 Task: Look for space in Zama, Japan from 5th June, 2023 to 16th June, 2023 for 2 adults in price range Rs.14000 to Rs.18000. Place can be entire place with 1  bedroom having 1 bed and 1 bathroom. Property type can be house, flat, guest house, hotel. Amenities needed are: wifi, washing machine. Booking option can be shelf check-in. Required host language is English.
Action: Mouse moved to (594, 101)
Screenshot: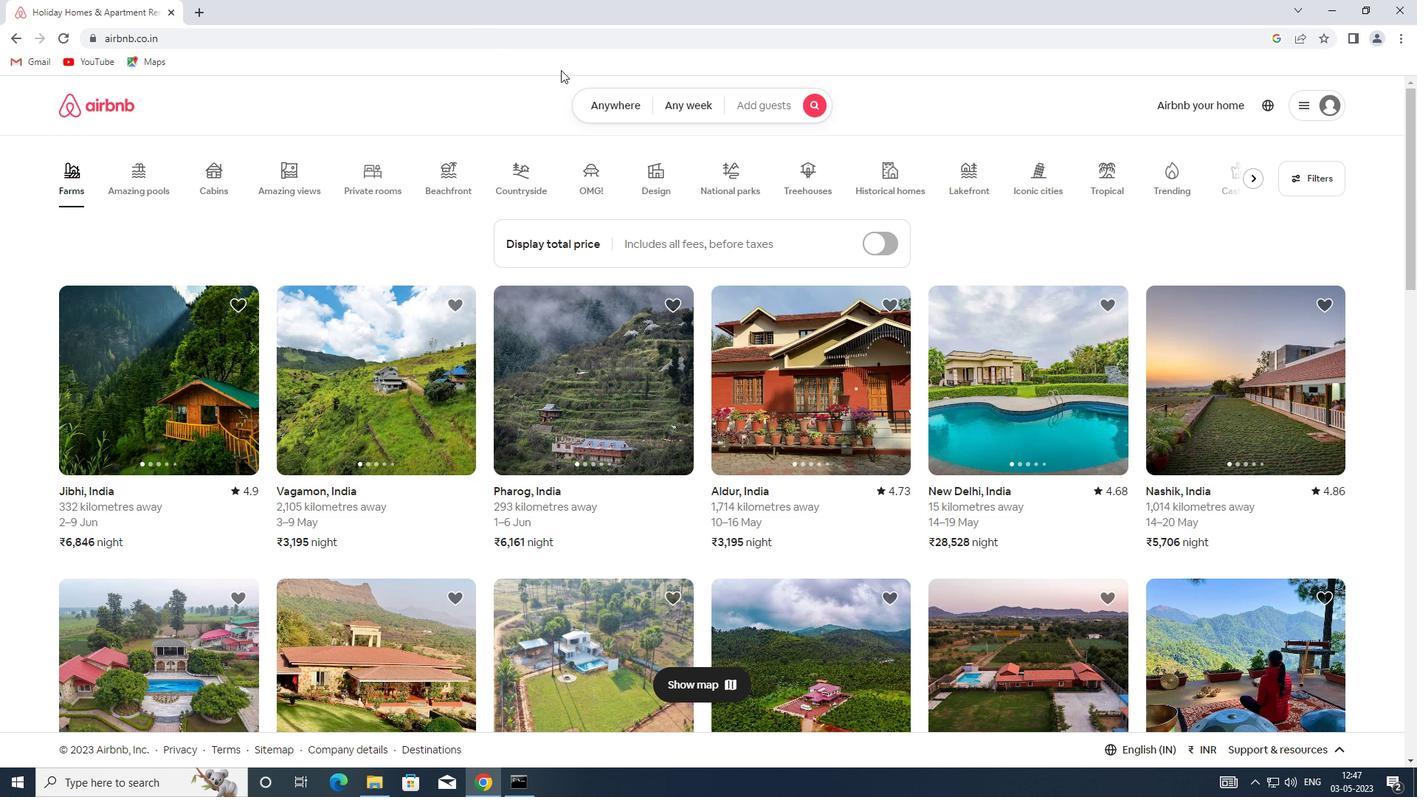 
Action: Mouse pressed left at (594, 101)
Screenshot: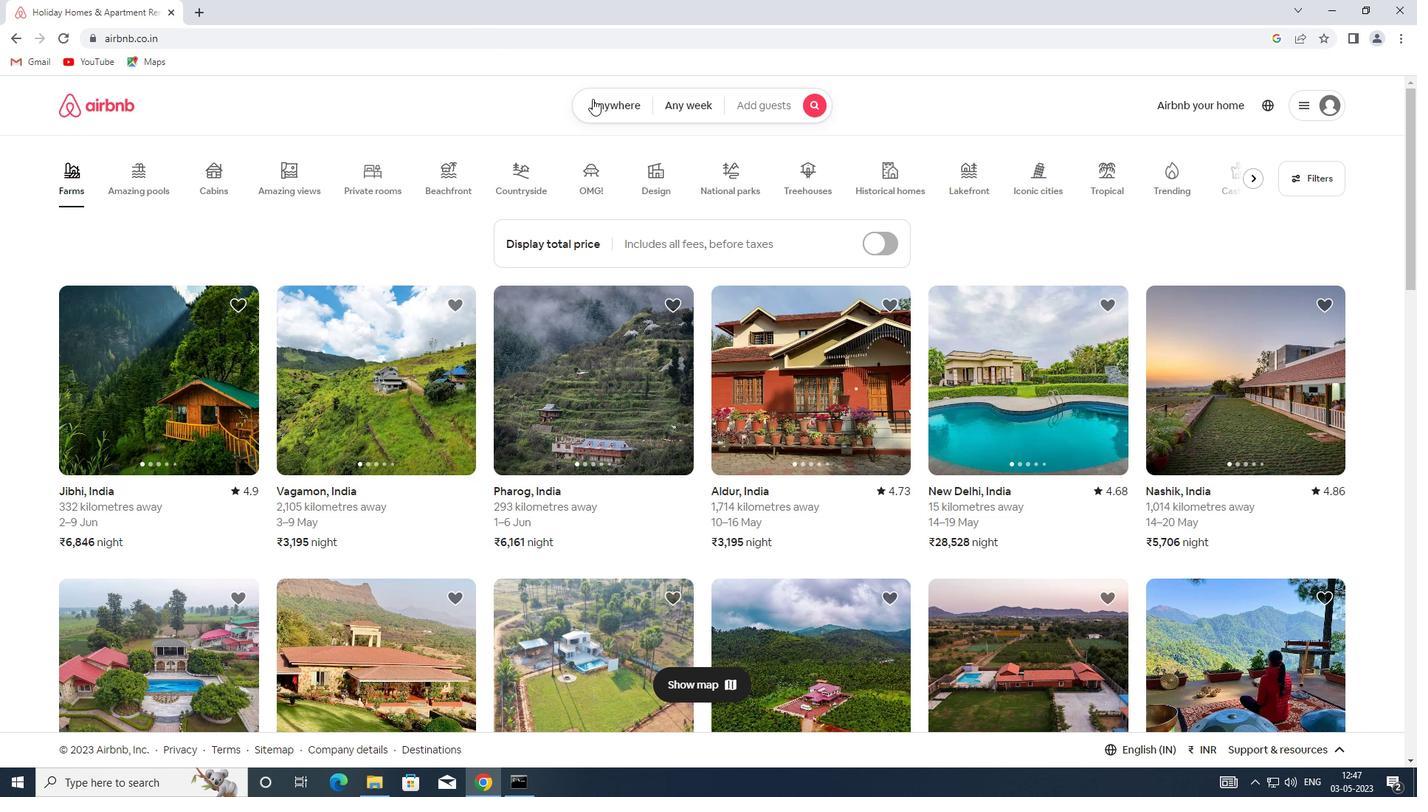 
Action: Mouse moved to (446, 163)
Screenshot: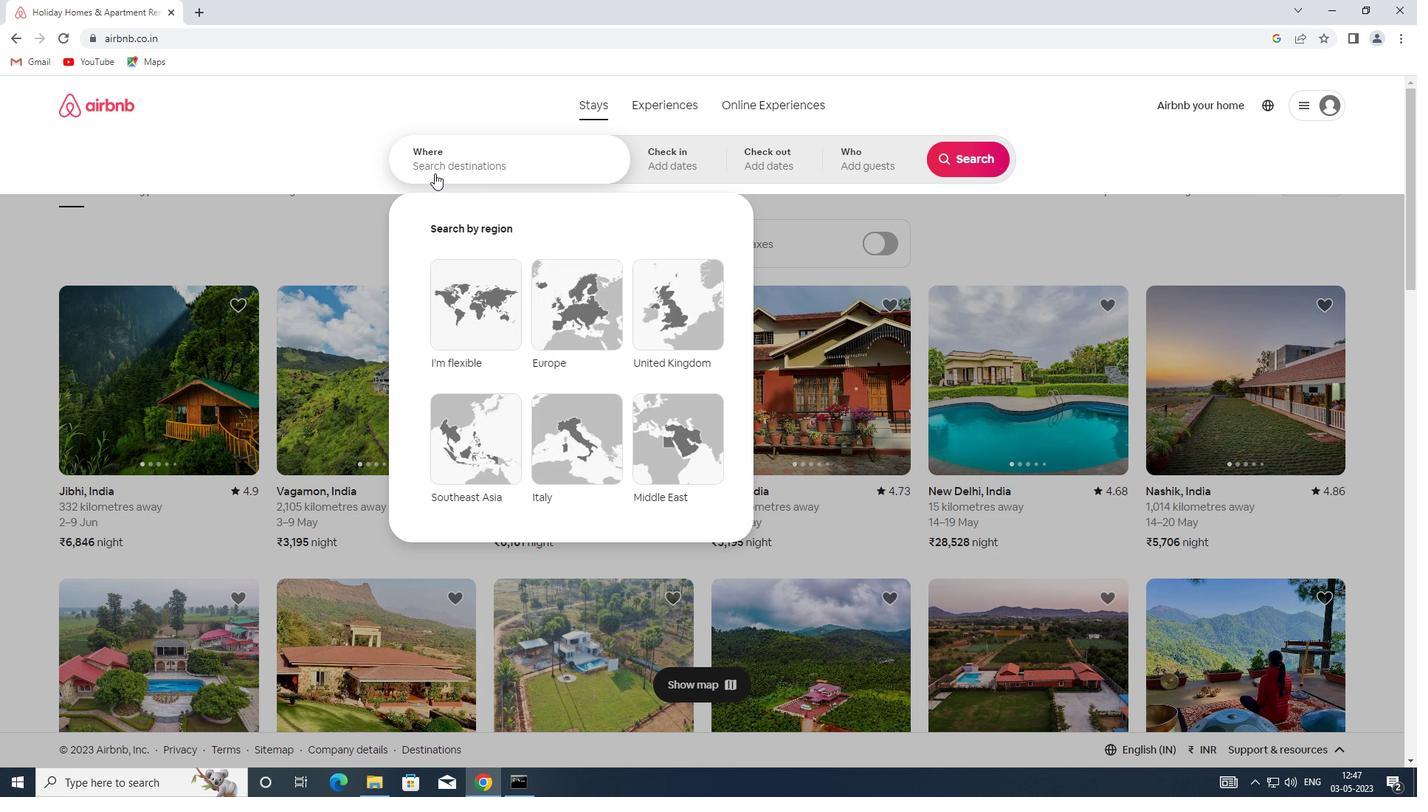 
Action: Mouse pressed left at (446, 163)
Screenshot: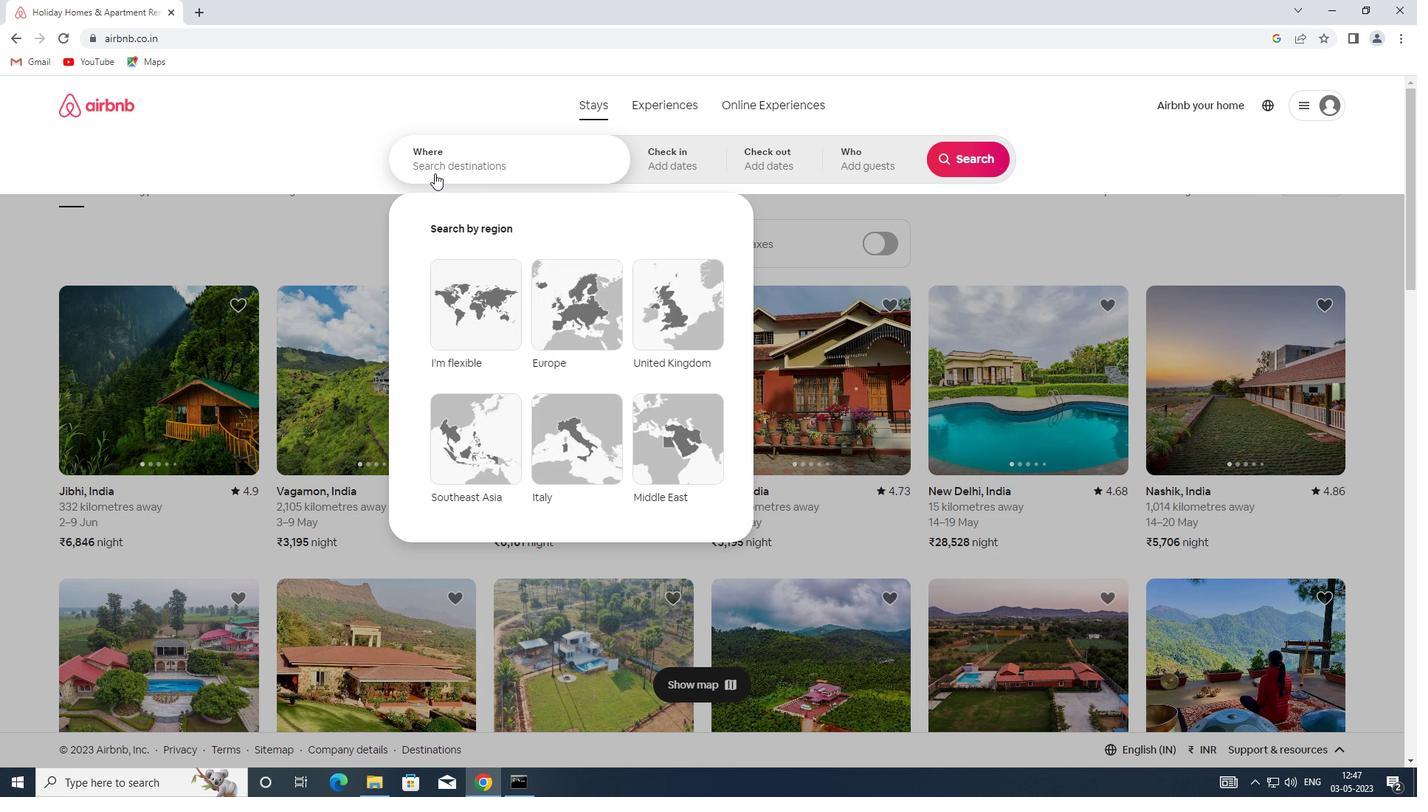 
Action: Key pressed <Key.shift>J<Key.backspace><Key.shift><Key.shift><Key.shift><Key.shift><Key.shift><Key.shift><Key.shift><Key.shift>ZAMA,<Key.shift>JAPAN
Screenshot: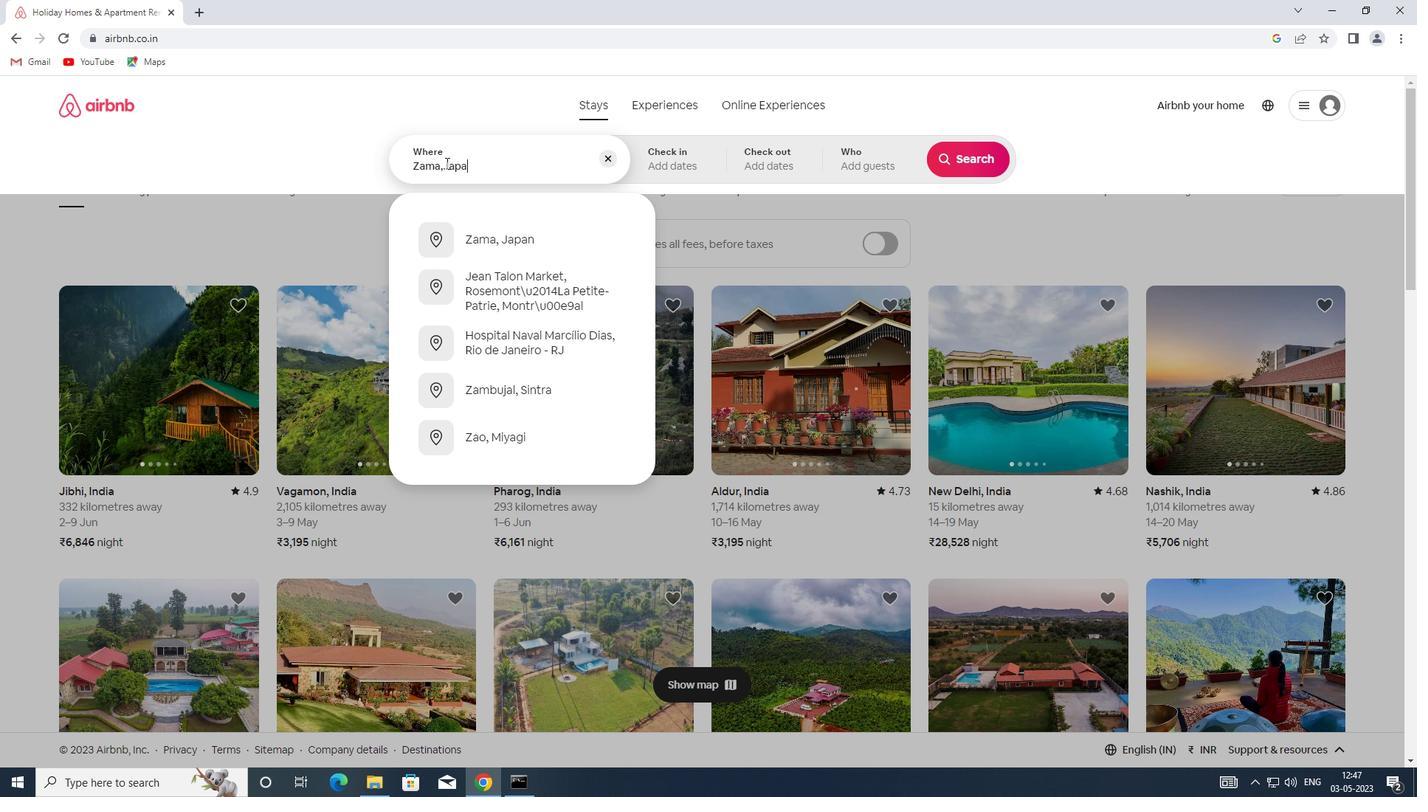 
Action: Mouse moved to (516, 235)
Screenshot: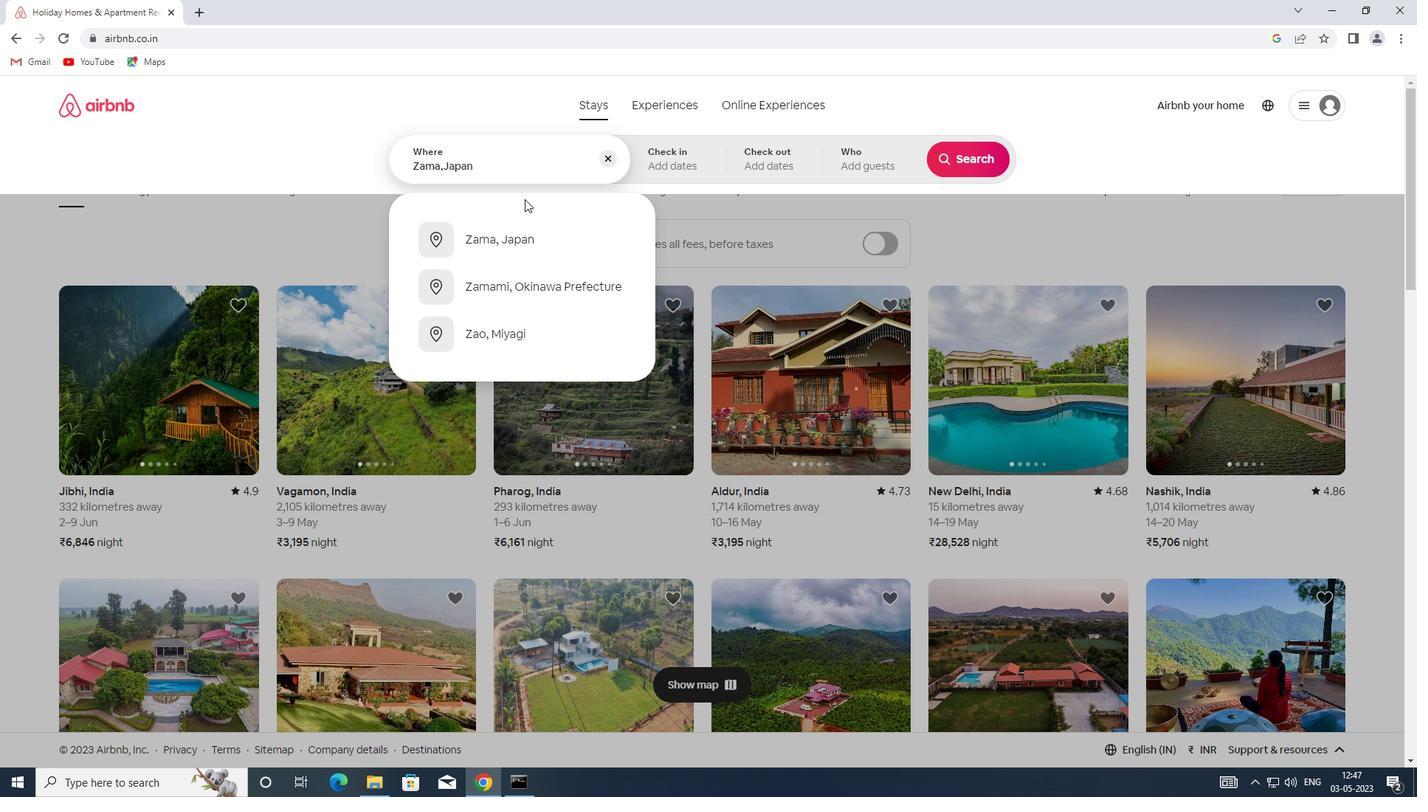 
Action: Mouse pressed left at (516, 235)
Screenshot: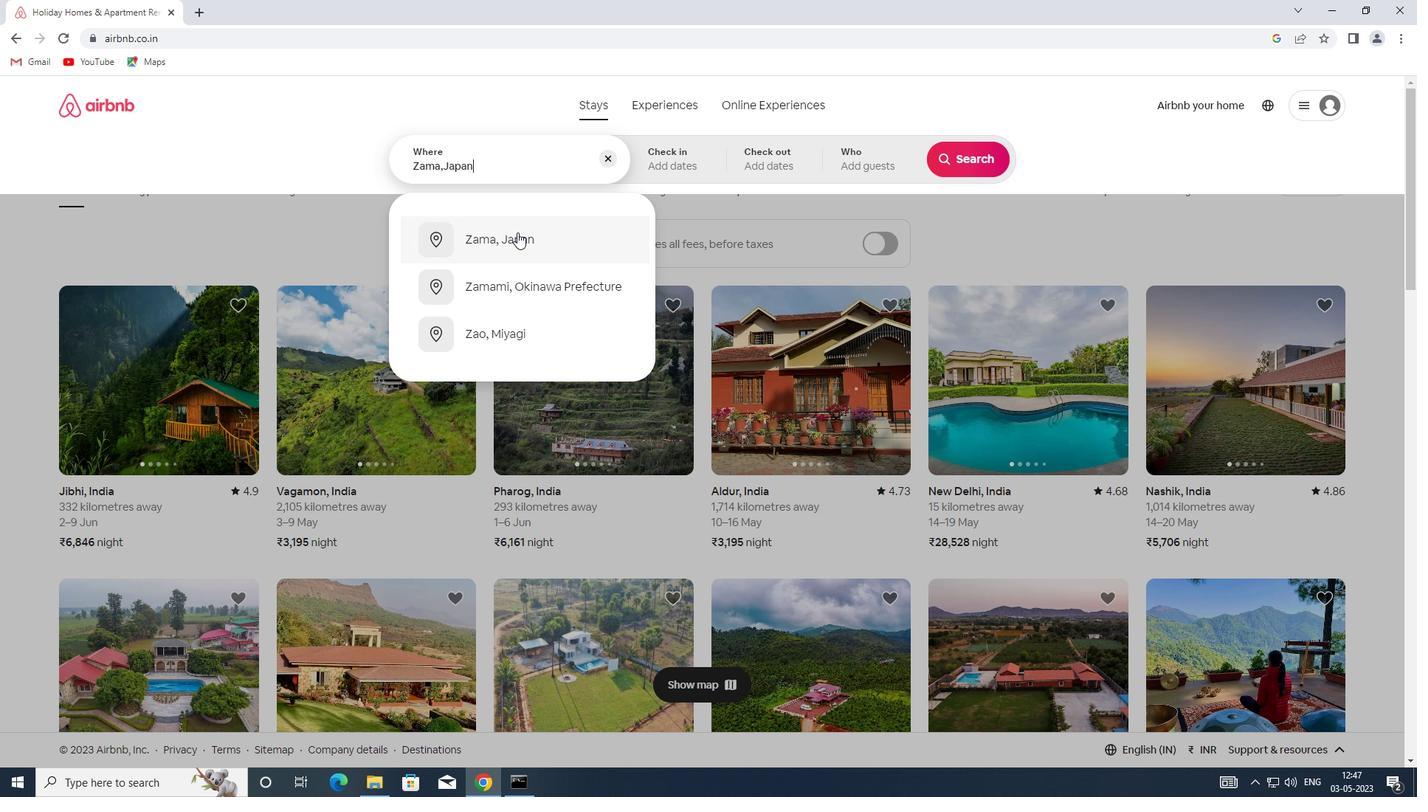 
Action: Mouse moved to (779, 381)
Screenshot: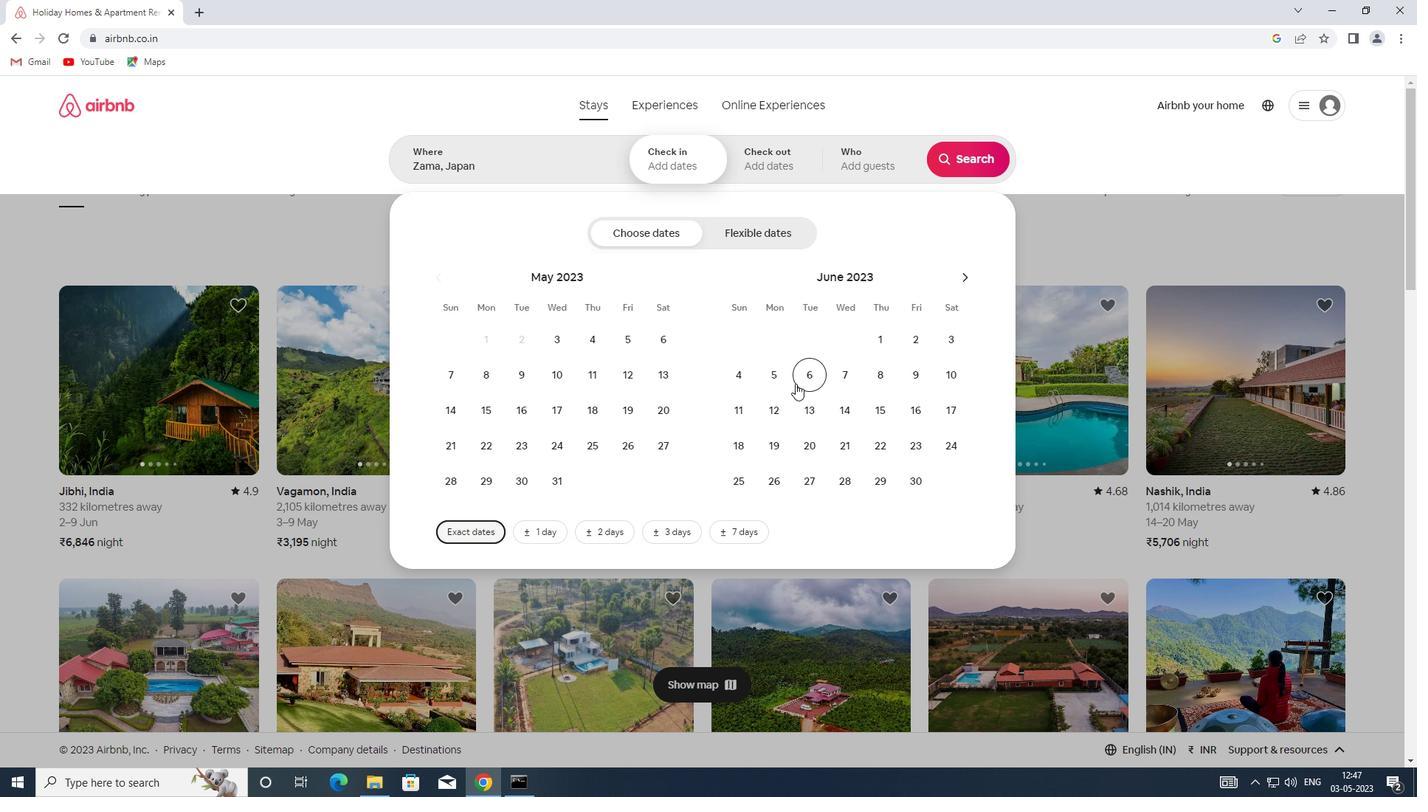 
Action: Mouse pressed left at (779, 381)
Screenshot: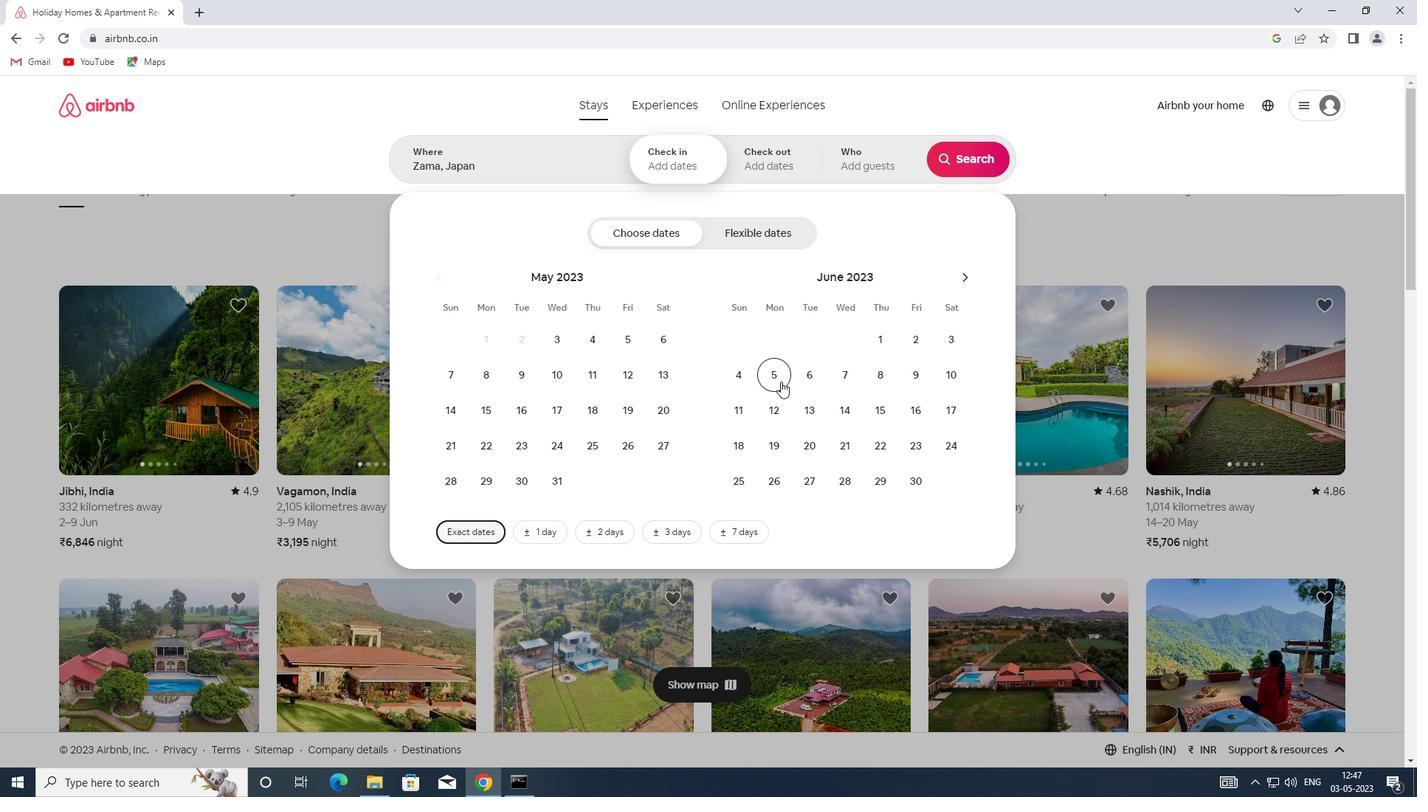 
Action: Mouse moved to (909, 417)
Screenshot: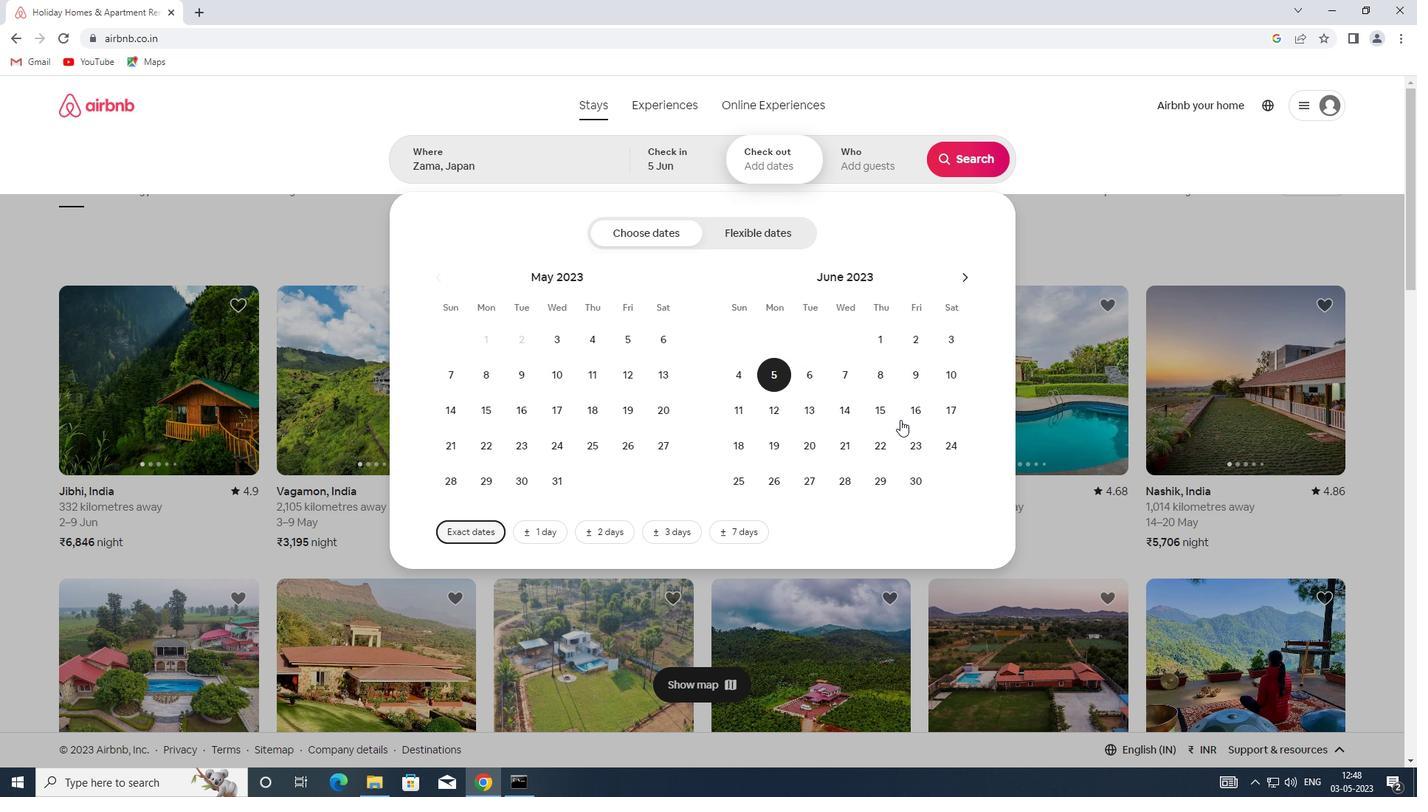 
Action: Mouse pressed left at (909, 417)
Screenshot: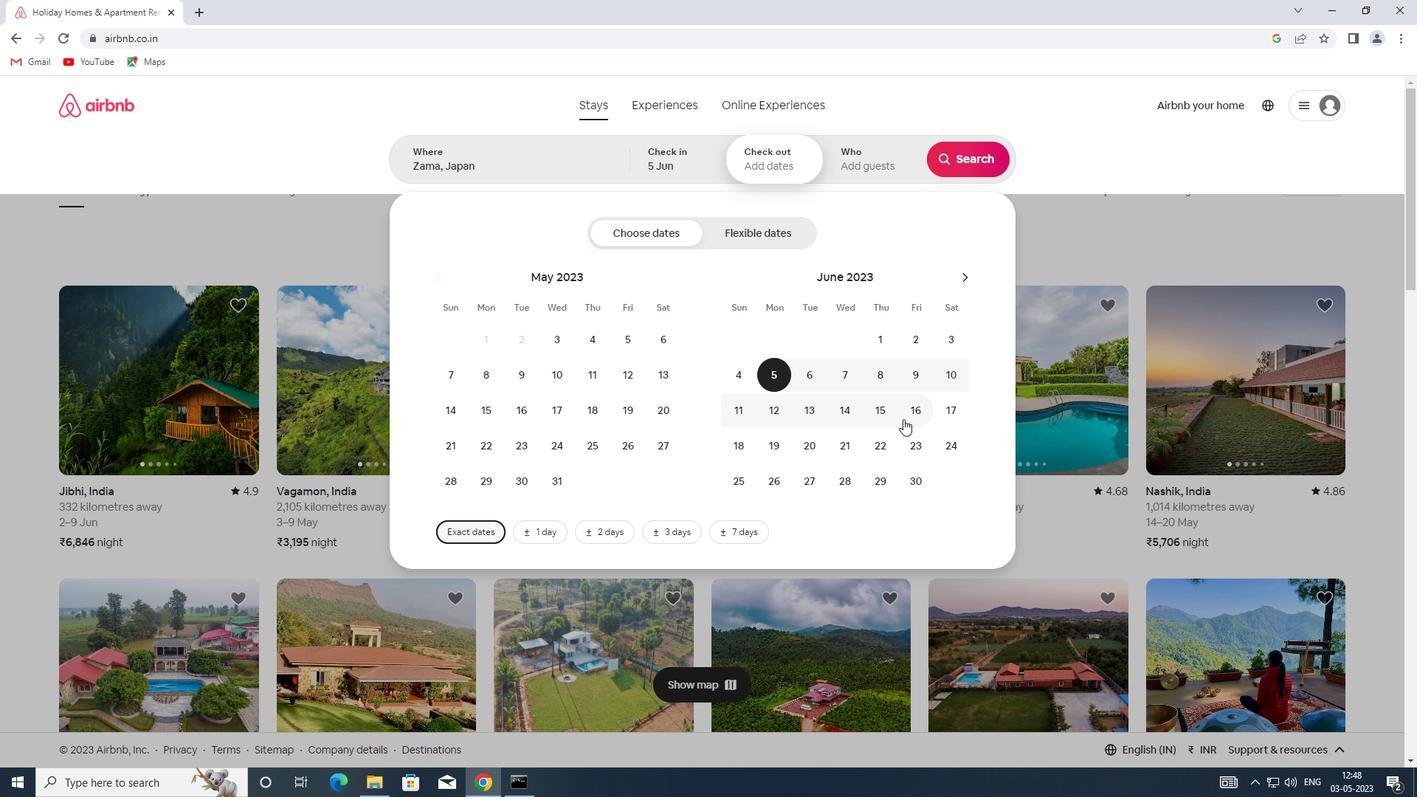 
Action: Mouse moved to (861, 168)
Screenshot: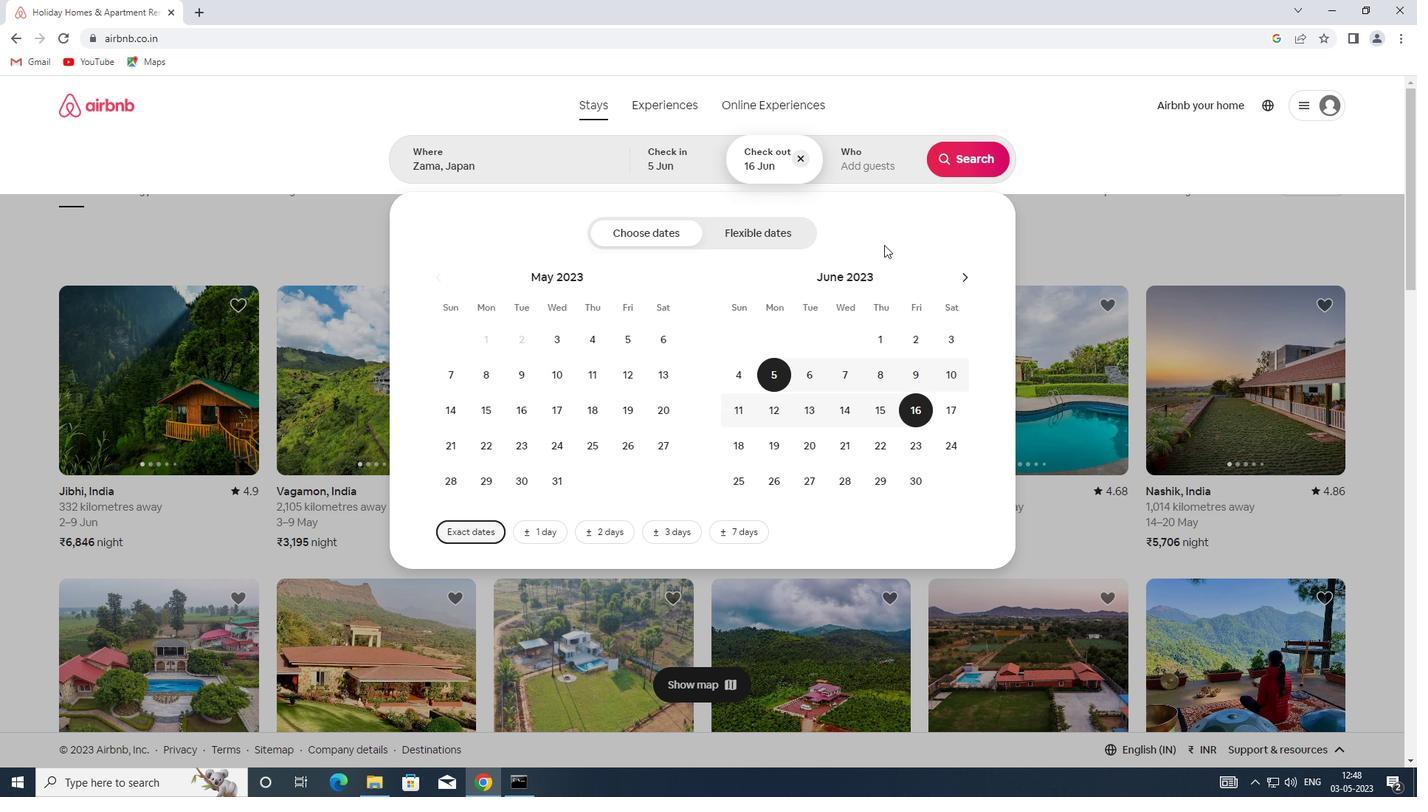 
Action: Mouse pressed left at (861, 168)
Screenshot: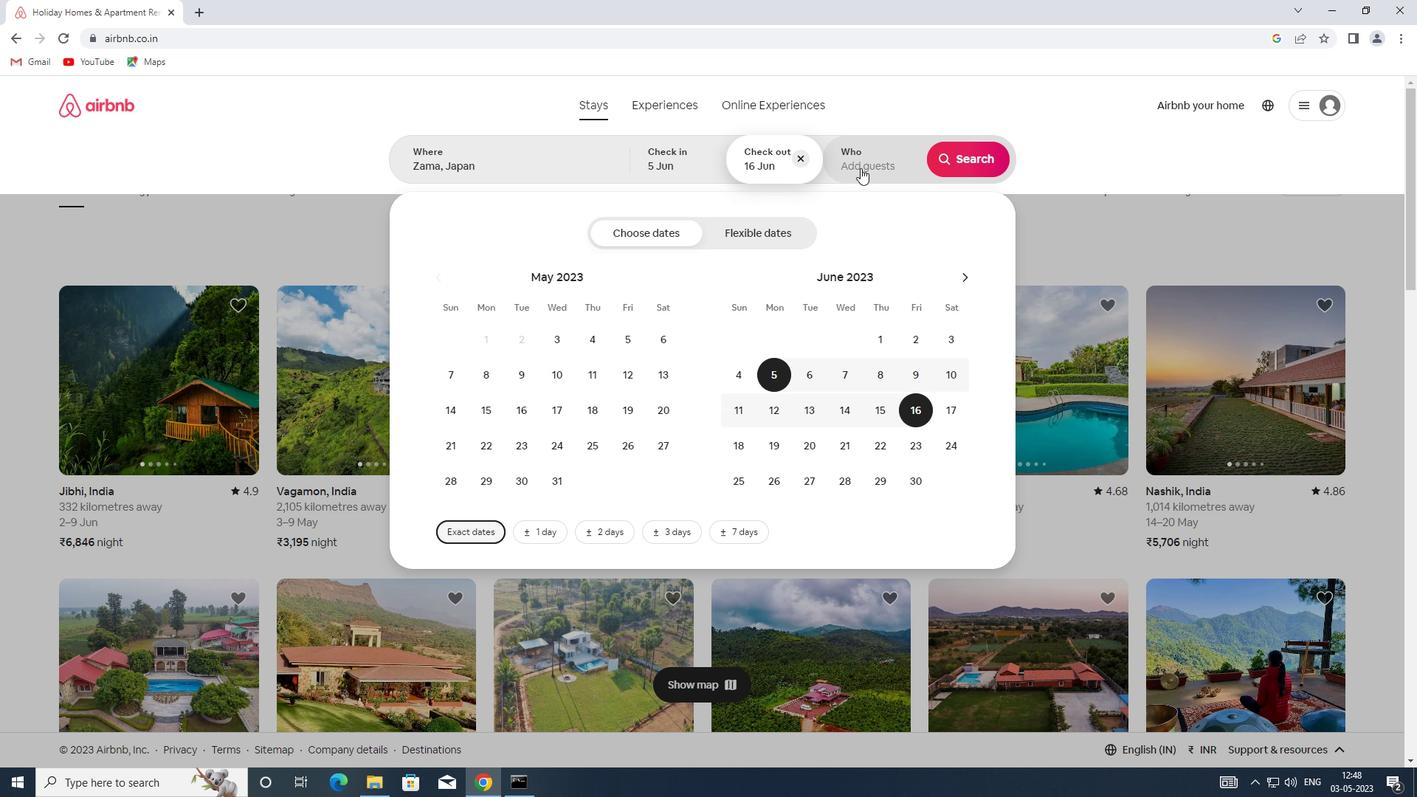
Action: Mouse moved to (979, 243)
Screenshot: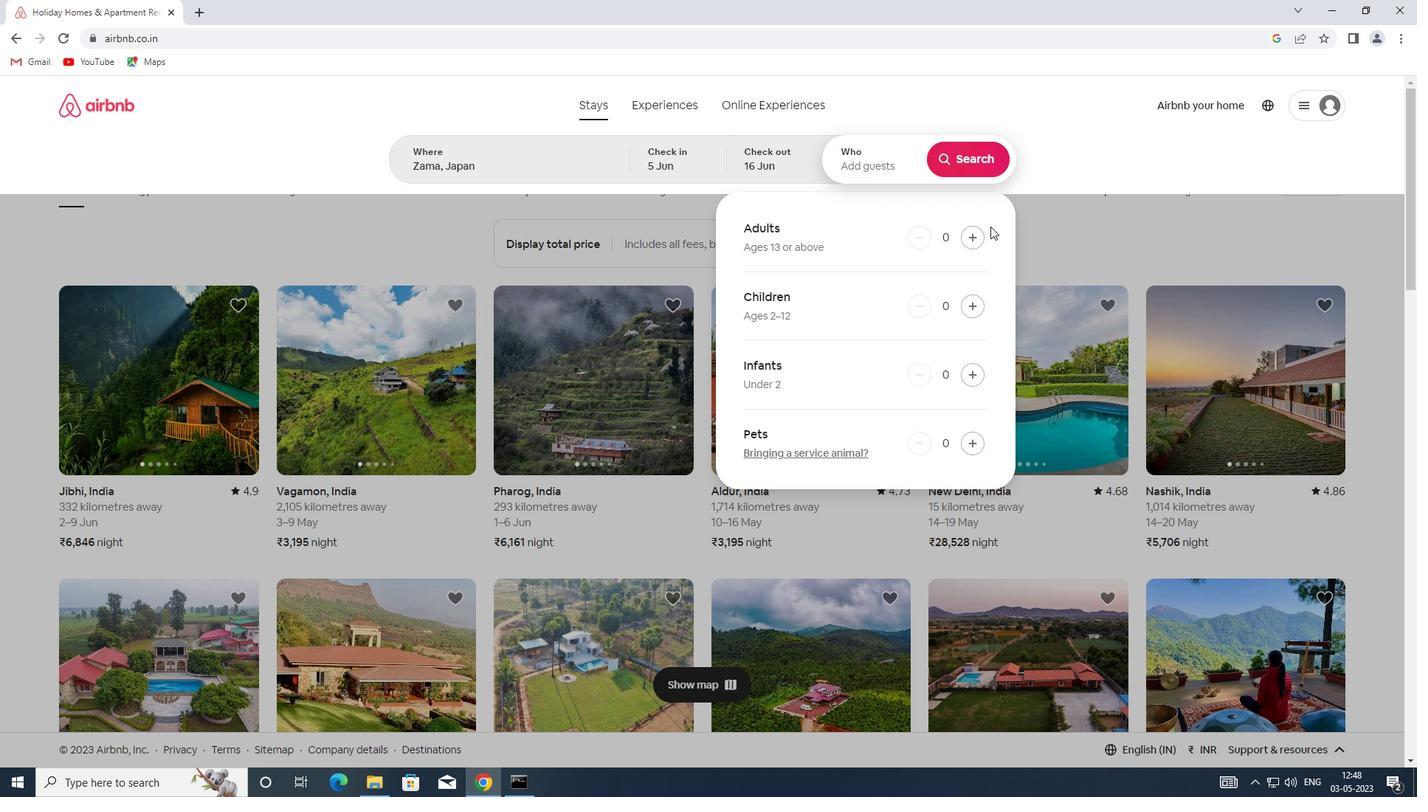 
Action: Mouse pressed left at (979, 243)
Screenshot: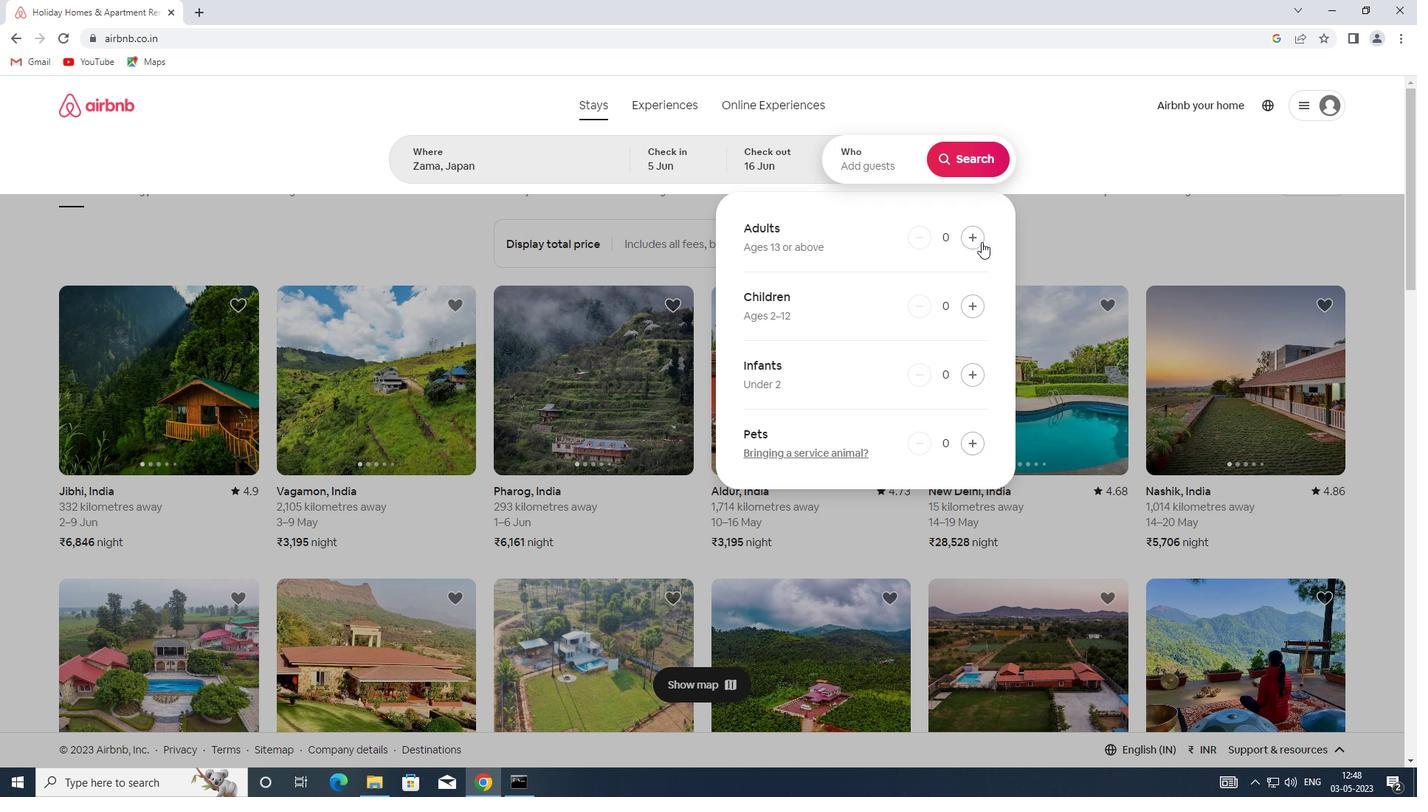 
Action: Mouse pressed left at (979, 243)
Screenshot: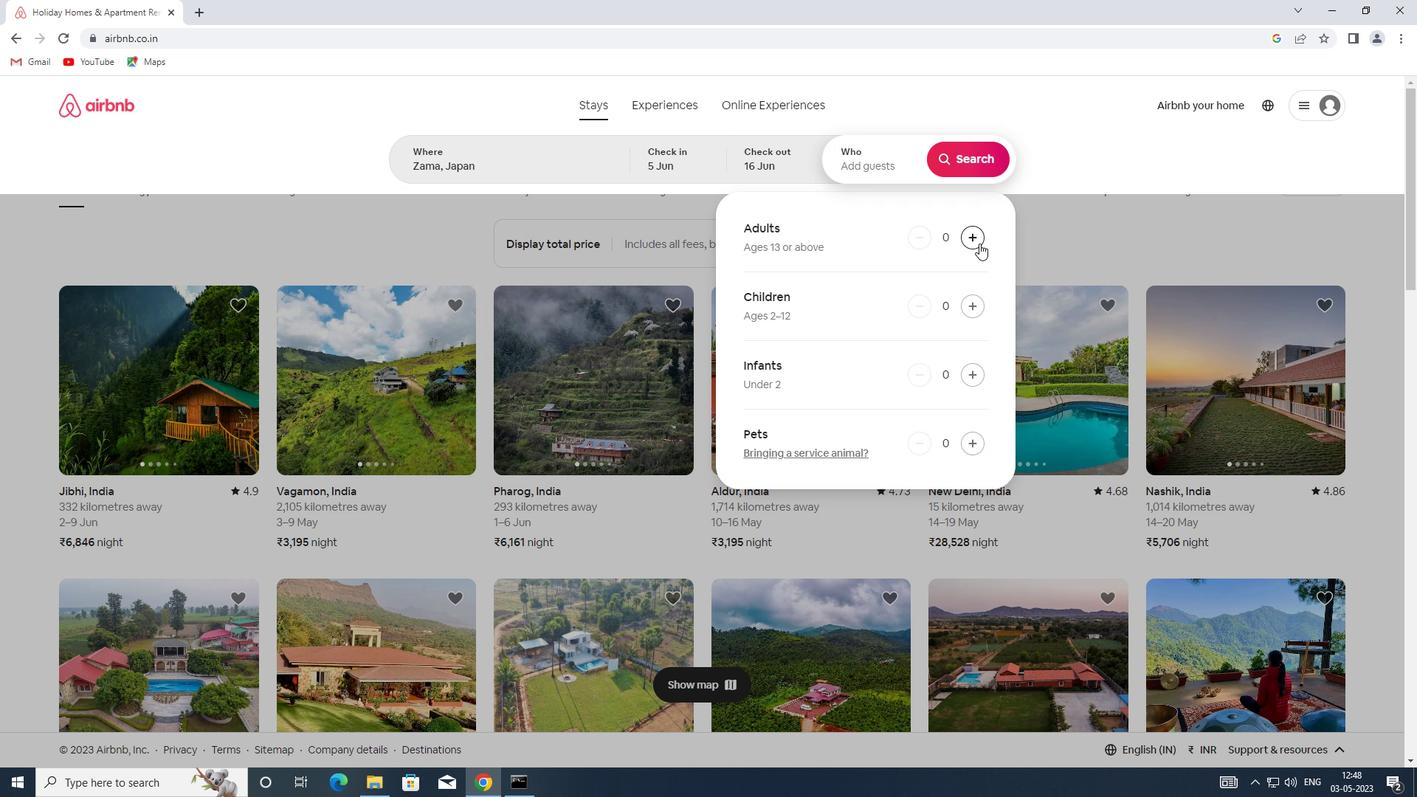 
Action: Mouse moved to (973, 165)
Screenshot: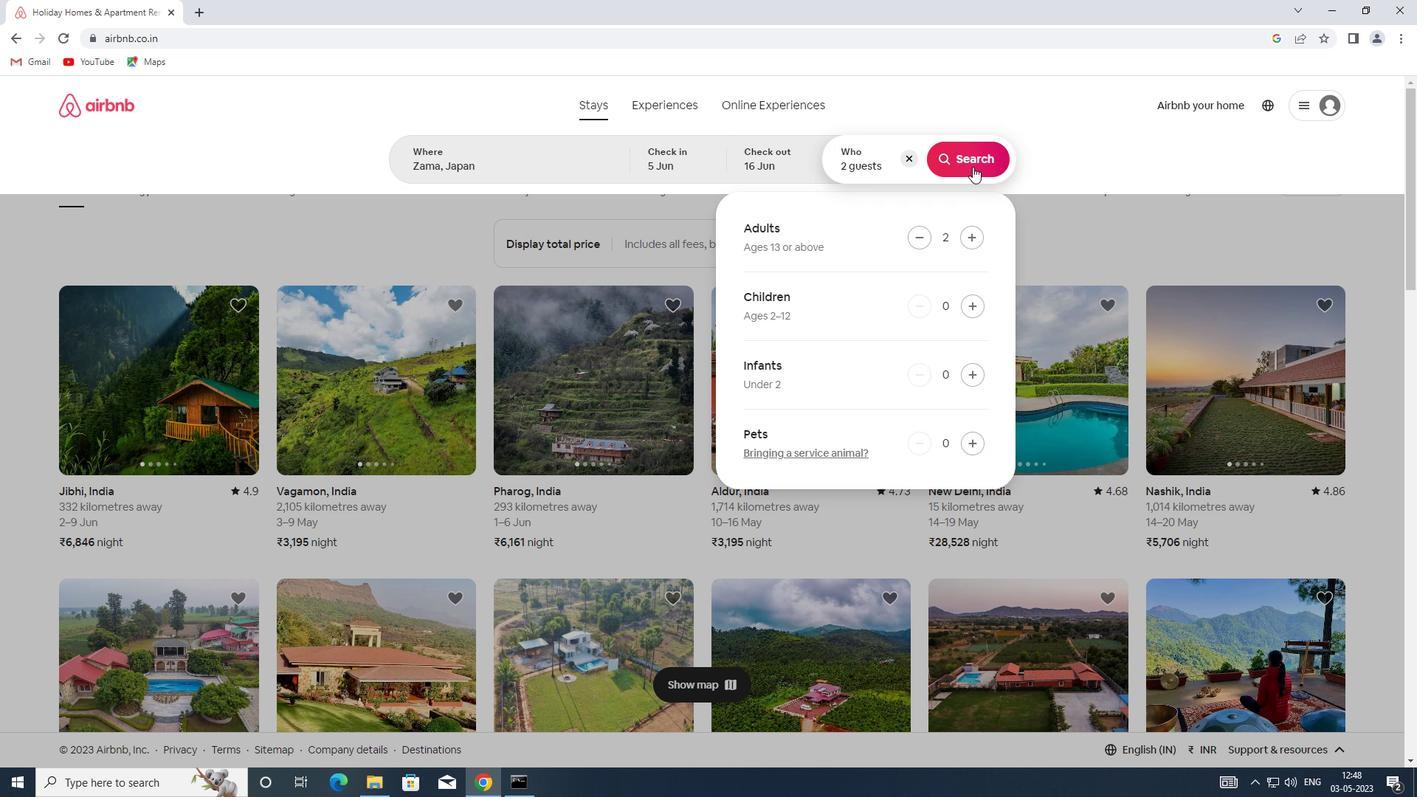
Action: Mouse pressed left at (973, 165)
Screenshot: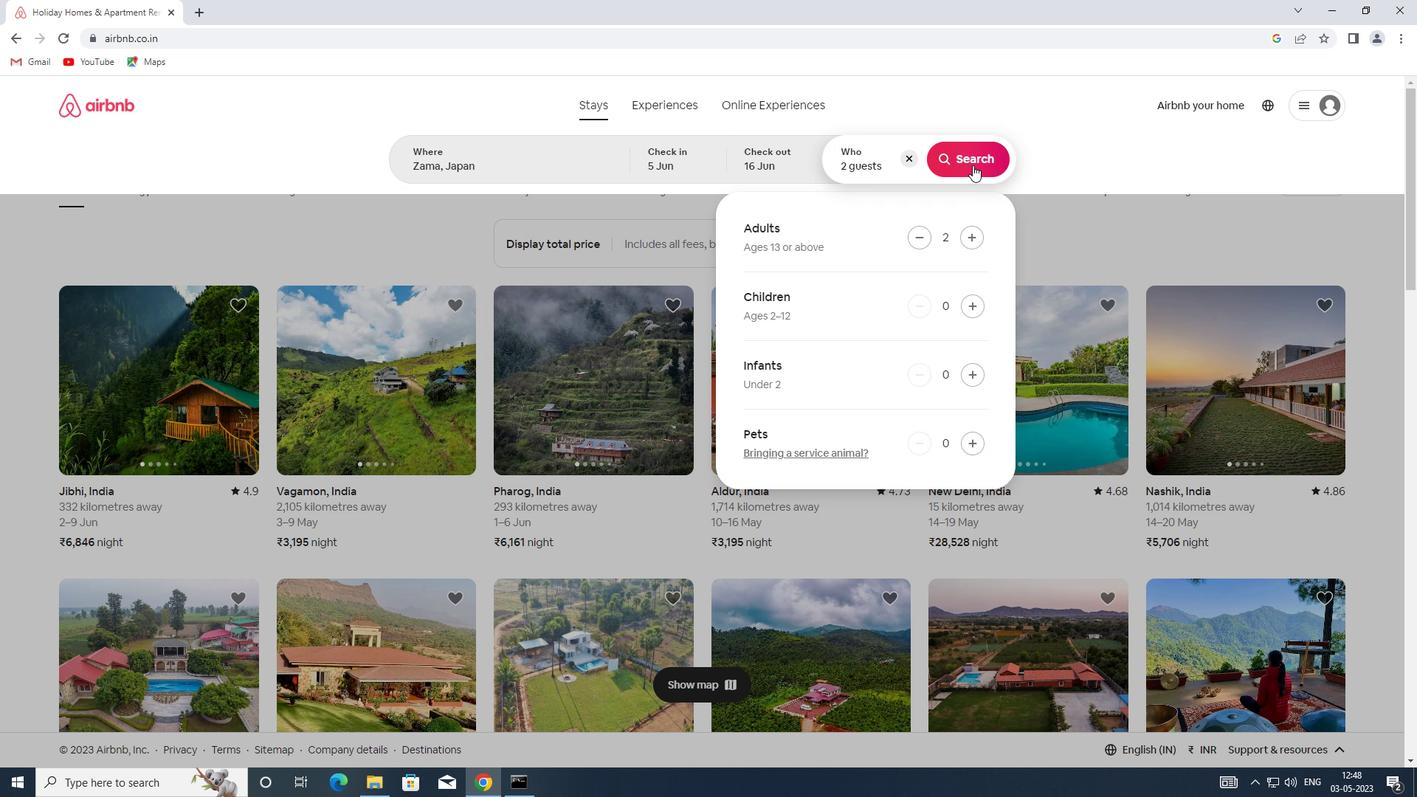 
Action: Mouse moved to (1354, 166)
Screenshot: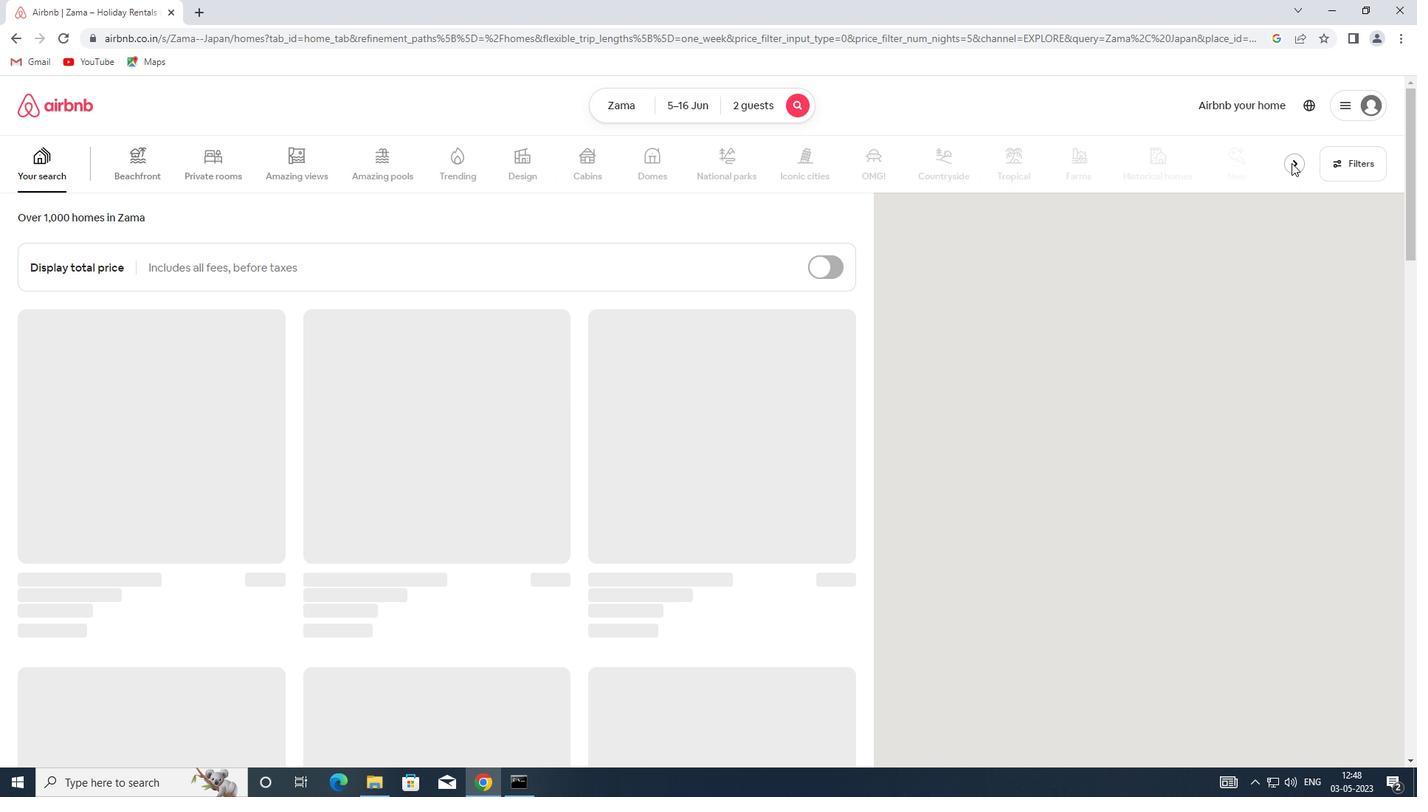 
Action: Mouse pressed left at (1354, 166)
Screenshot: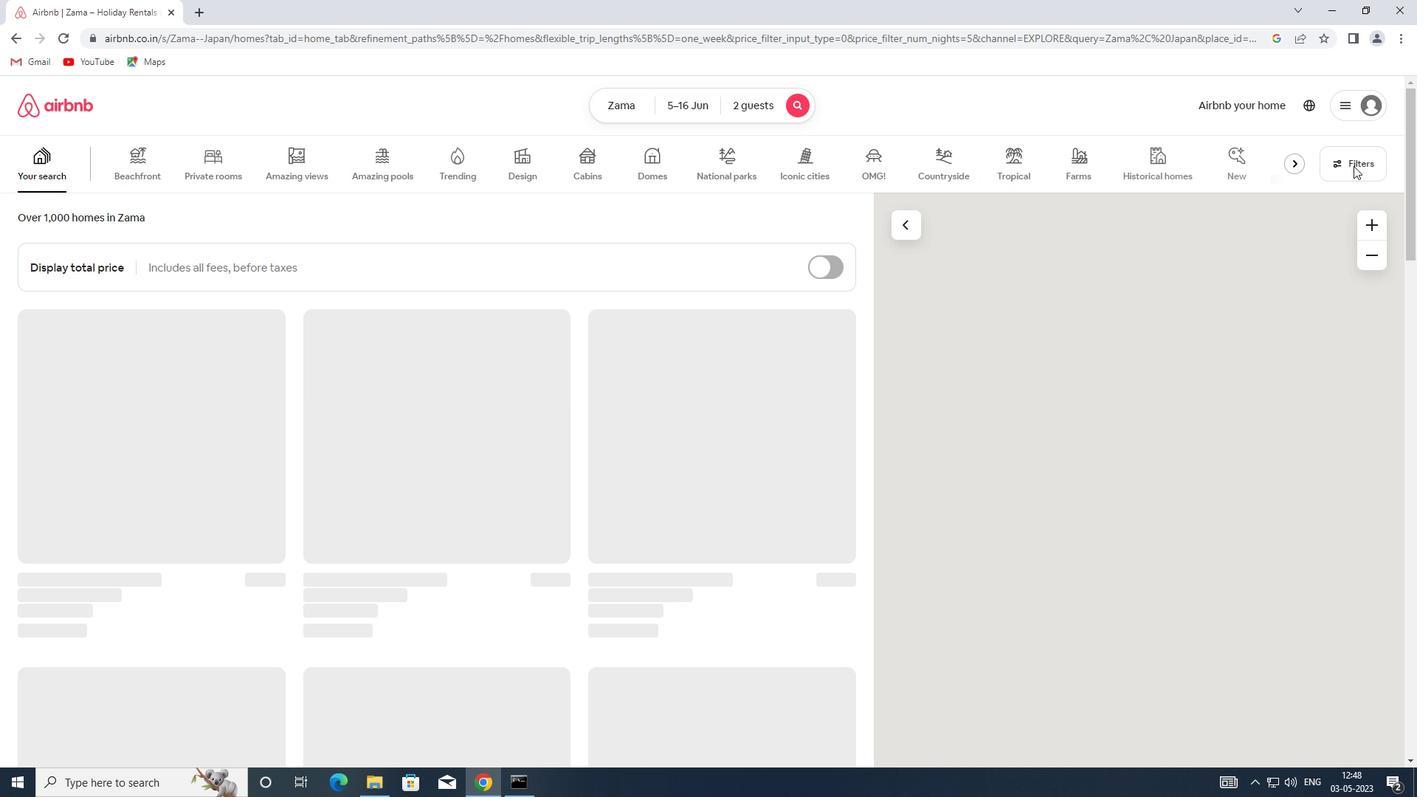 
Action: Mouse moved to (511, 348)
Screenshot: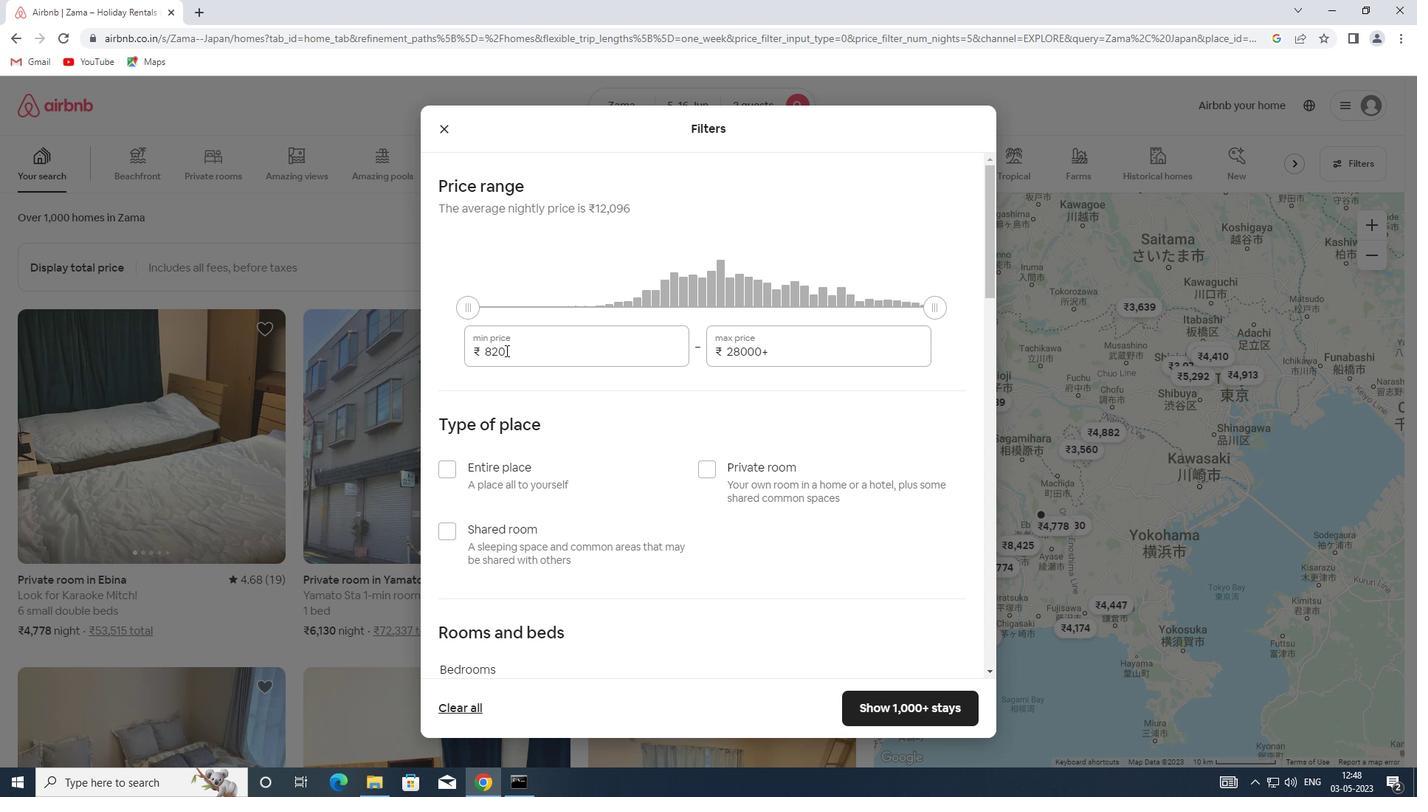
Action: Mouse pressed left at (511, 348)
Screenshot: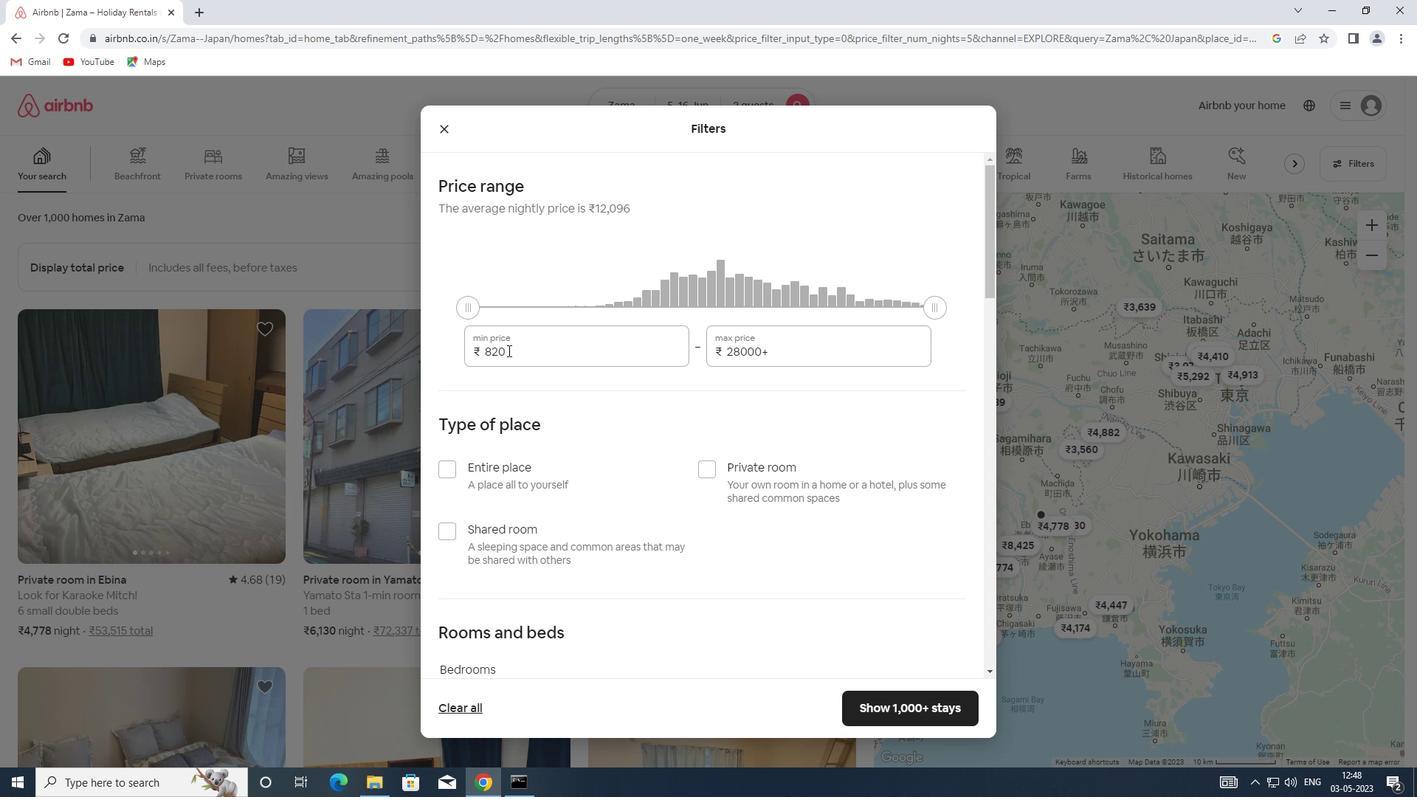 
Action: Mouse moved to (426, 349)
Screenshot: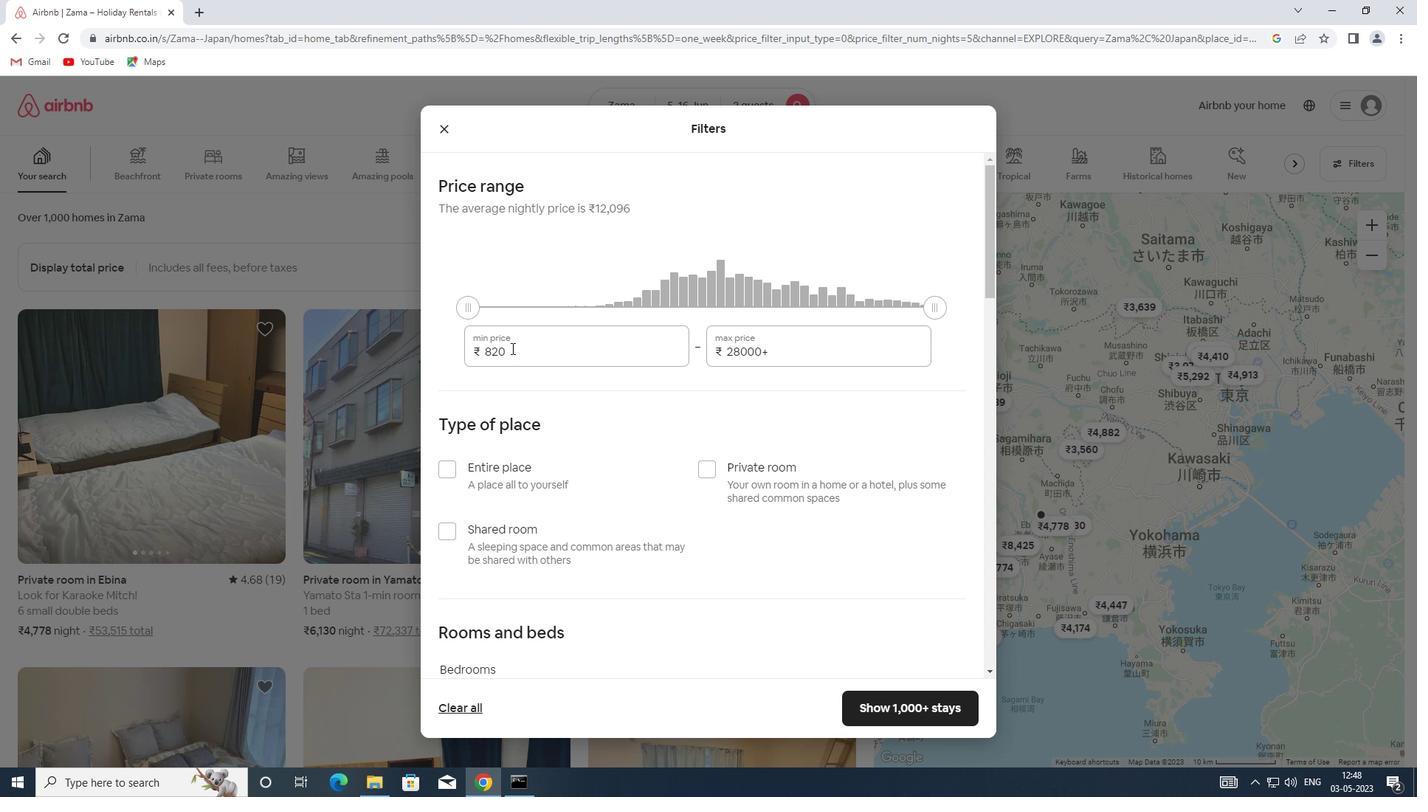 
Action: Key pressed 1
Screenshot: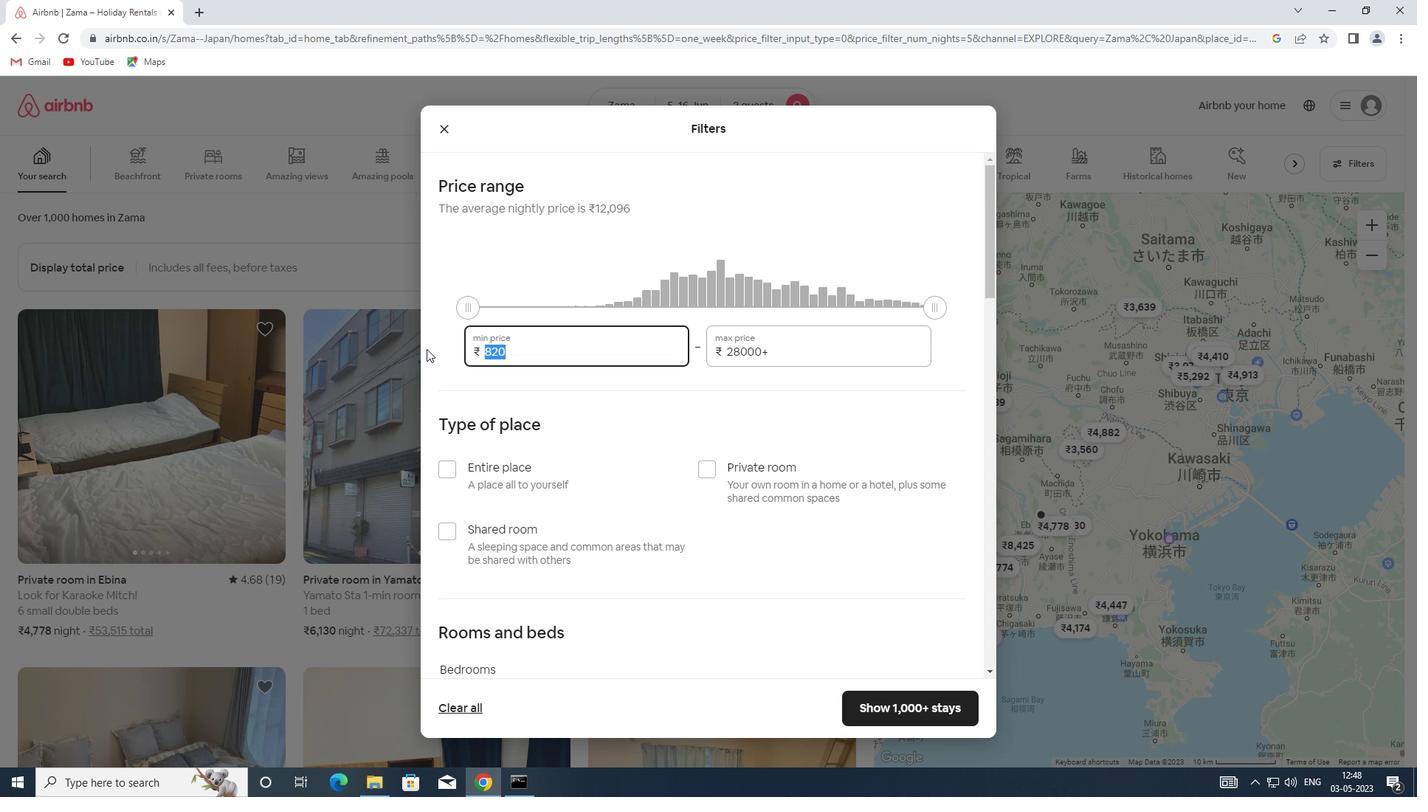 
Action: Mouse moved to (426, 349)
Screenshot: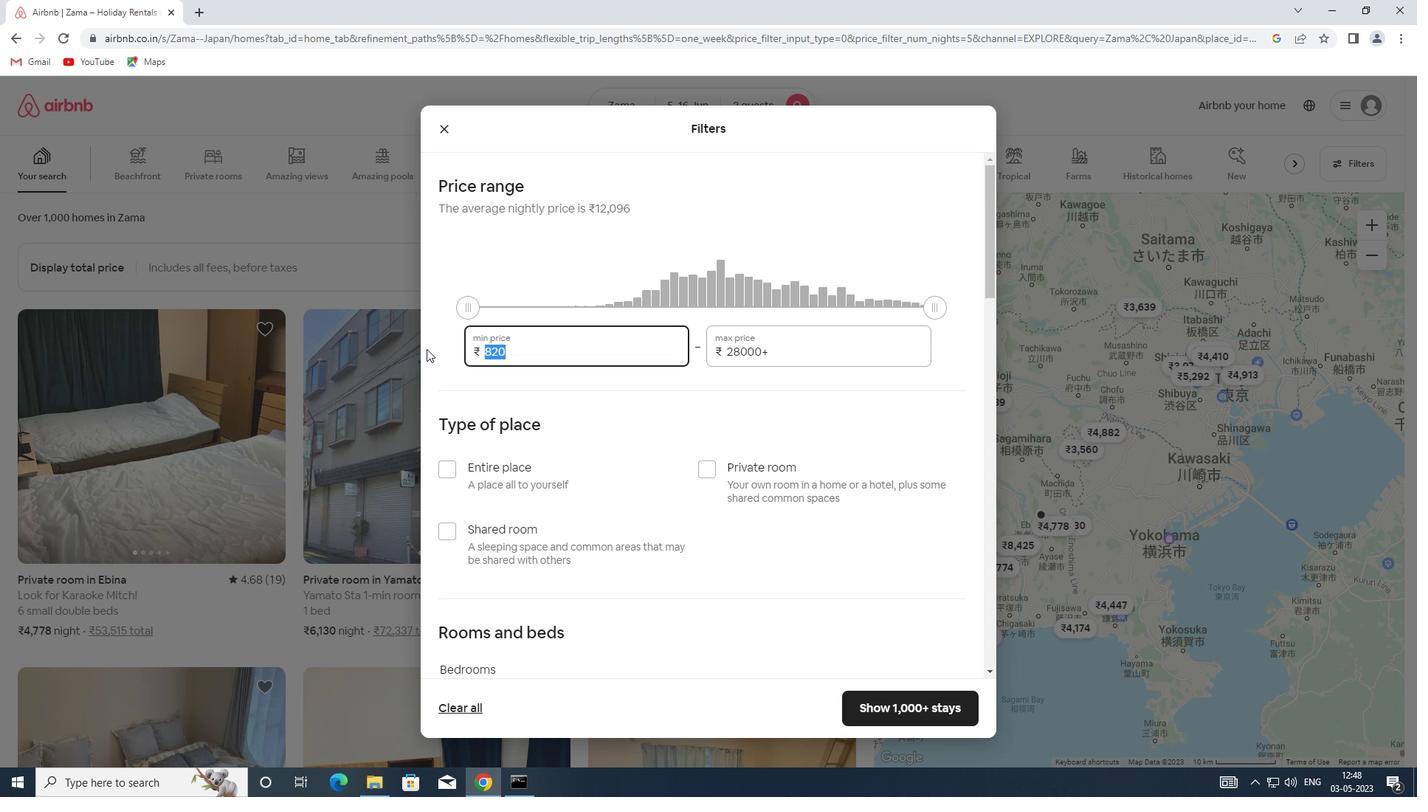 
Action: Key pressed 4
Screenshot: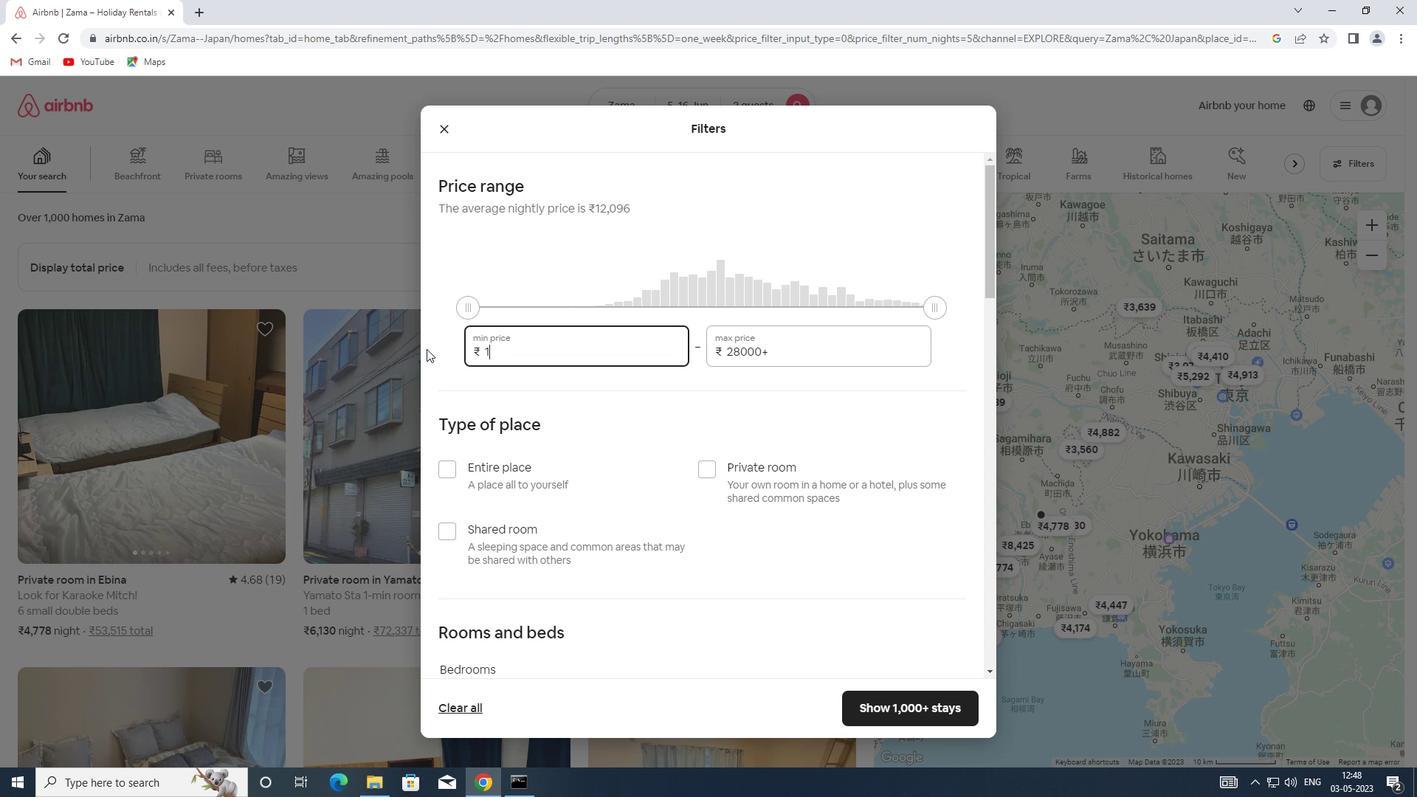 
Action: Mouse moved to (611, 354)
Screenshot: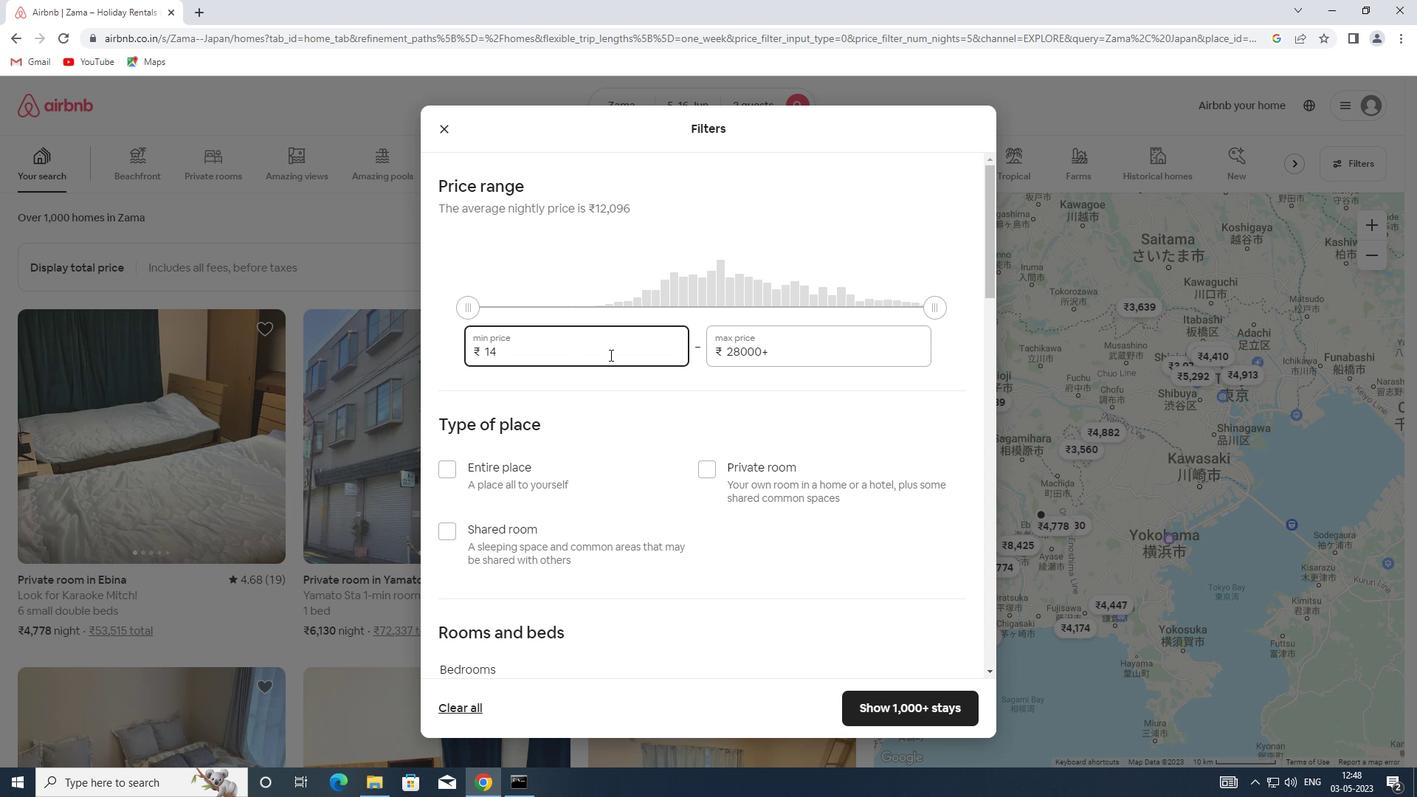 
Action: Key pressed 000
Screenshot: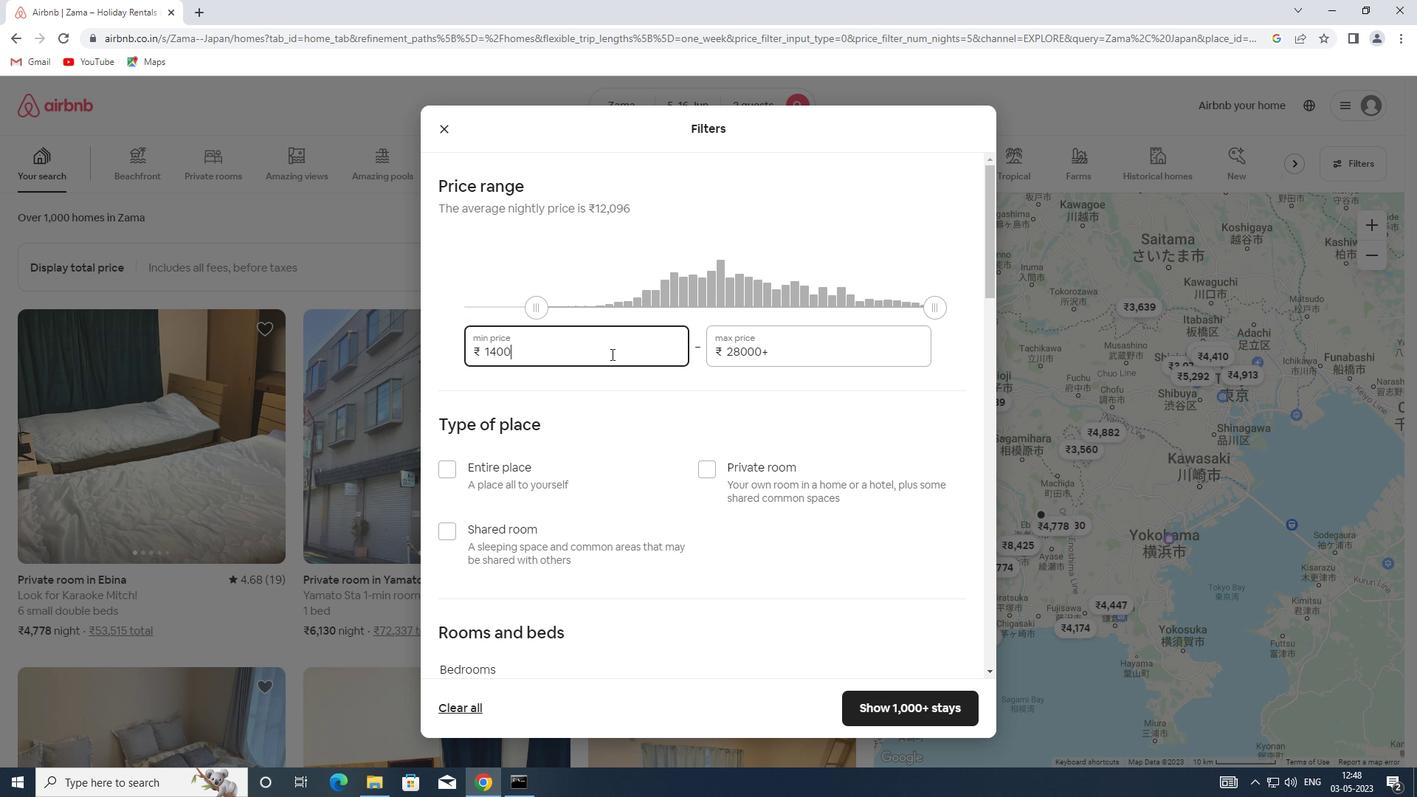 
Action: Mouse moved to (782, 350)
Screenshot: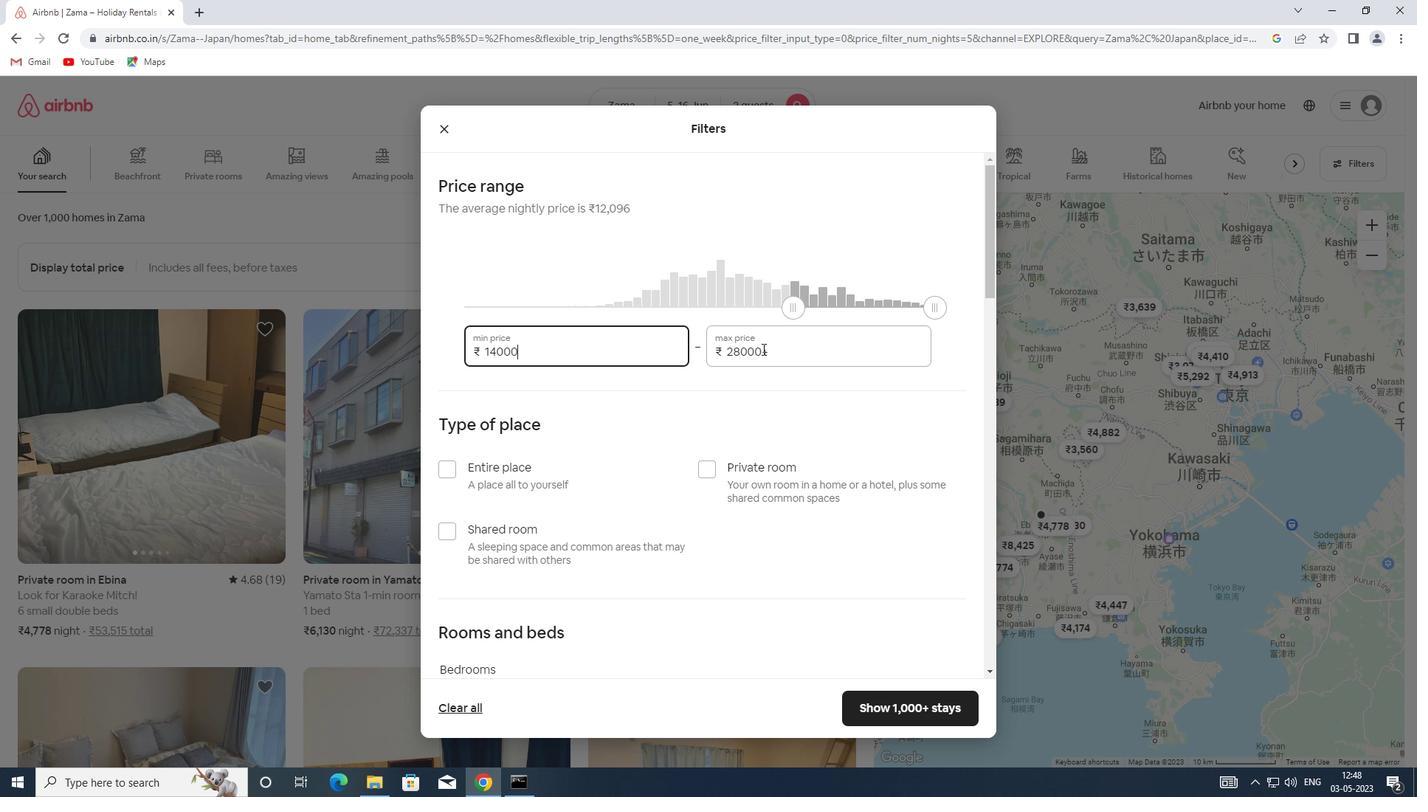 
Action: Mouse pressed left at (782, 350)
Screenshot: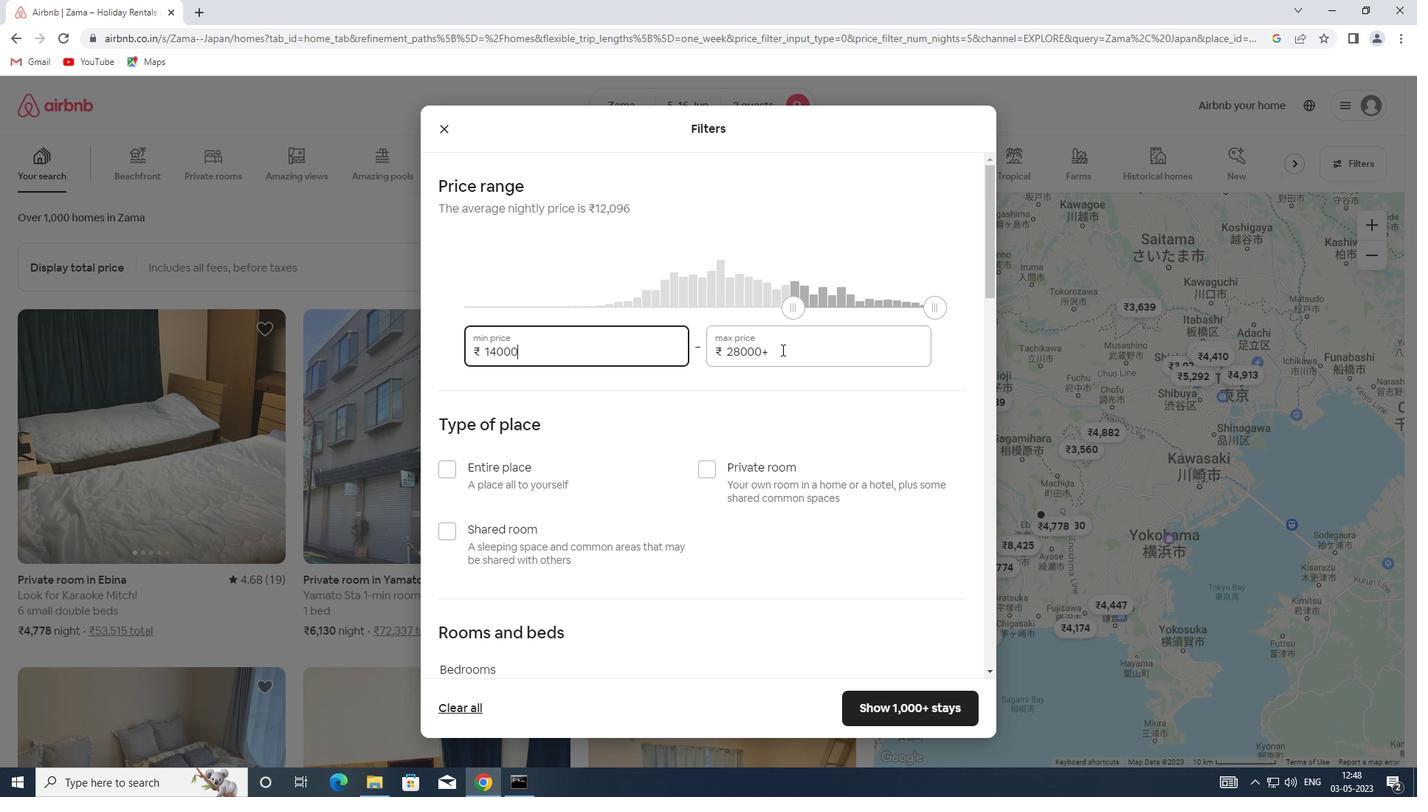 
Action: Mouse moved to (680, 350)
Screenshot: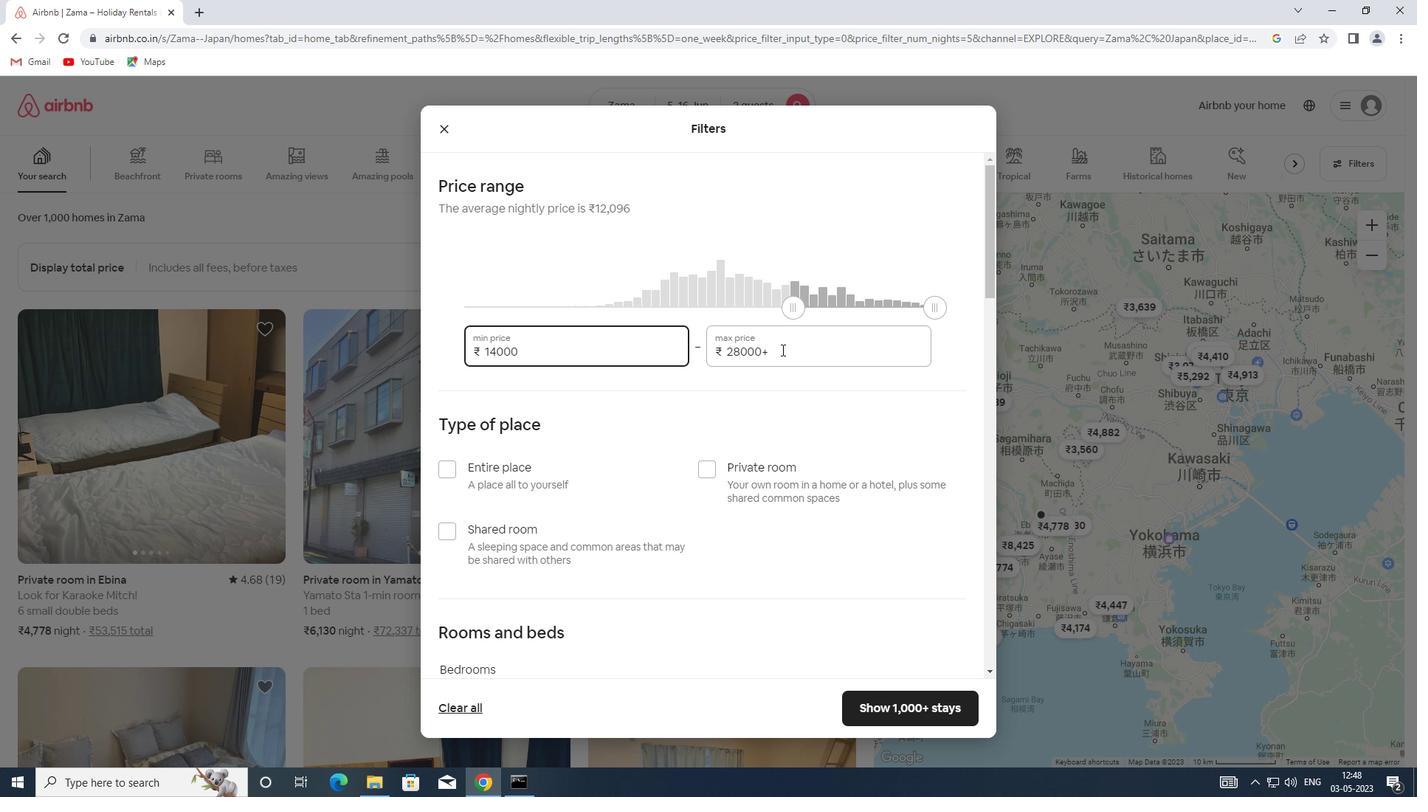 
Action: Key pressed 18000
Screenshot: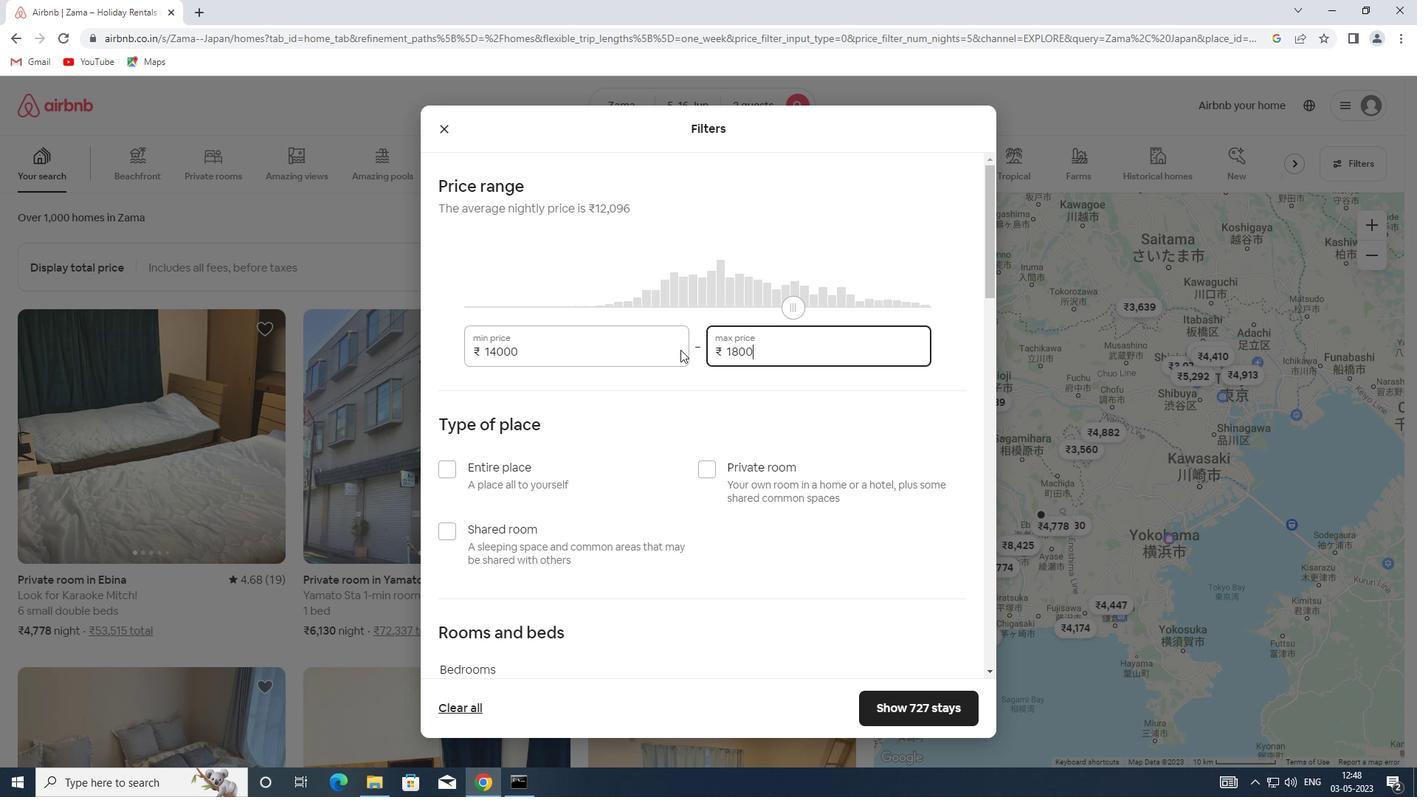 
Action: Mouse moved to (675, 361)
Screenshot: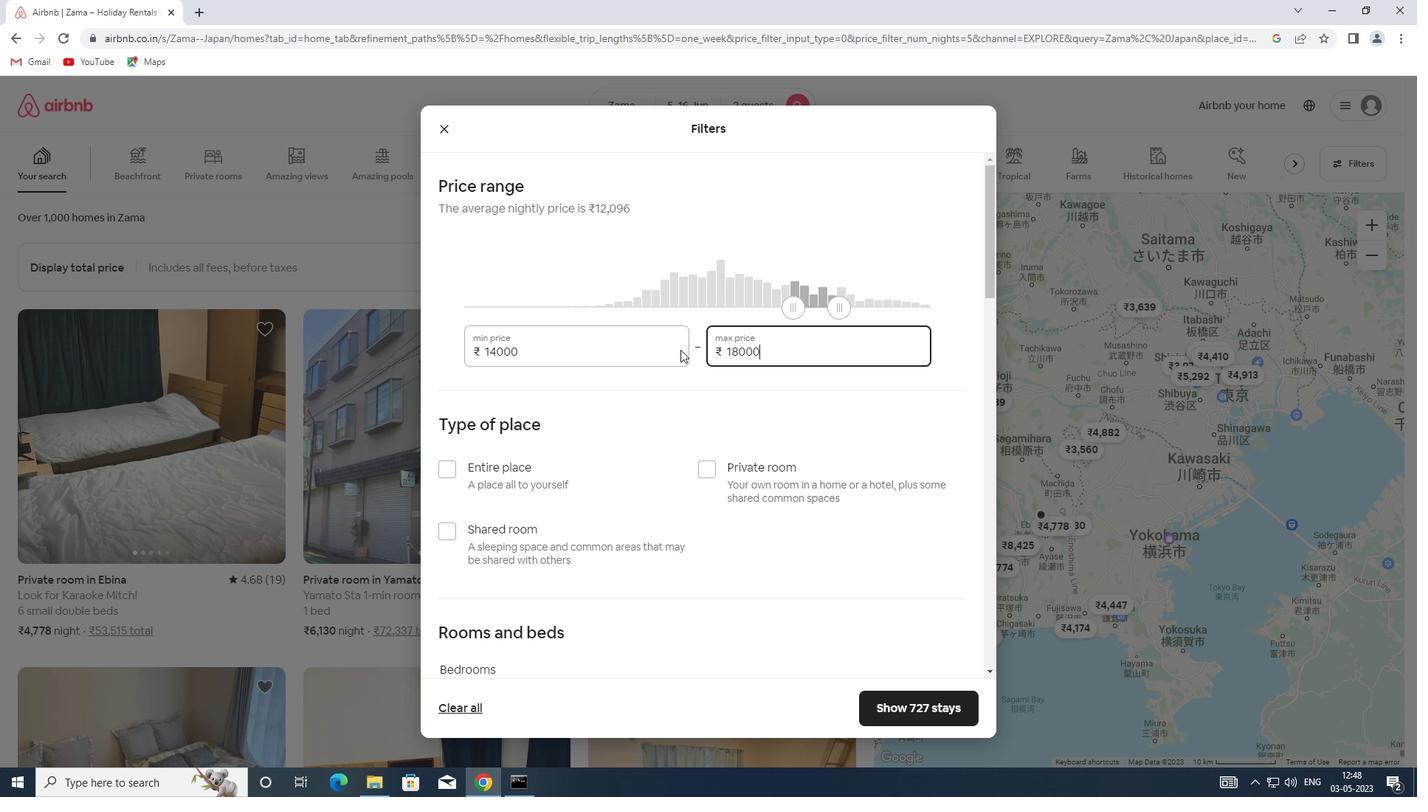 
Action: Mouse scrolled (675, 361) with delta (0, 0)
Screenshot: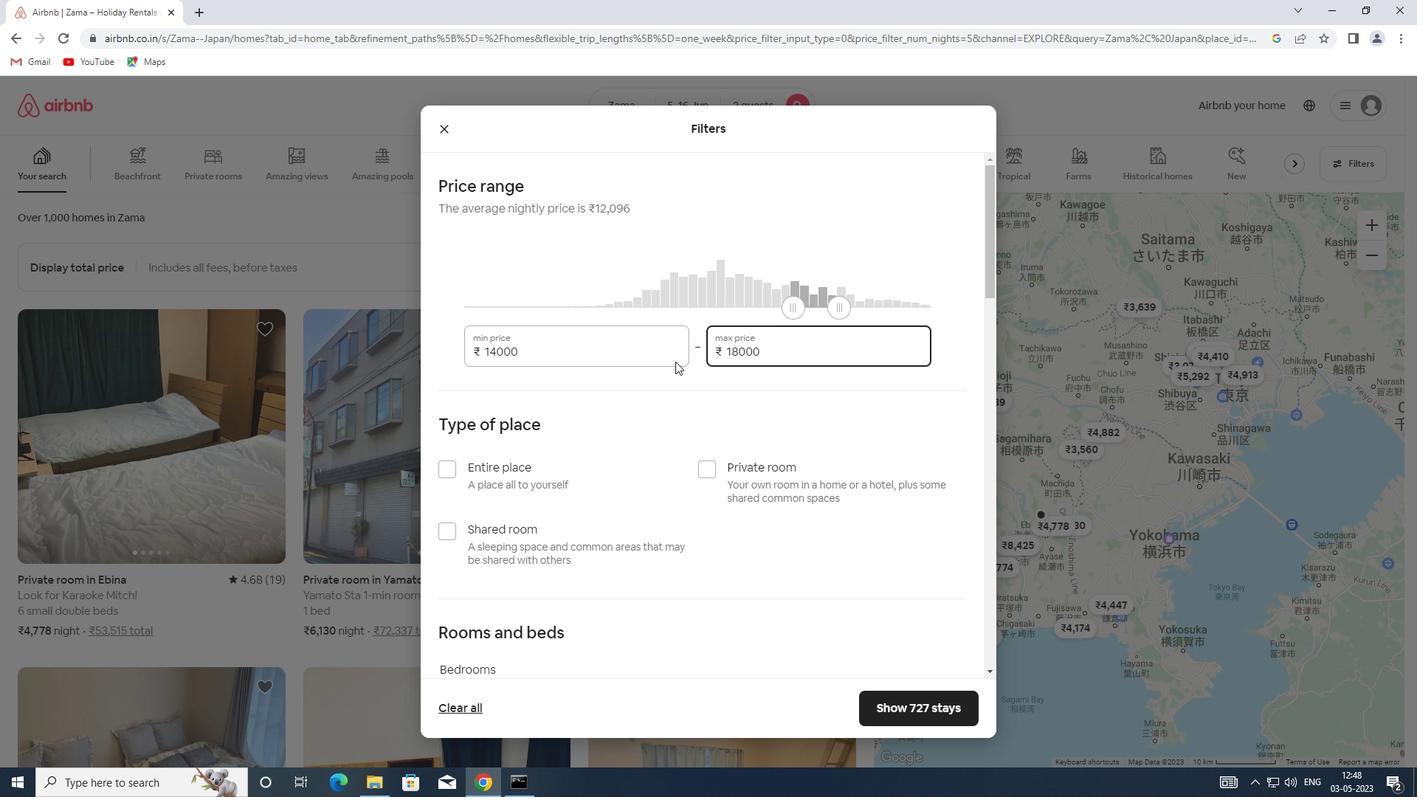 
Action: Mouse moved to (463, 391)
Screenshot: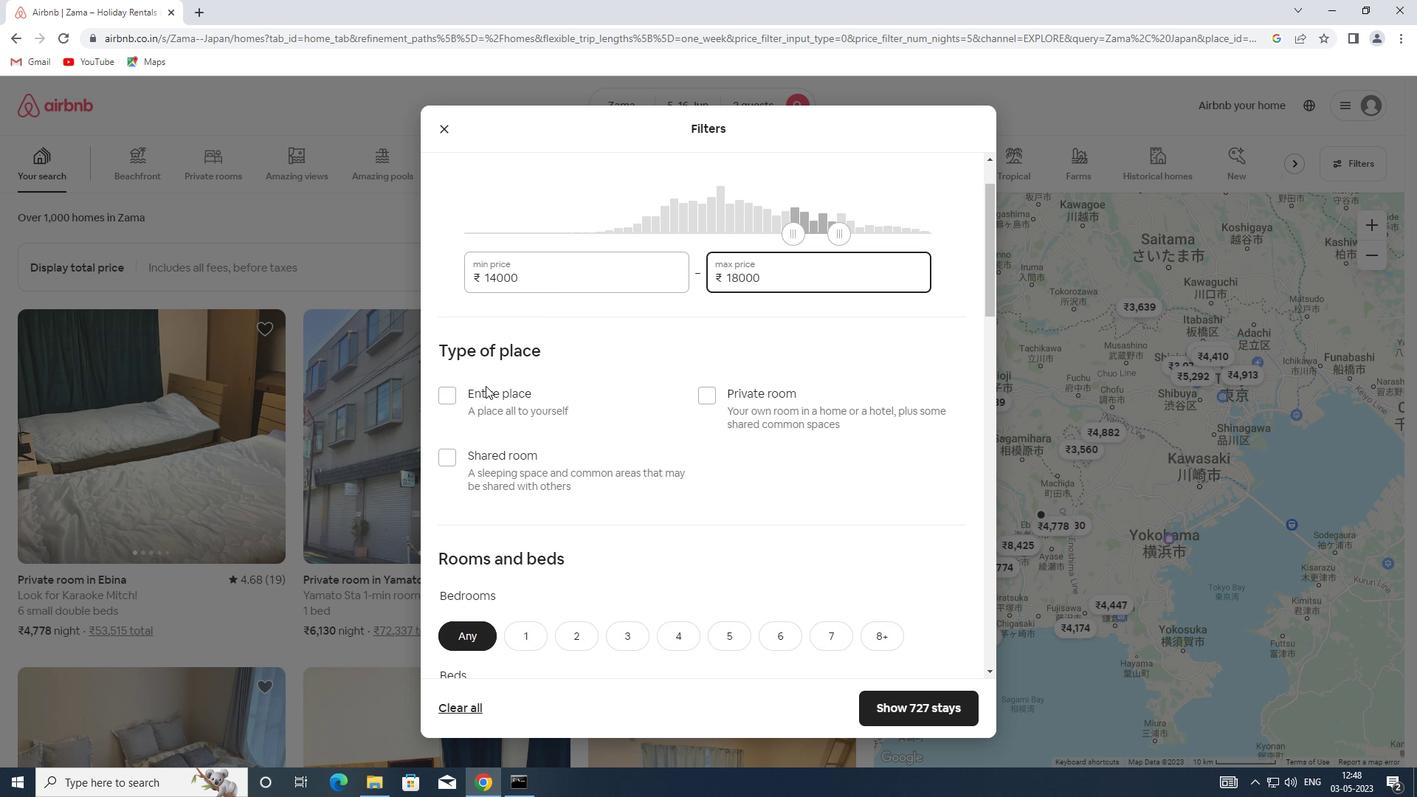 
Action: Mouse pressed left at (463, 391)
Screenshot: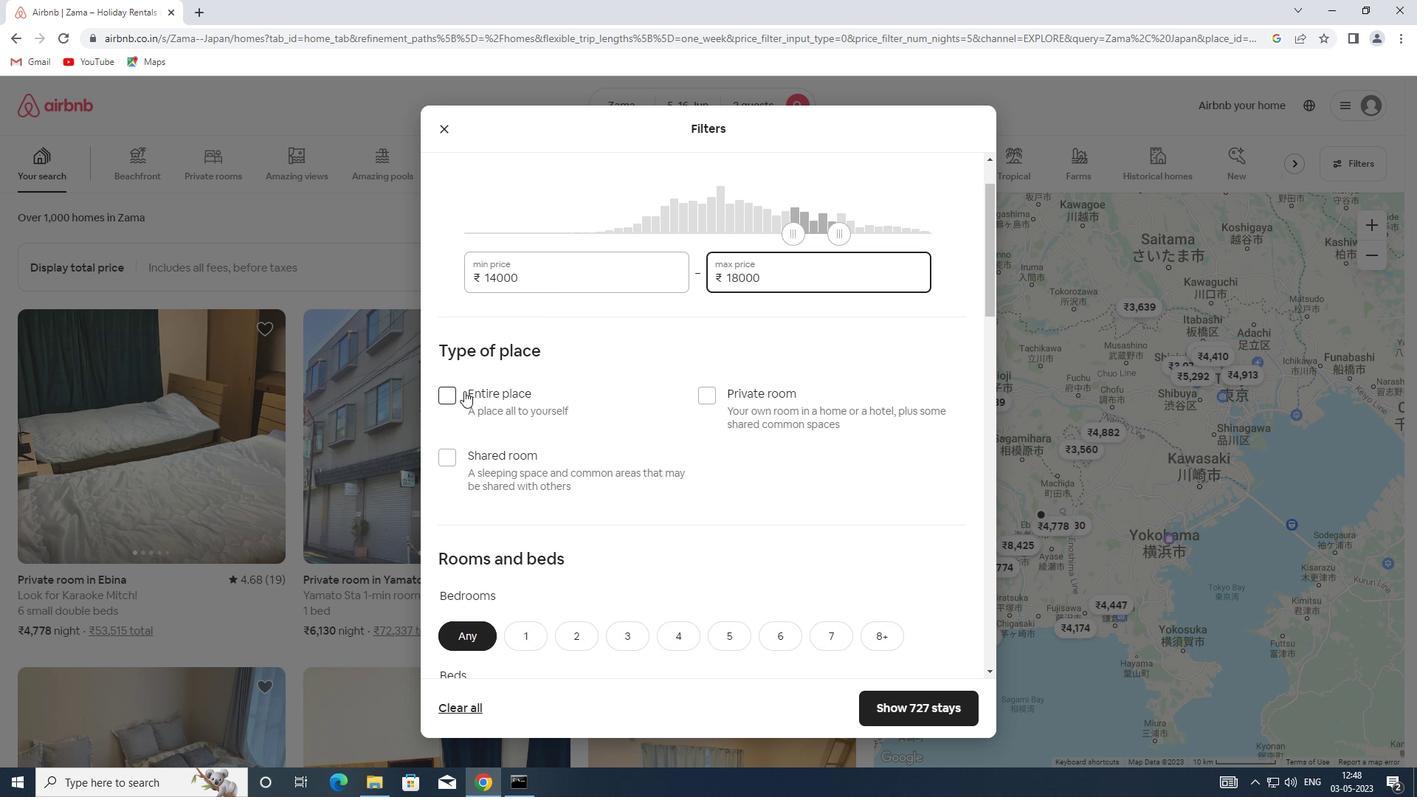 
Action: Mouse moved to (462, 391)
Screenshot: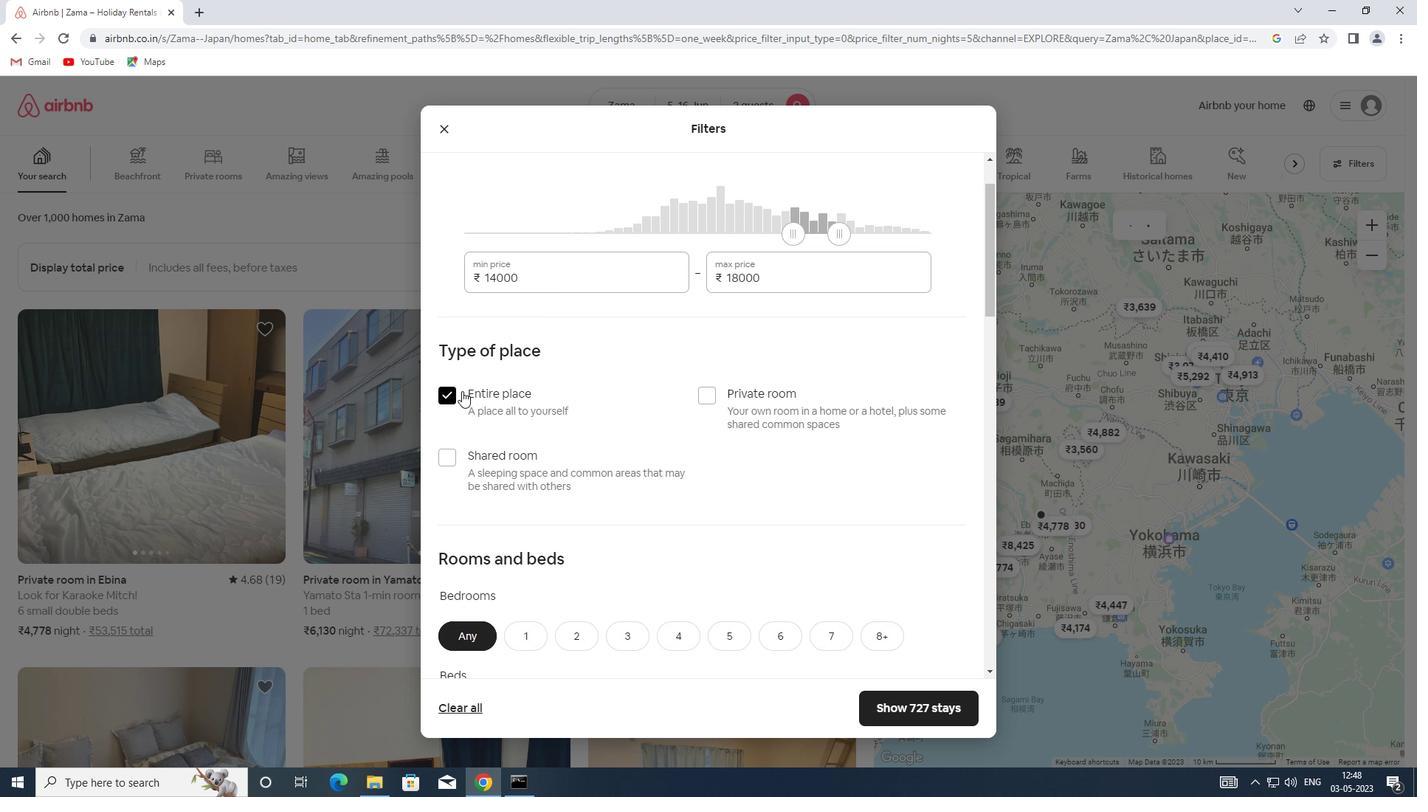 
Action: Mouse scrolled (462, 390) with delta (0, 0)
Screenshot: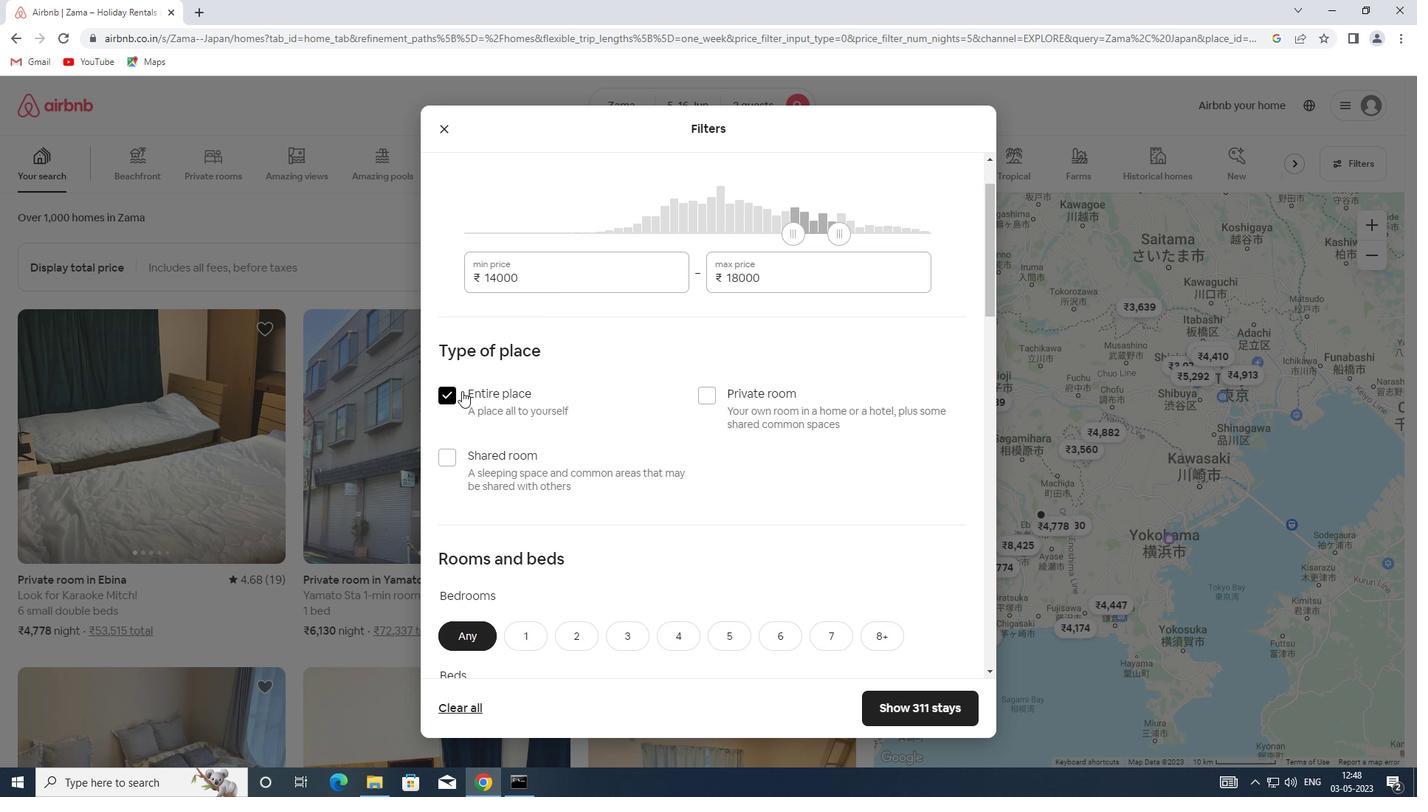 
Action: Mouse moved to (519, 551)
Screenshot: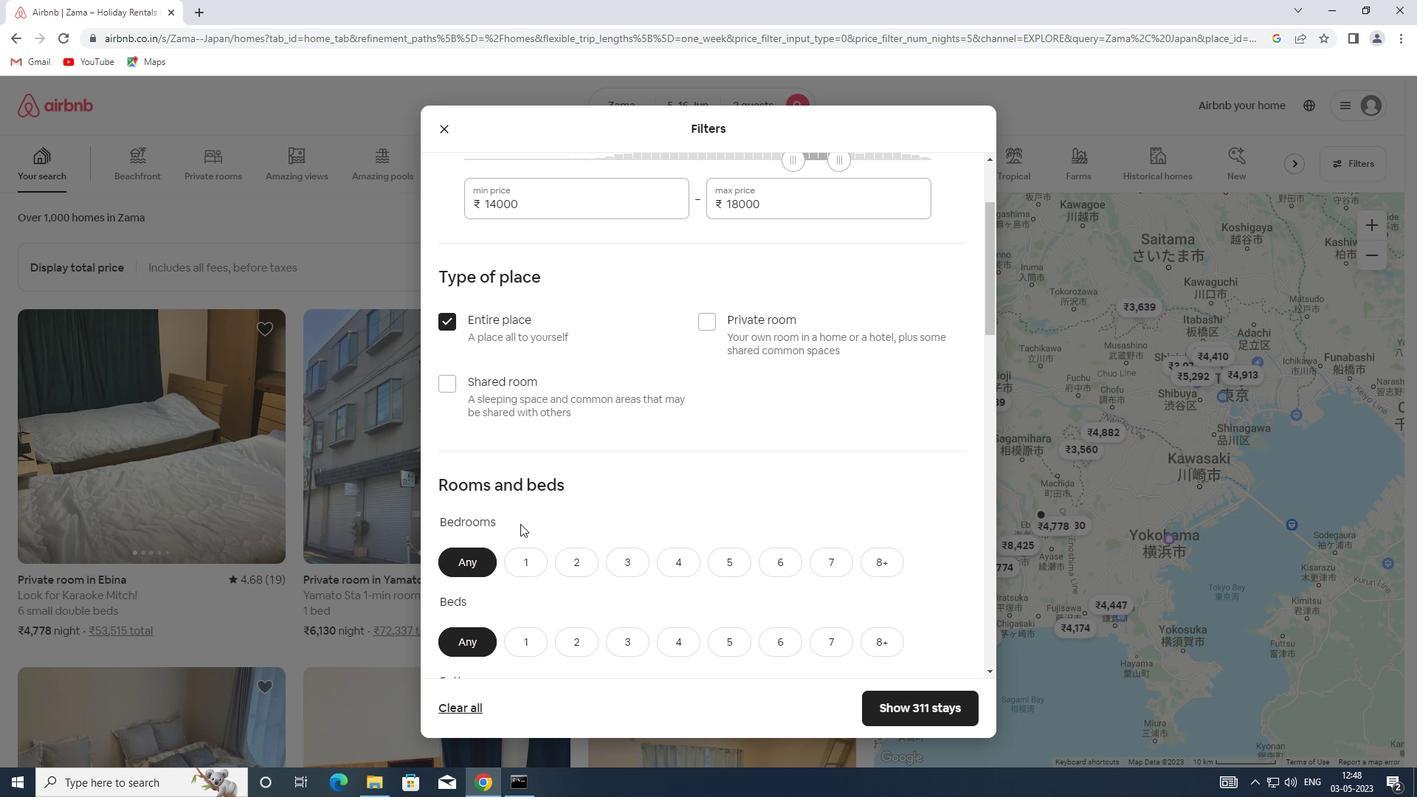 
Action: Mouse pressed left at (519, 551)
Screenshot: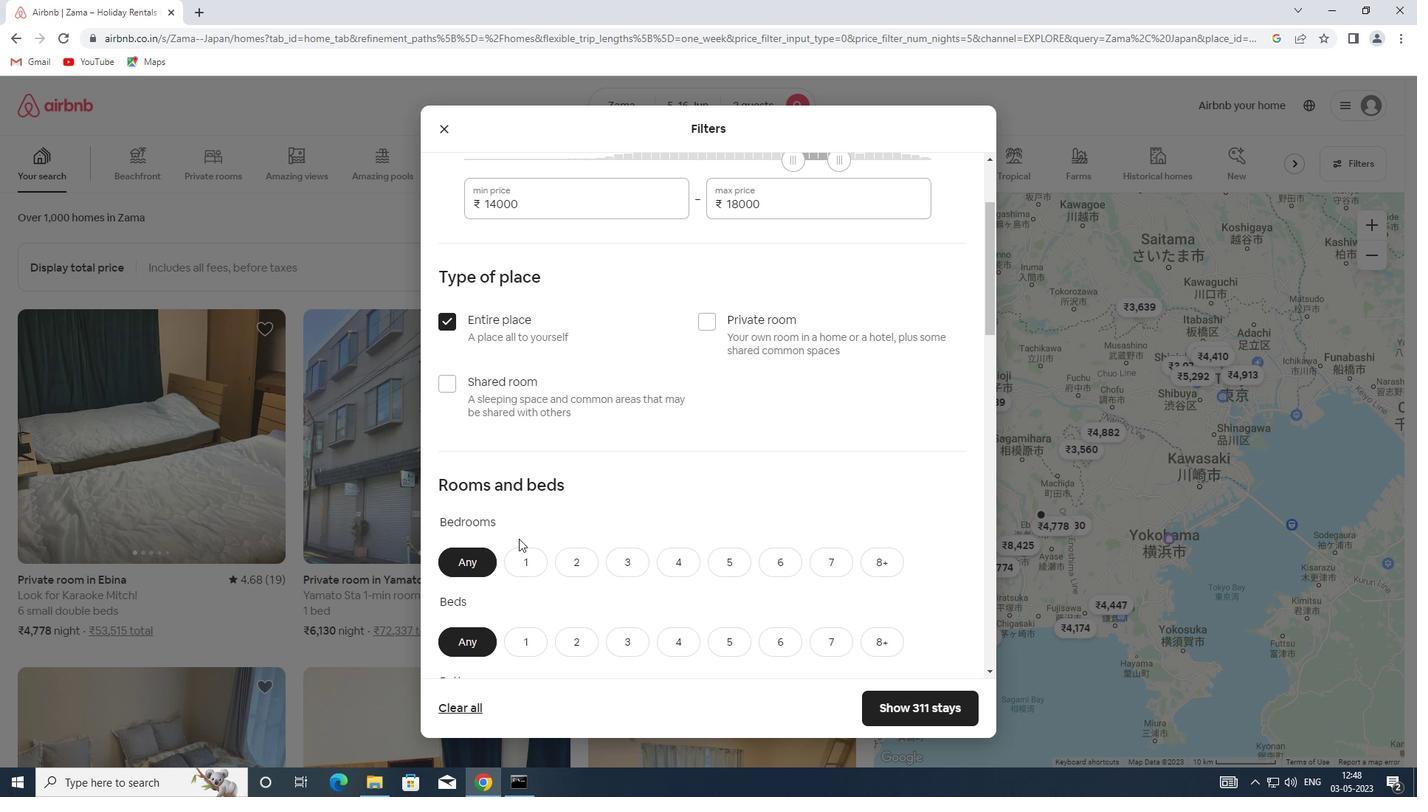 
Action: Mouse moved to (519, 542)
Screenshot: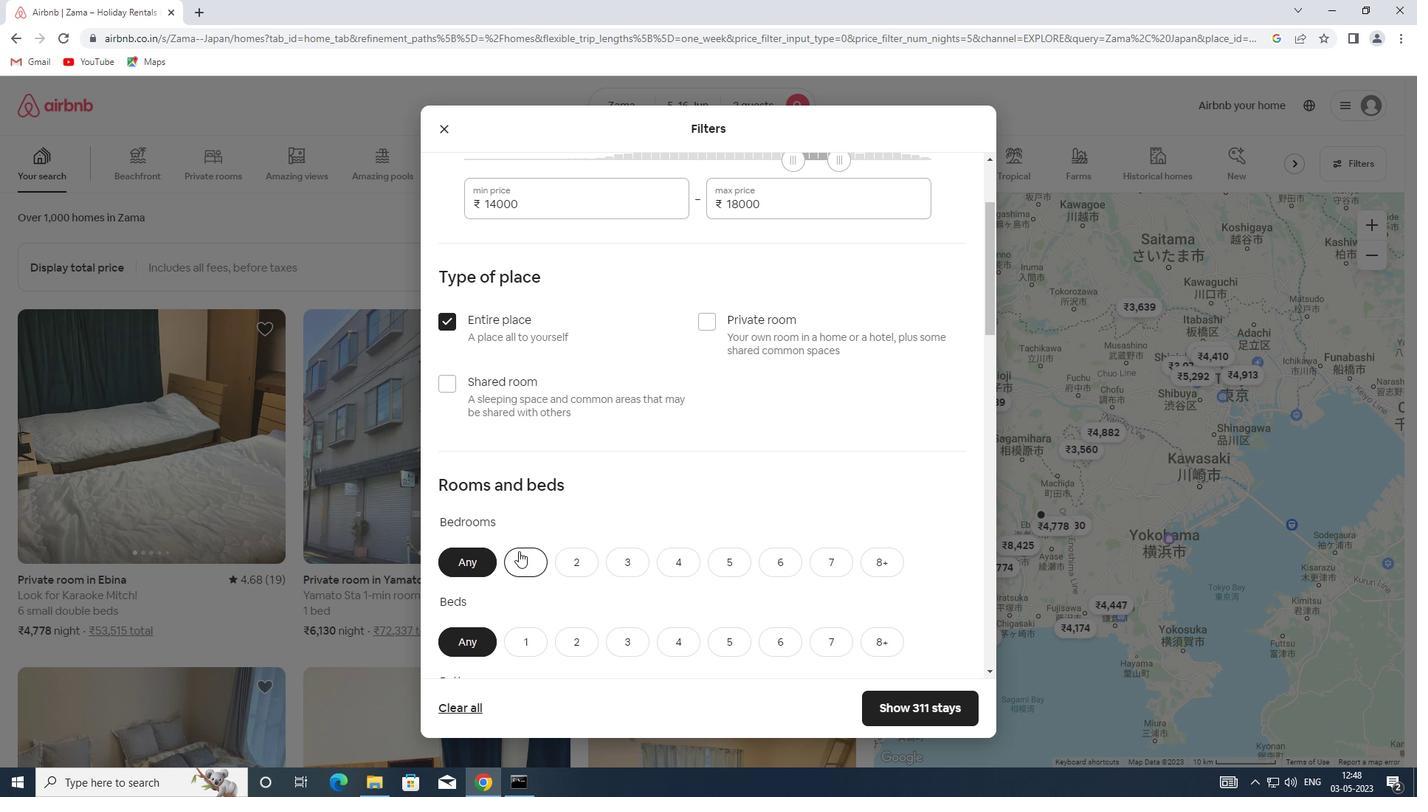 
Action: Mouse scrolled (519, 542) with delta (0, 0)
Screenshot: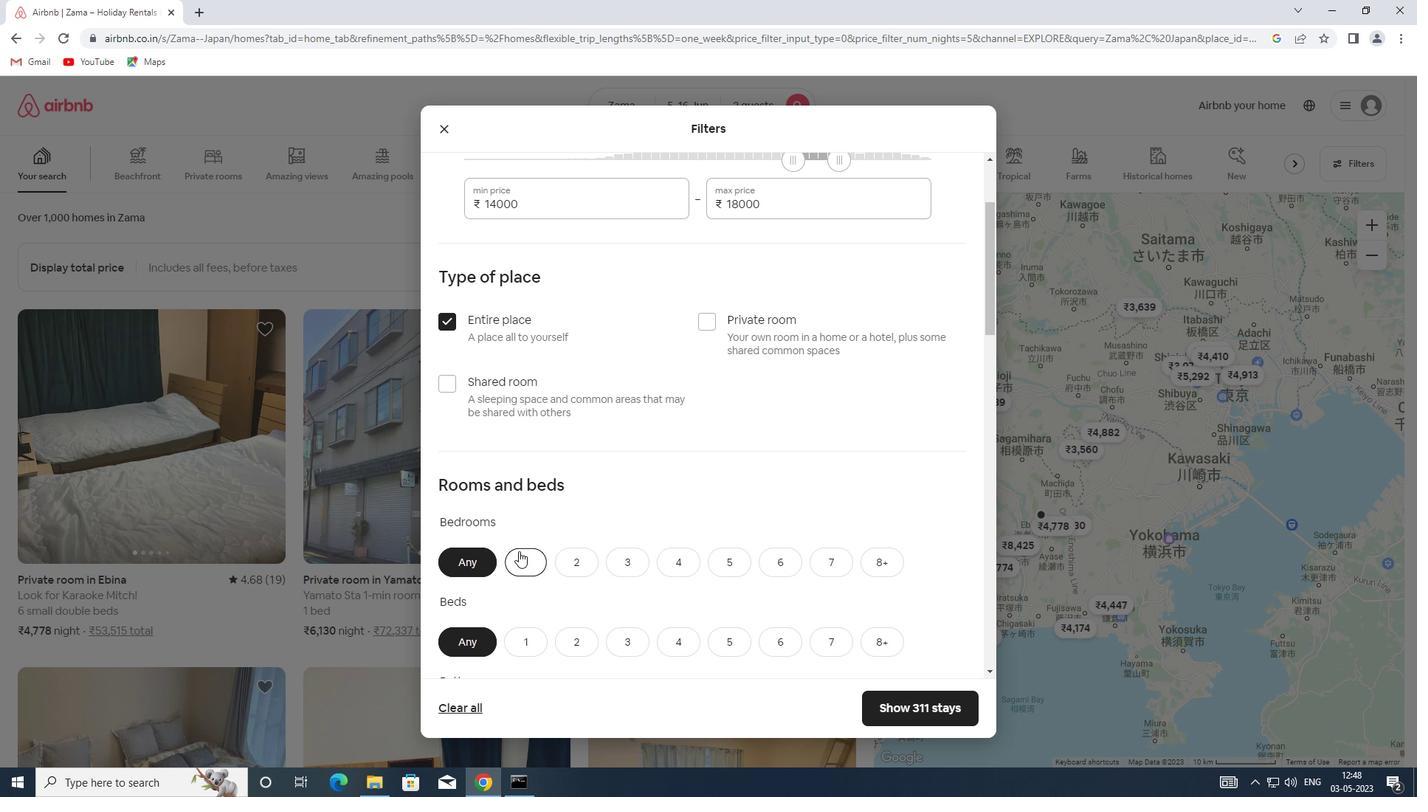
Action: Mouse scrolled (519, 542) with delta (0, 0)
Screenshot: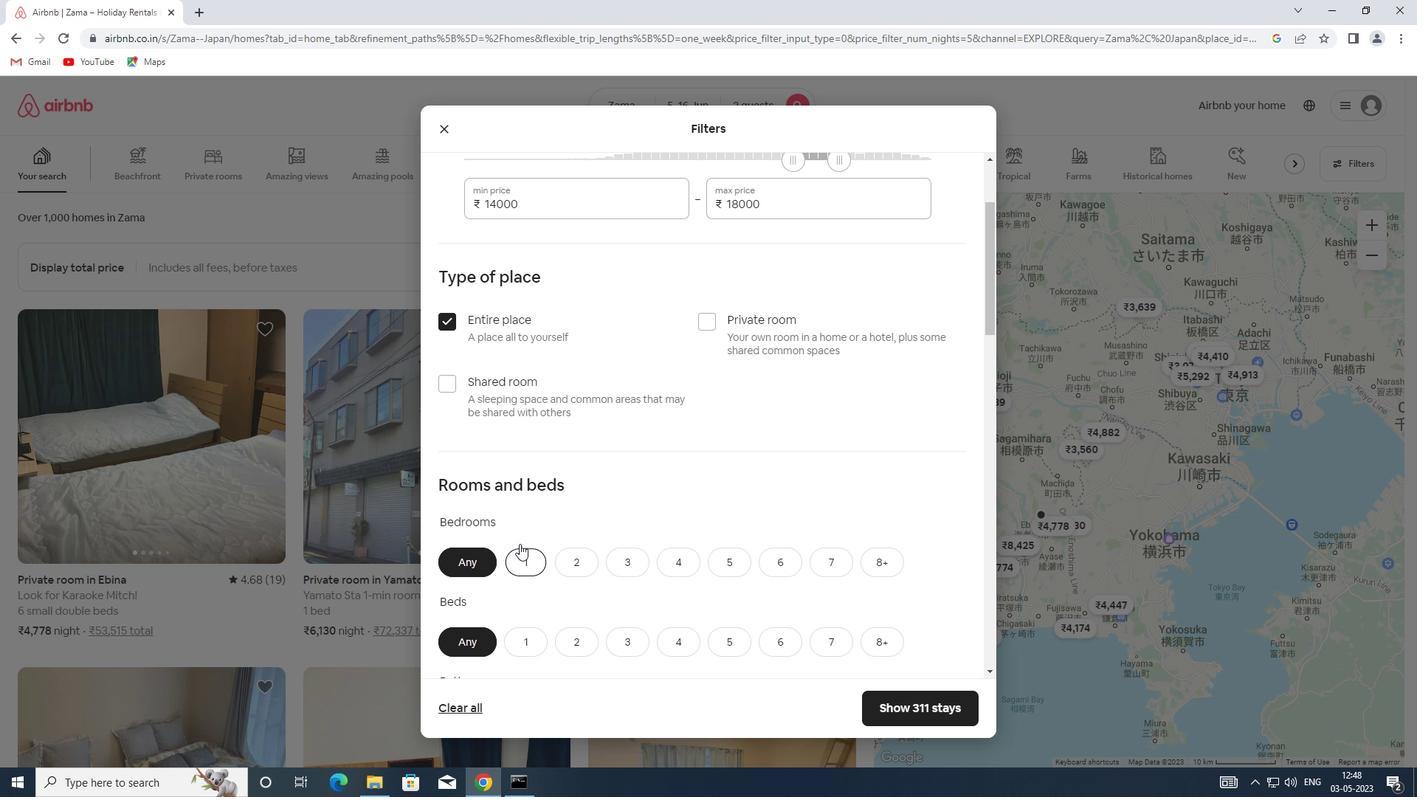 
Action: Mouse moved to (519, 542)
Screenshot: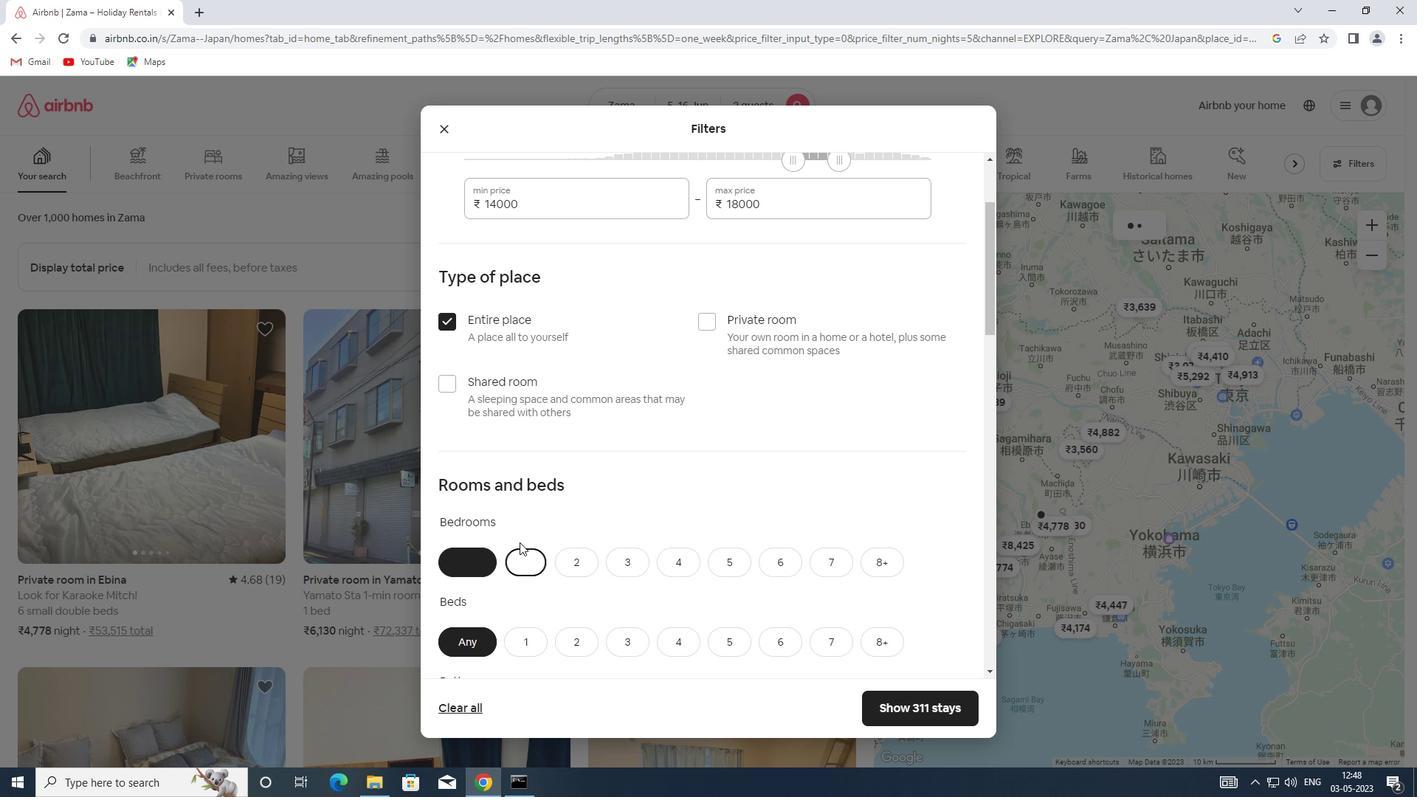 
Action: Mouse scrolled (519, 541) with delta (0, 0)
Screenshot: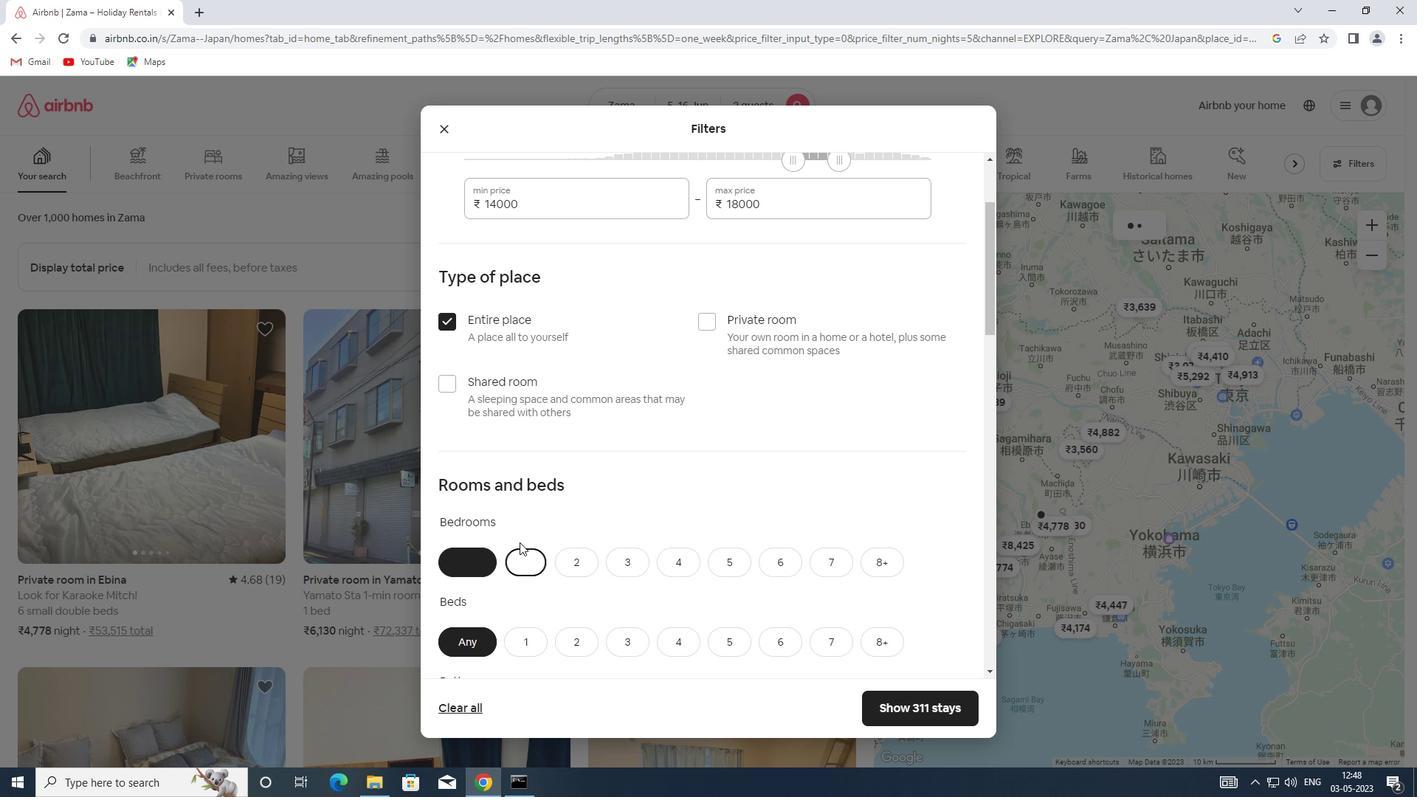 
Action: Mouse moved to (531, 420)
Screenshot: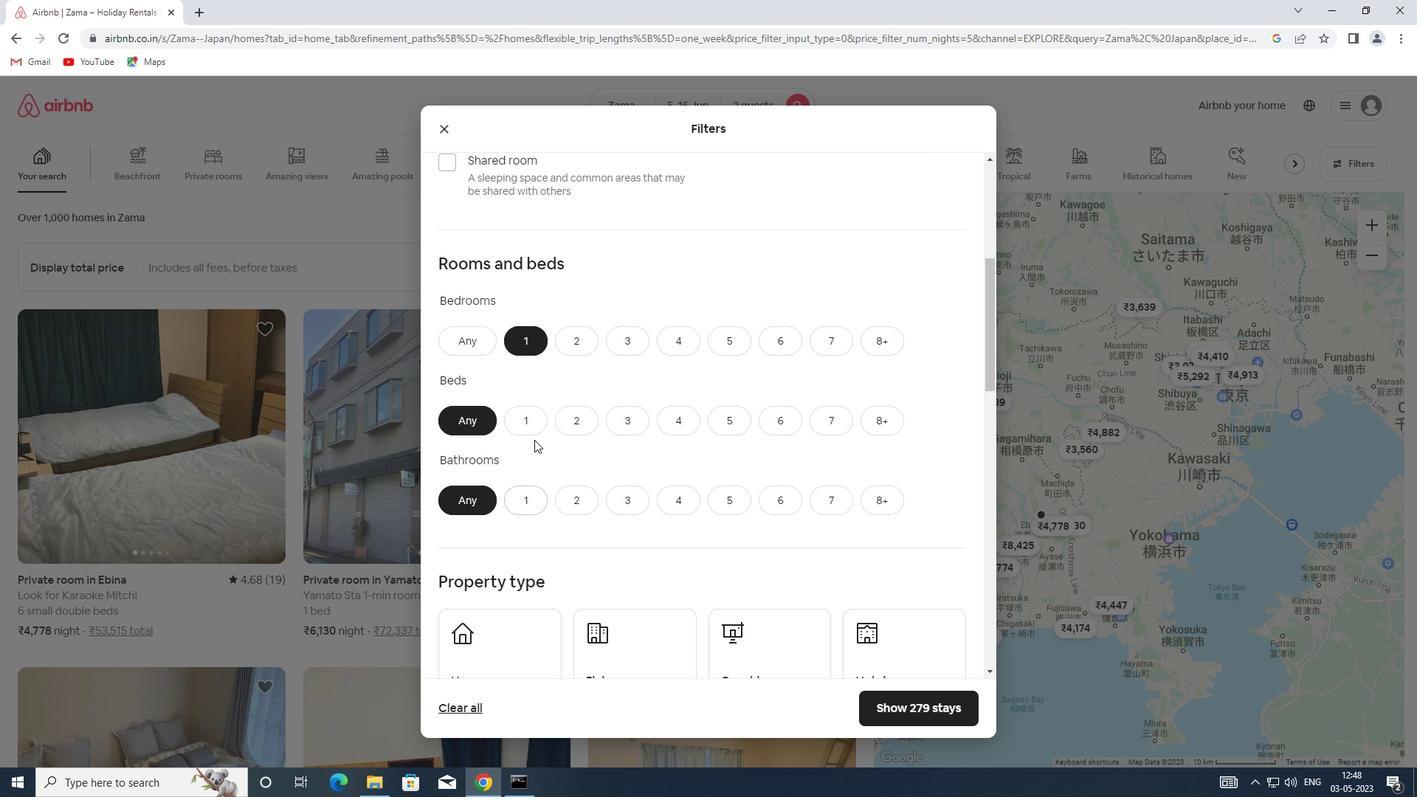 
Action: Mouse pressed left at (531, 420)
Screenshot: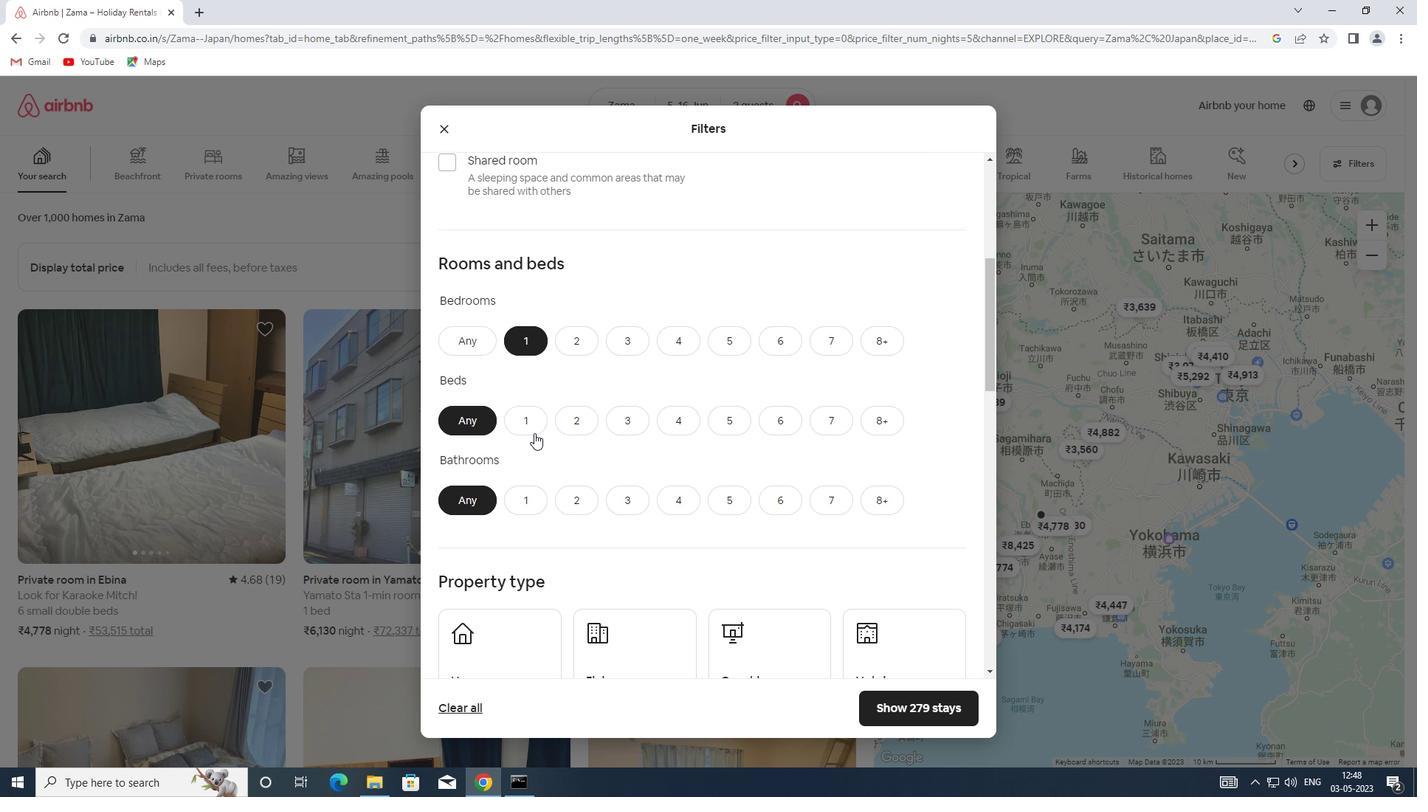
Action: Mouse moved to (526, 499)
Screenshot: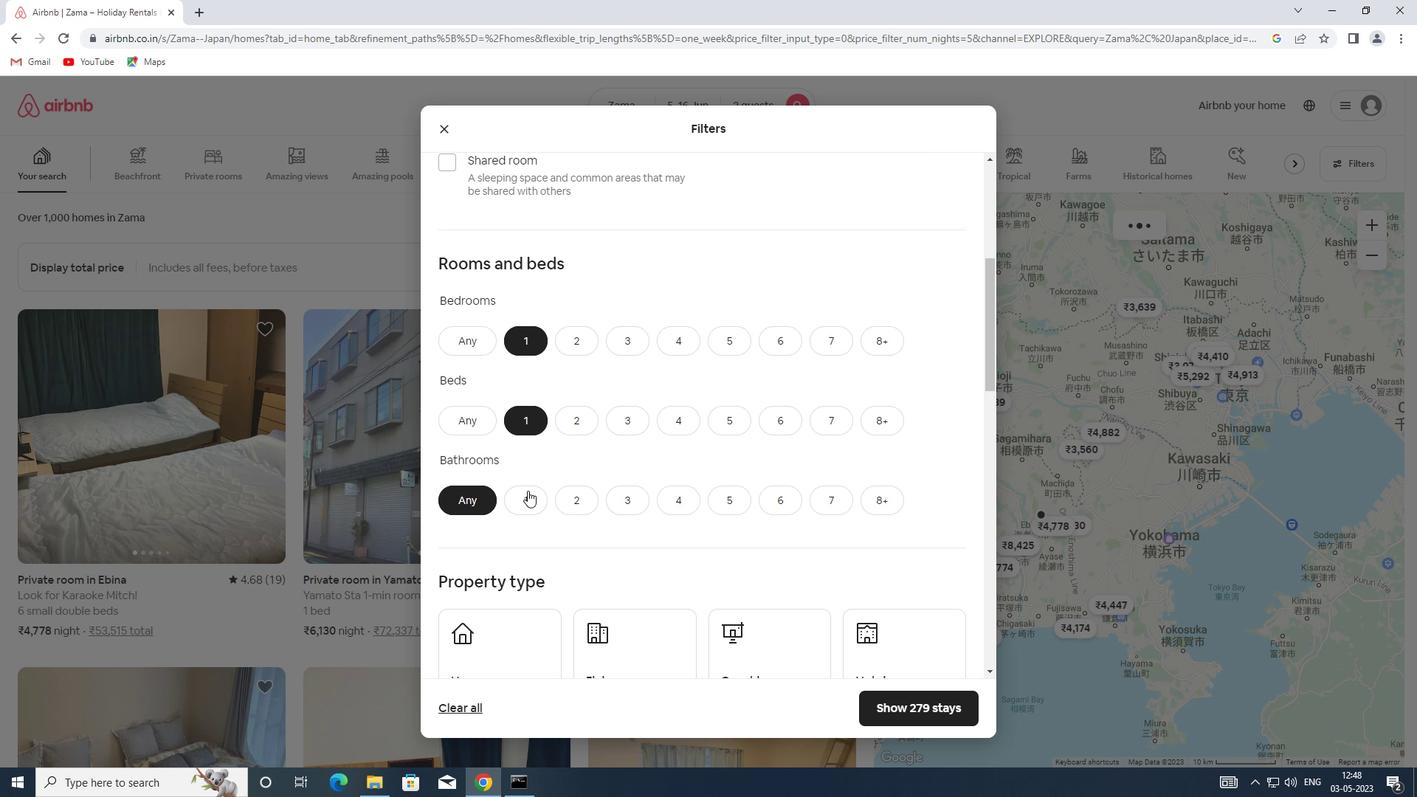 
Action: Mouse pressed left at (526, 499)
Screenshot: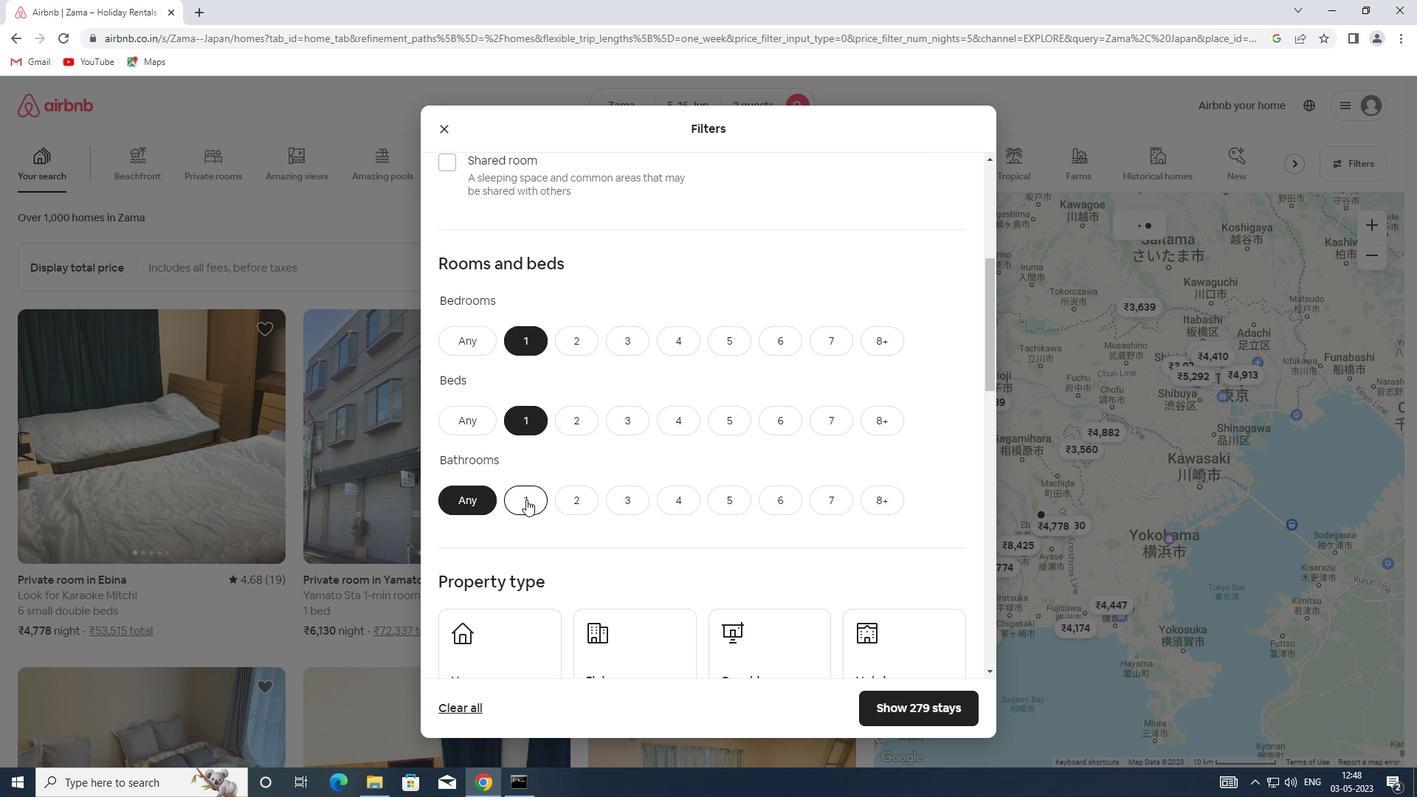 
Action: Mouse moved to (526, 491)
Screenshot: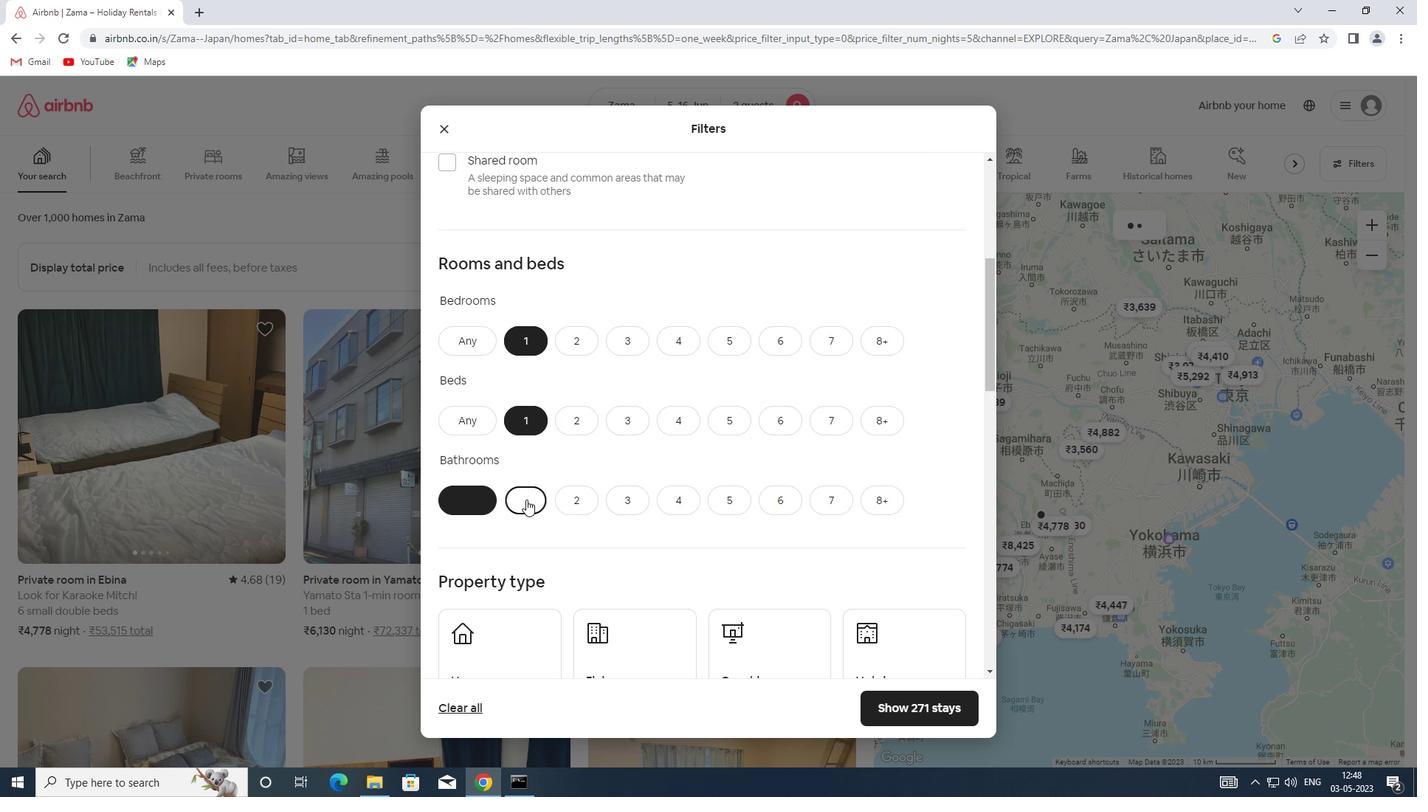 
Action: Mouse scrolled (526, 490) with delta (0, 0)
Screenshot: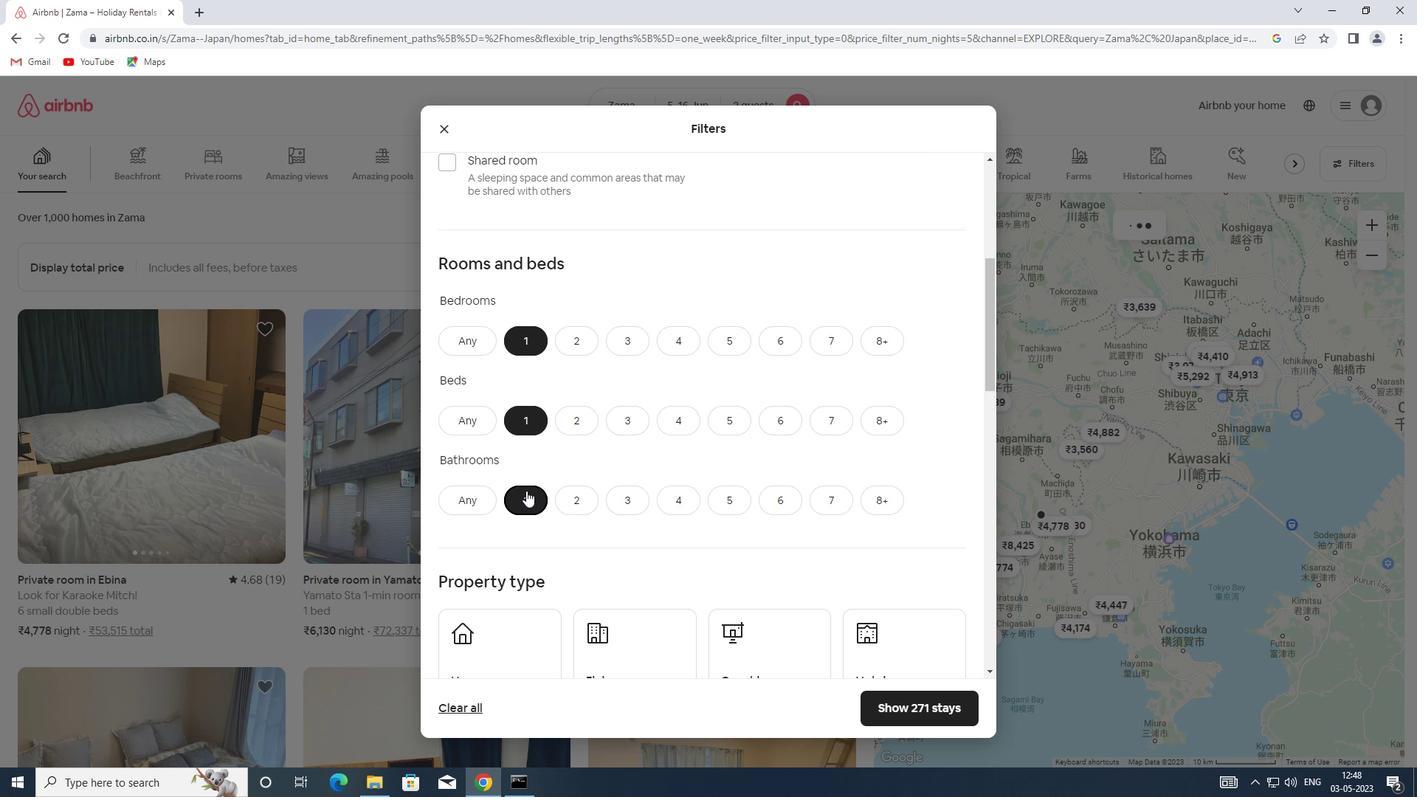 
Action: Mouse scrolled (526, 490) with delta (0, 0)
Screenshot: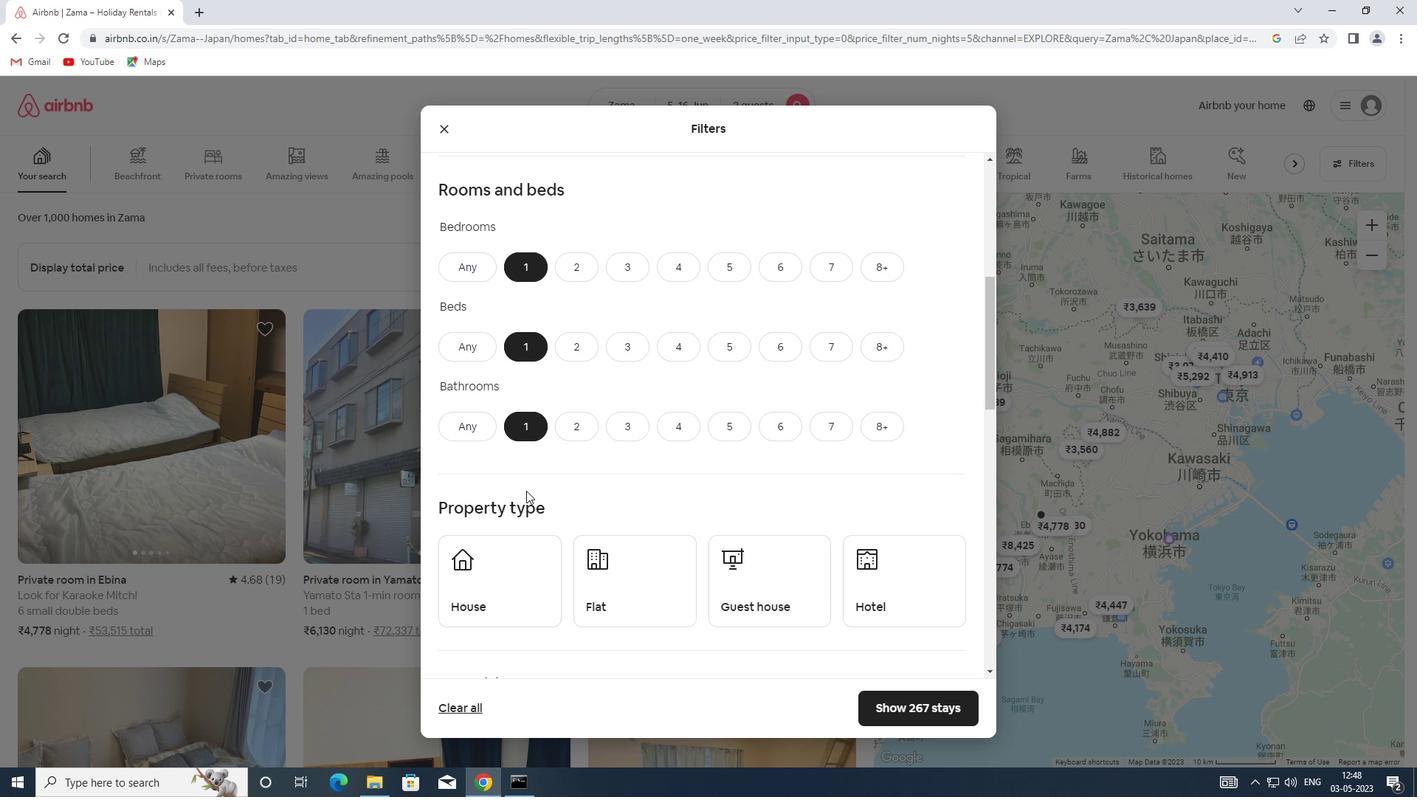 
Action: Mouse moved to (522, 510)
Screenshot: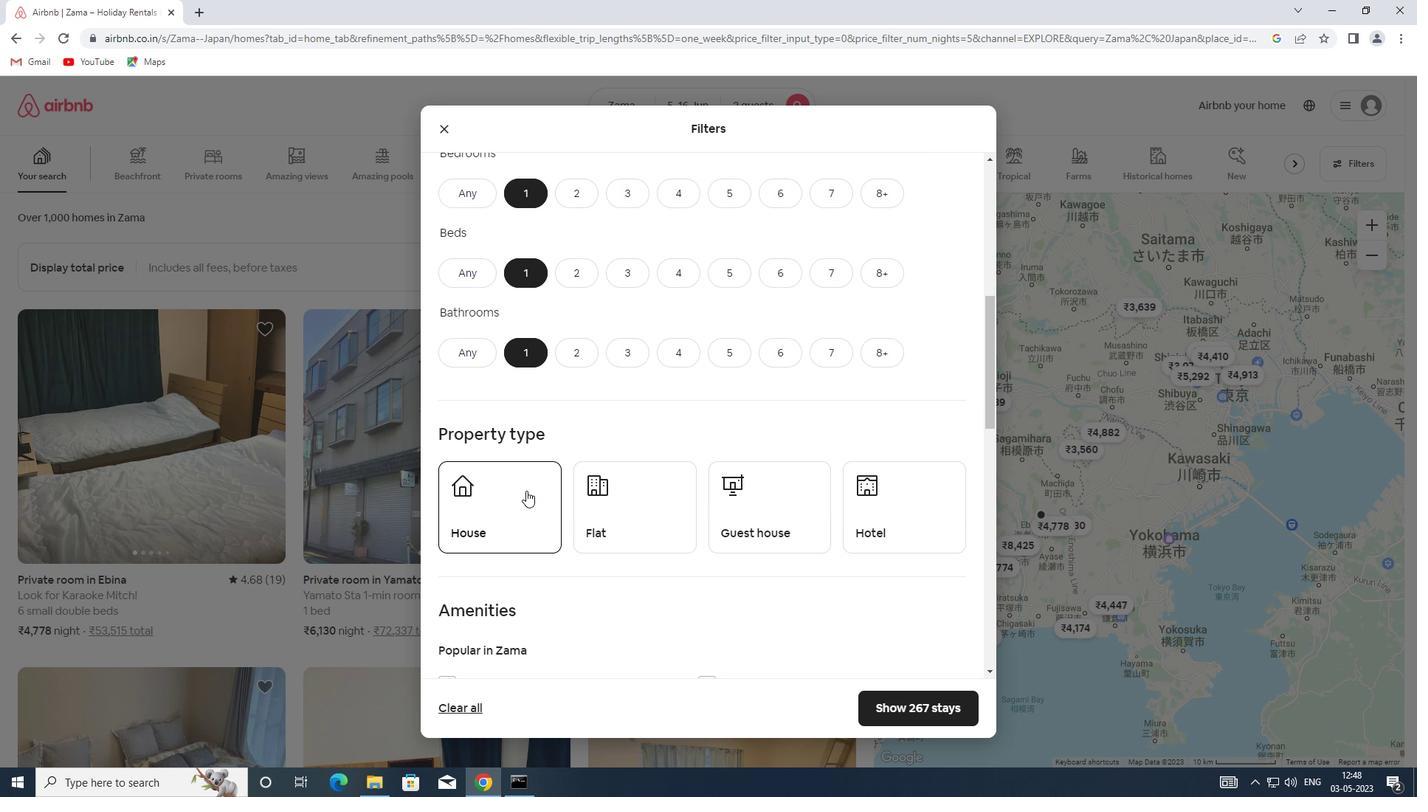 
Action: Mouse pressed left at (522, 510)
Screenshot: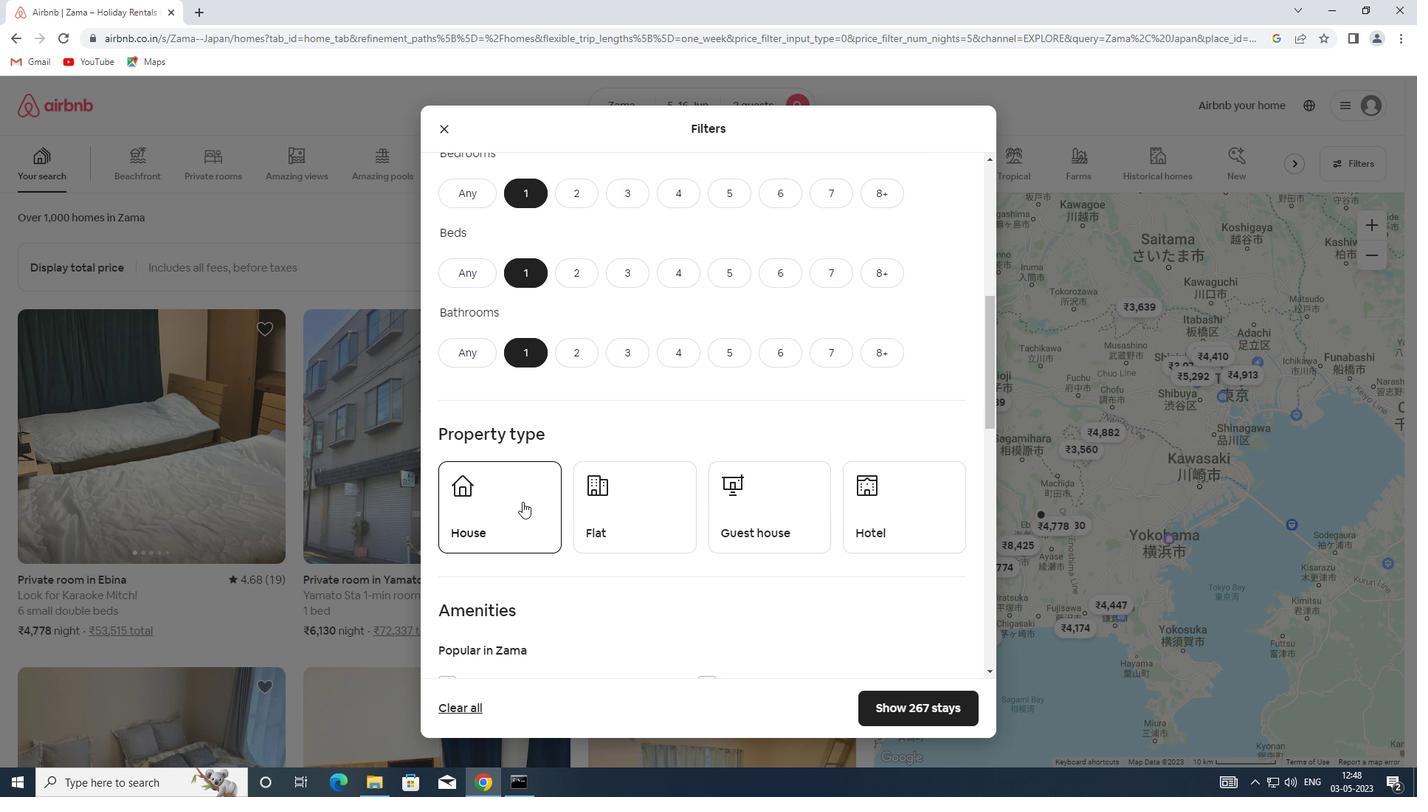 
Action: Mouse moved to (682, 510)
Screenshot: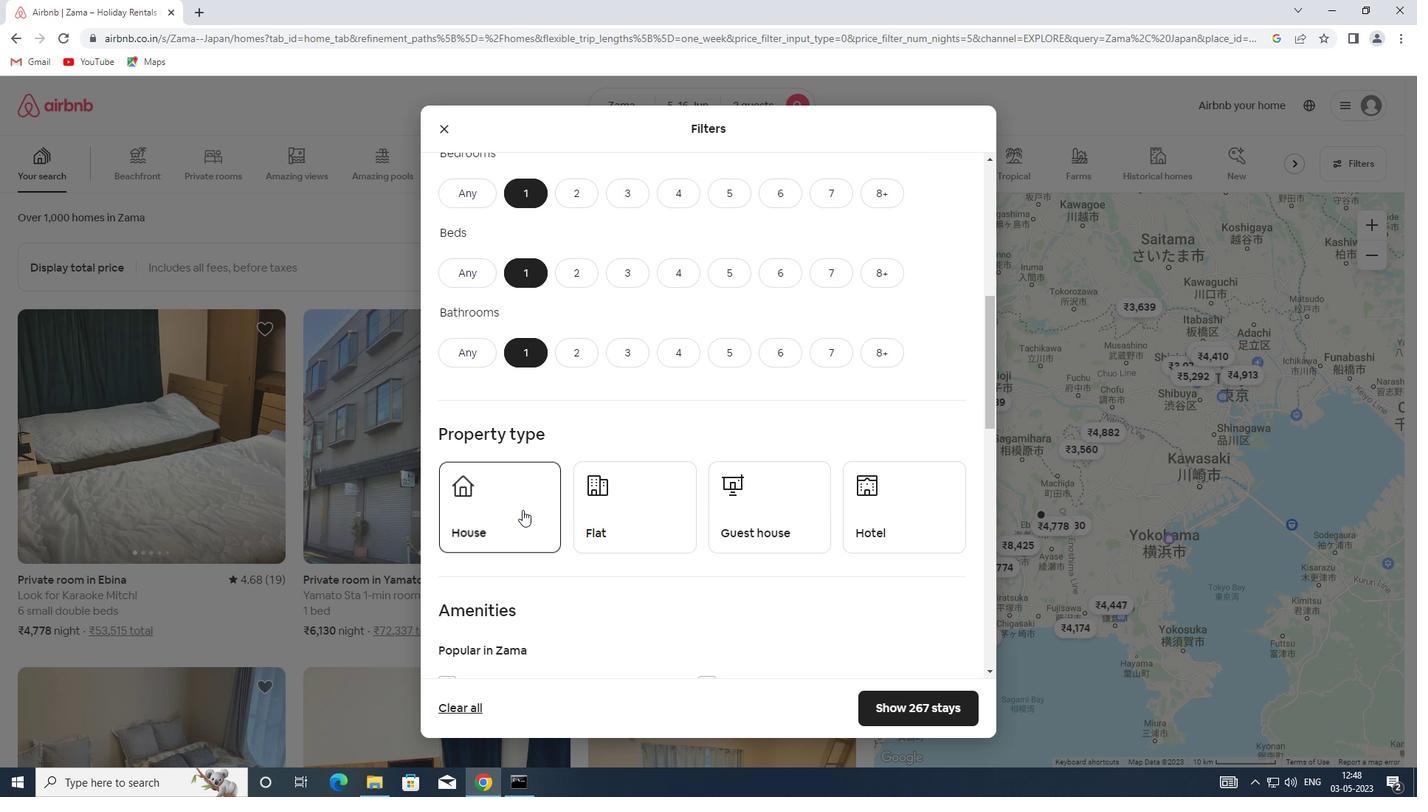
Action: Mouse pressed left at (682, 510)
Screenshot: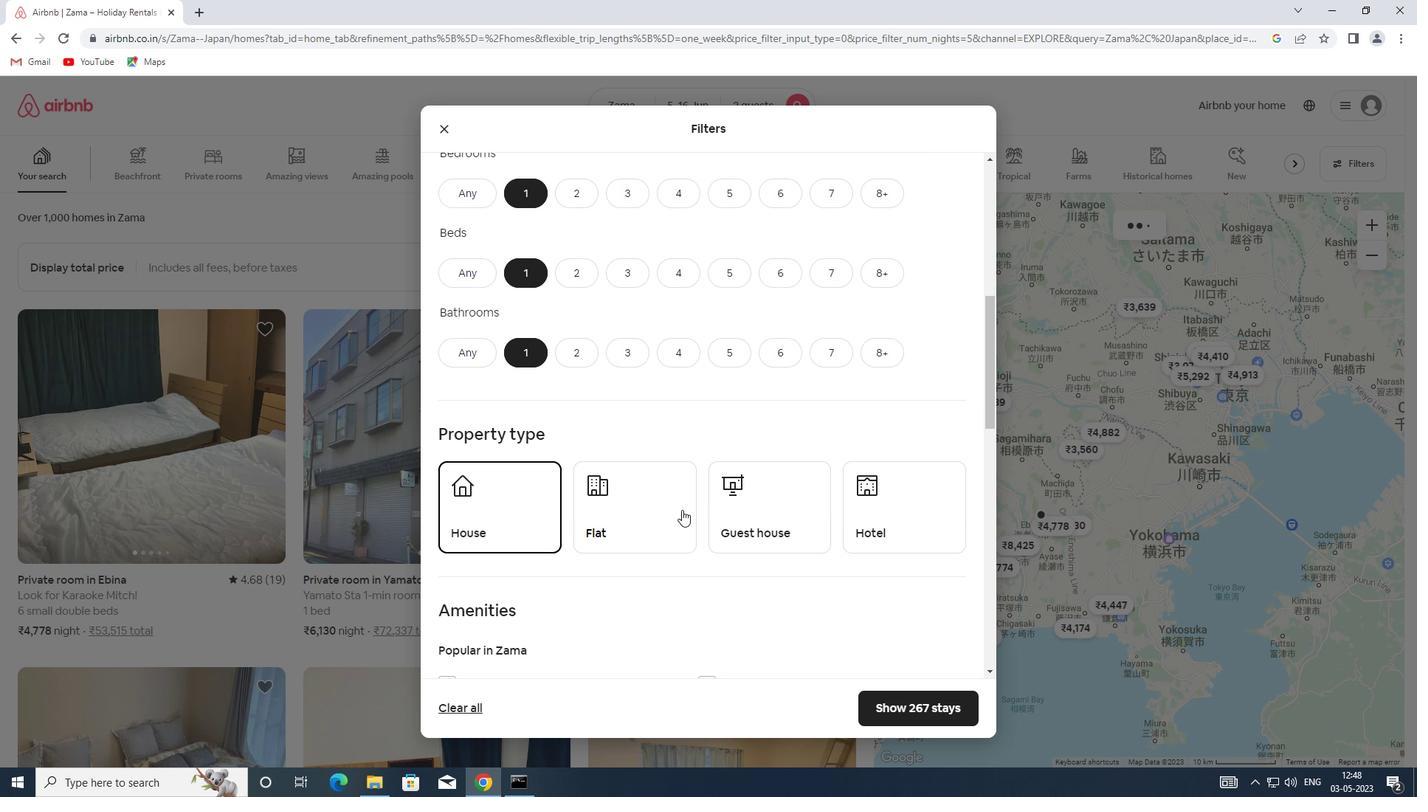 
Action: Mouse moved to (739, 513)
Screenshot: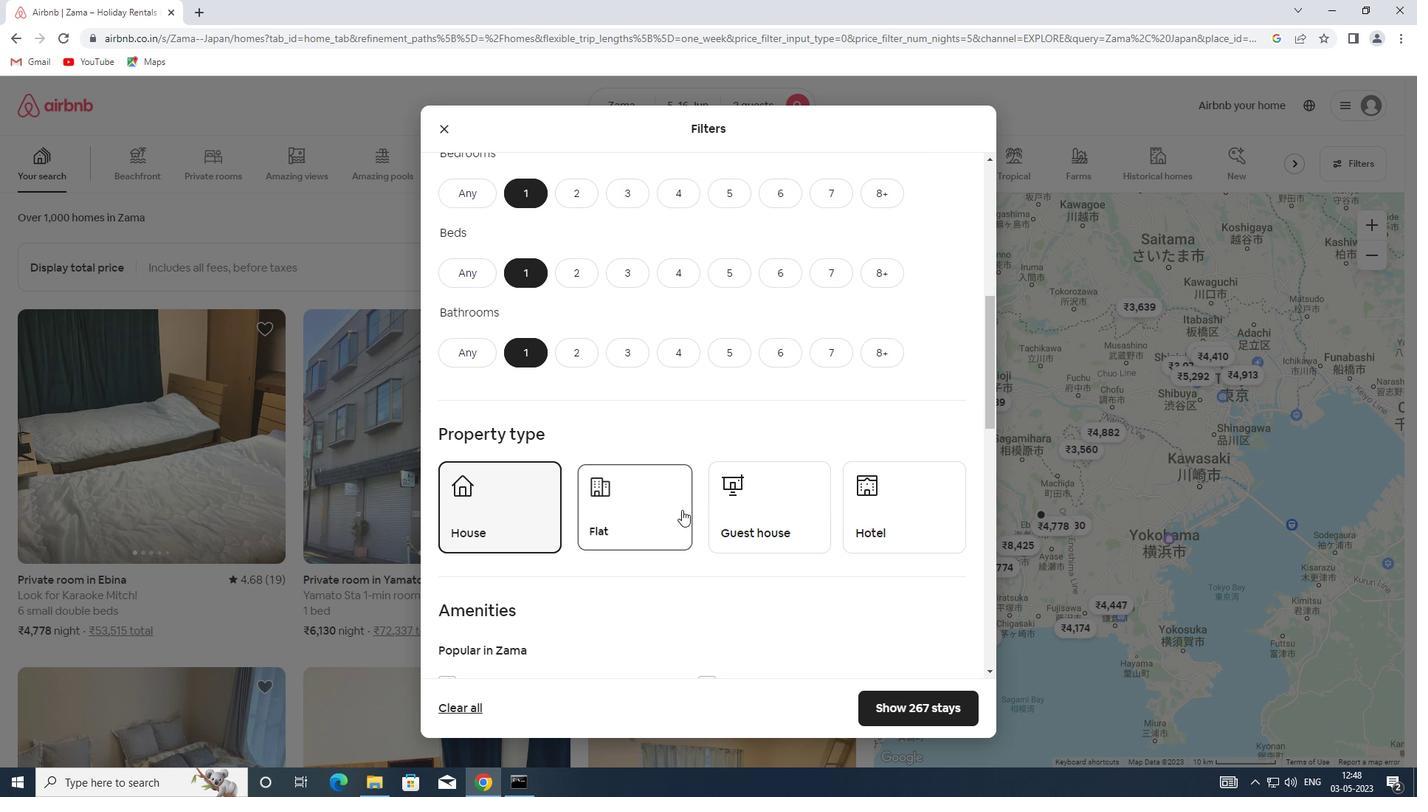 
Action: Mouse pressed left at (739, 513)
Screenshot: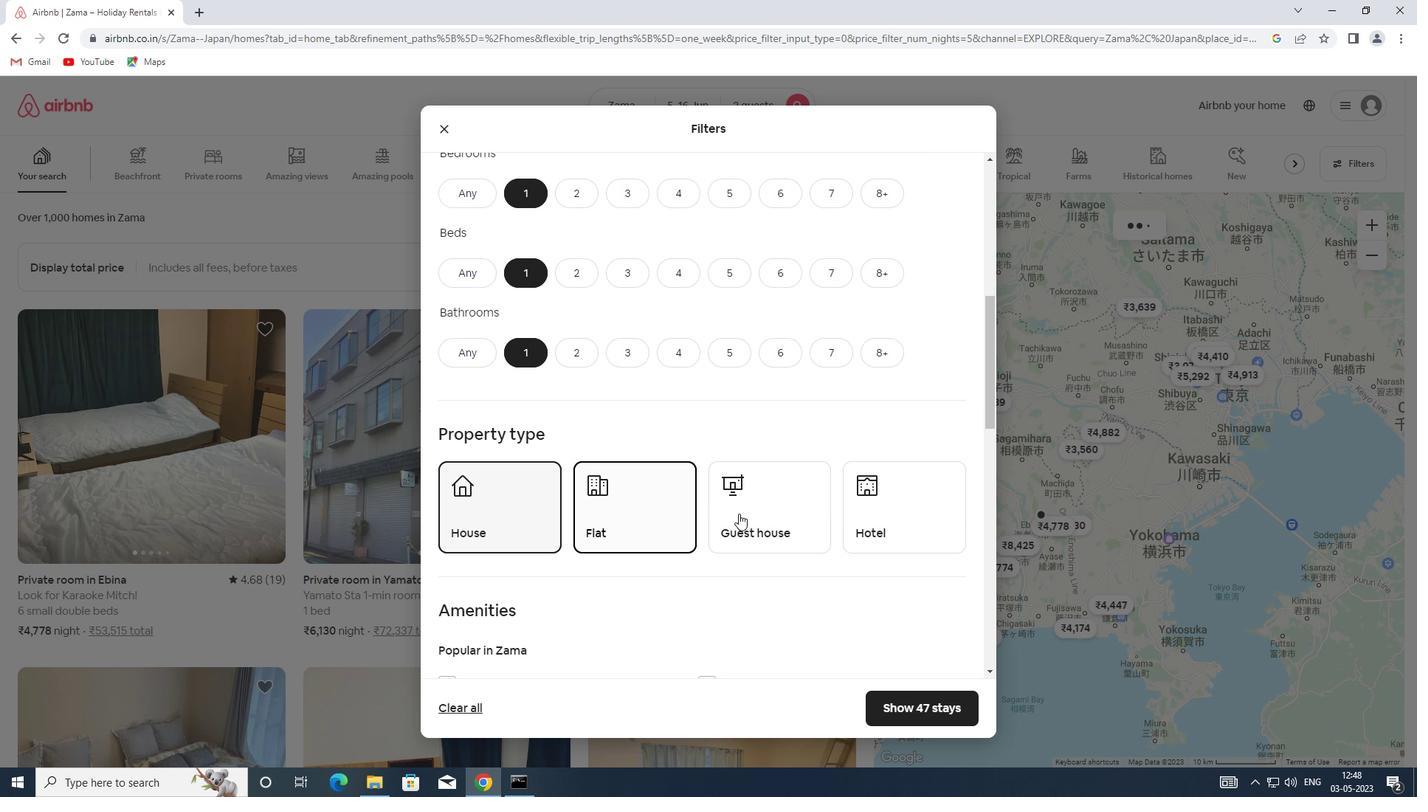 
Action: Mouse moved to (864, 519)
Screenshot: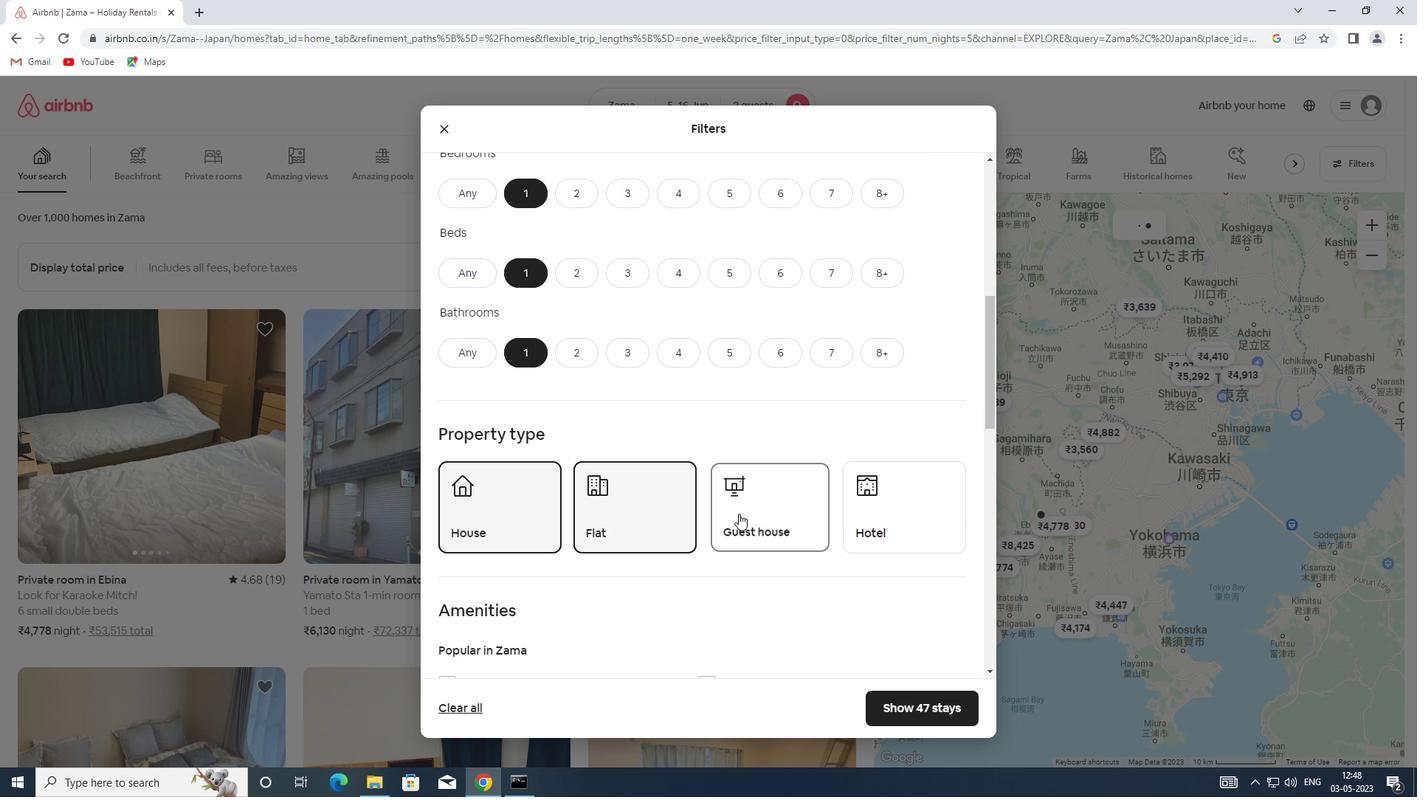 
Action: Mouse pressed left at (864, 519)
Screenshot: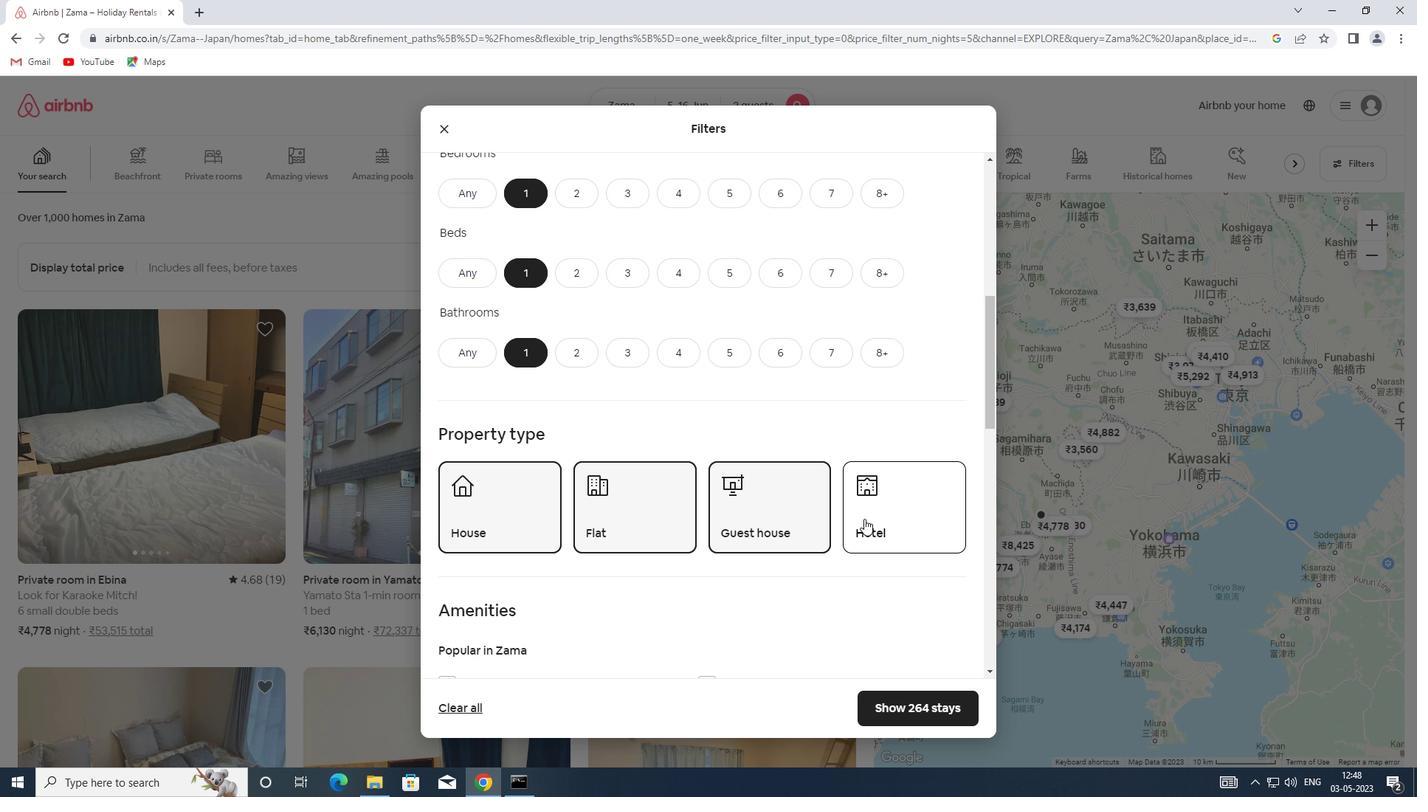 
Action: Mouse moved to (789, 479)
Screenshot: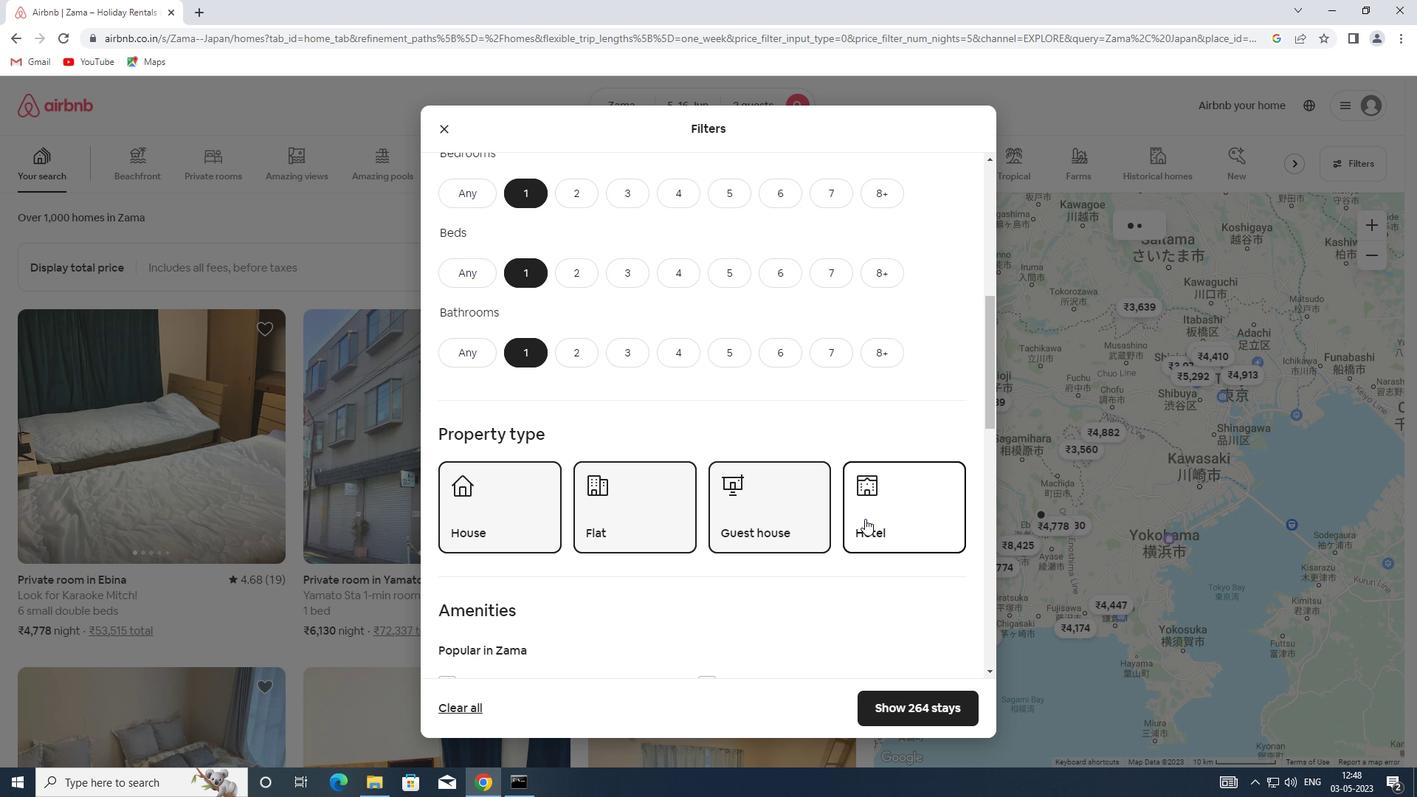 
Action: Mouse scrolled (789, 478) with delta (0, 0)
Screenshot: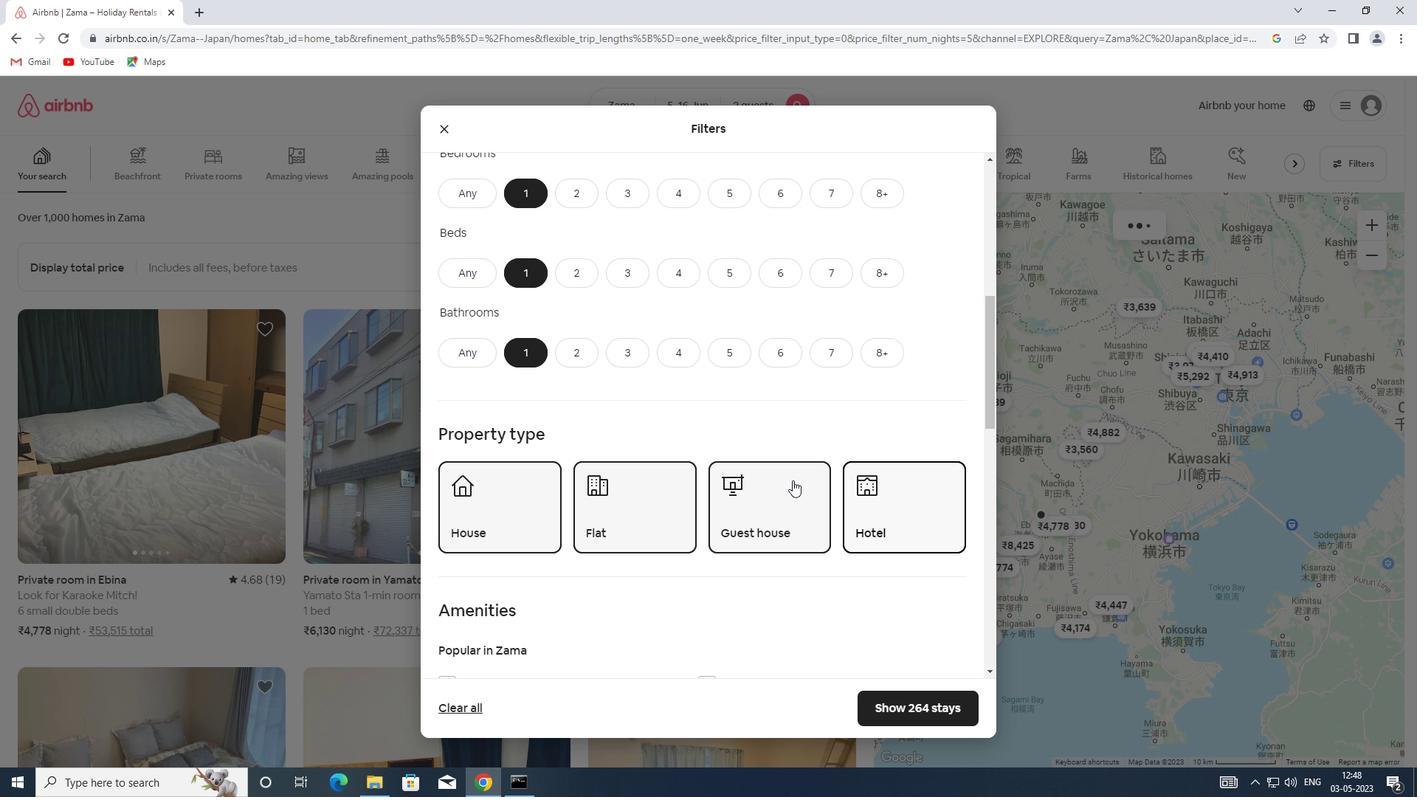 
Action: Mouse scrolled (789, 478) with delta (0, 0)
Screenshot: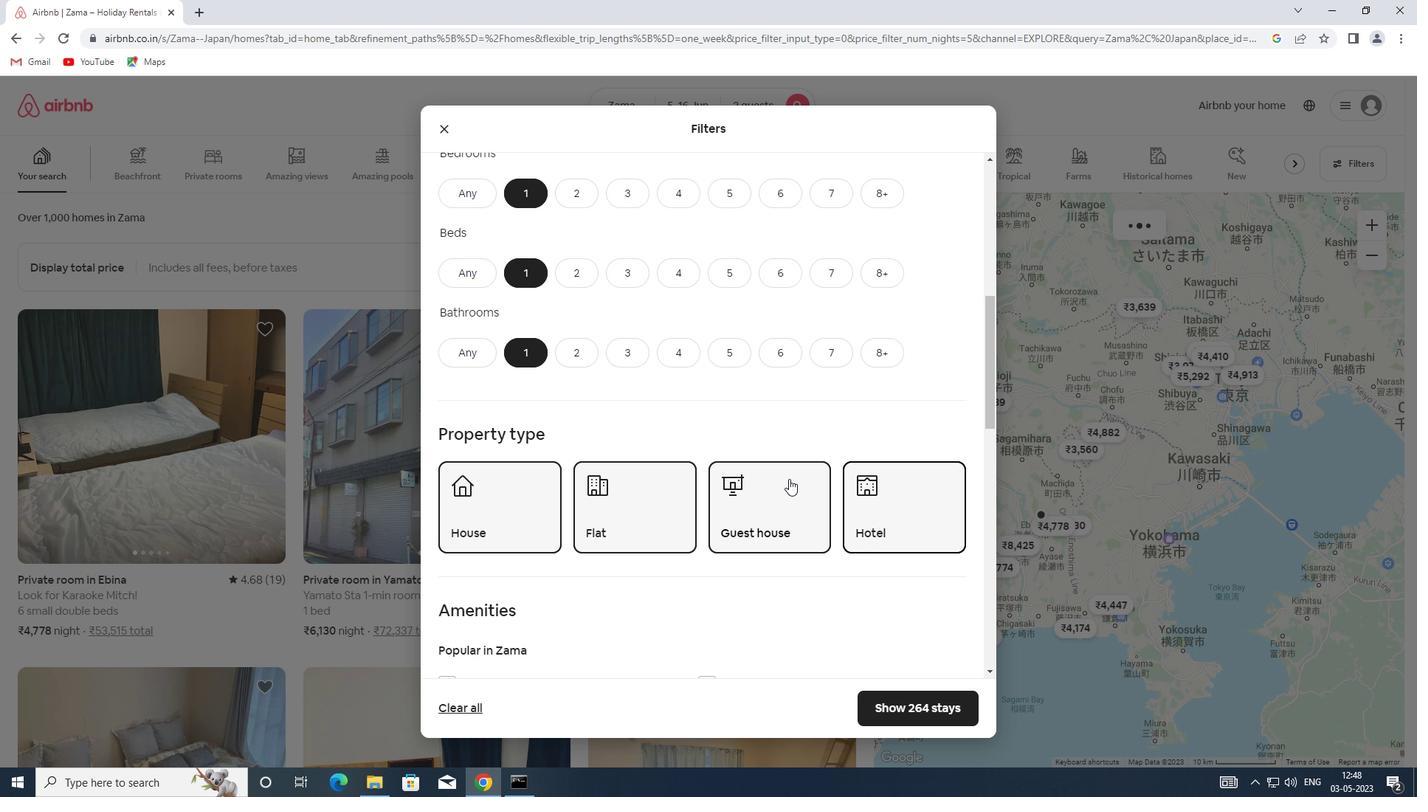 
Action: Mouse moved to (789, 479)
Screenshot: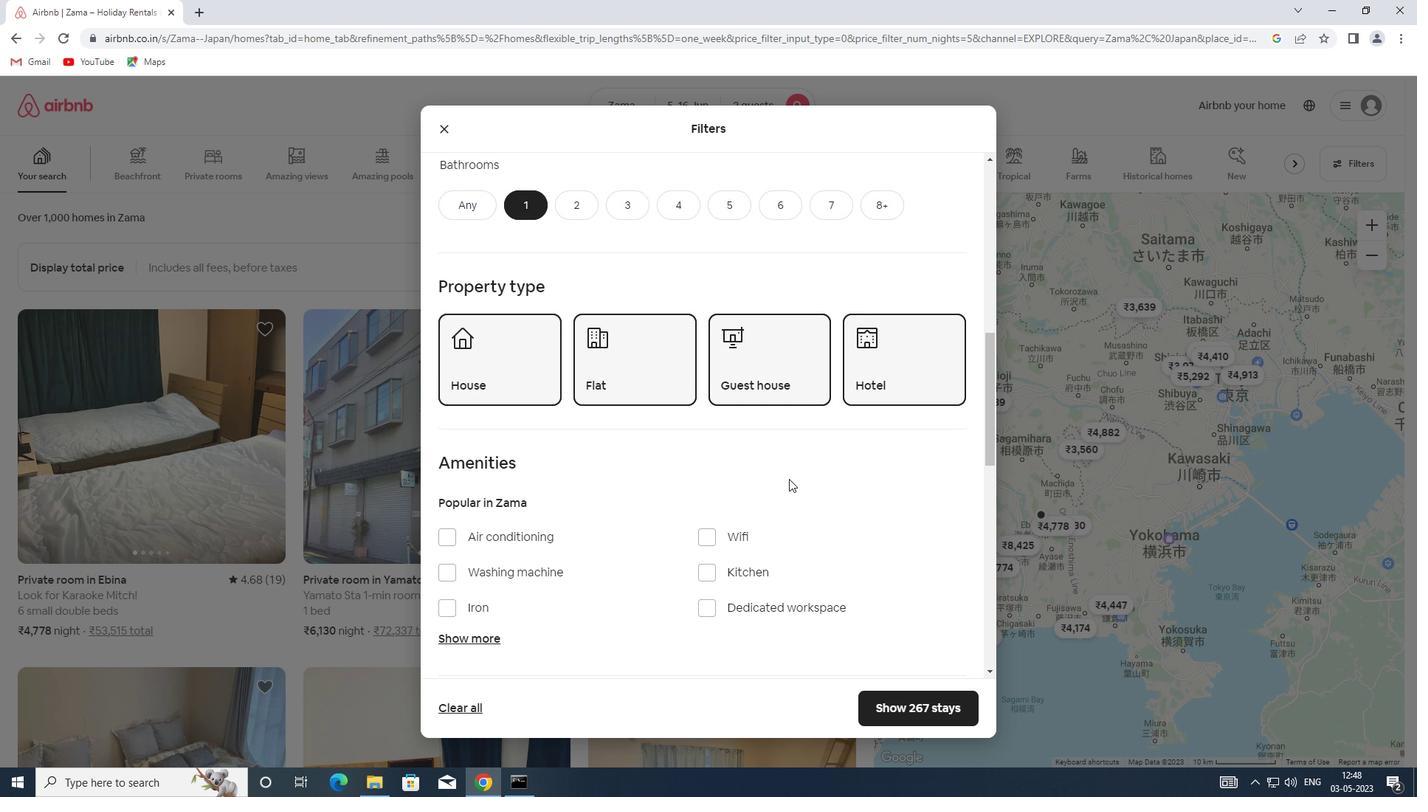 
Action: Mouse scrolled (789, 478) with delta (0, 0)
Screenshot: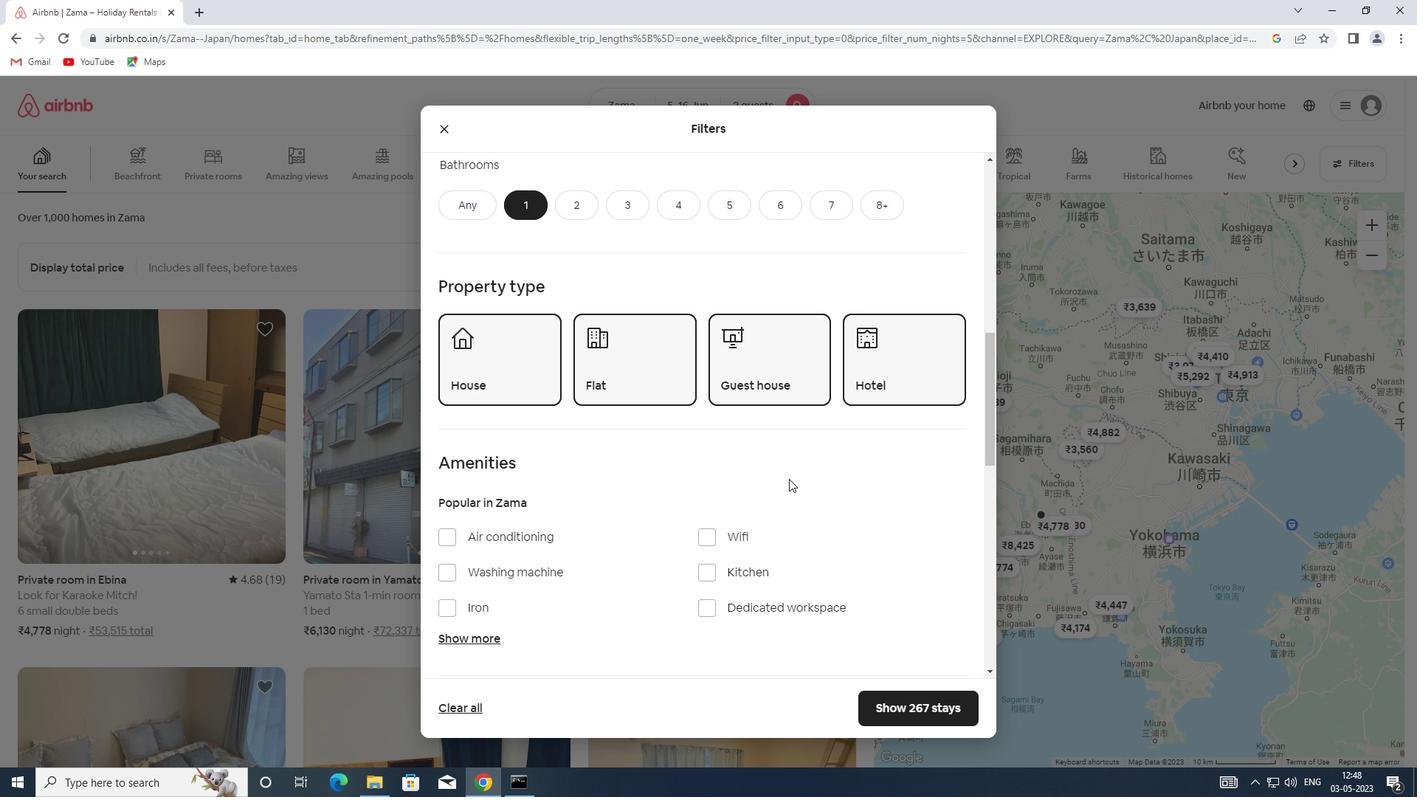 
Action: Mouse scrolled (789, 478) with delta (0, 0)
Screenshot: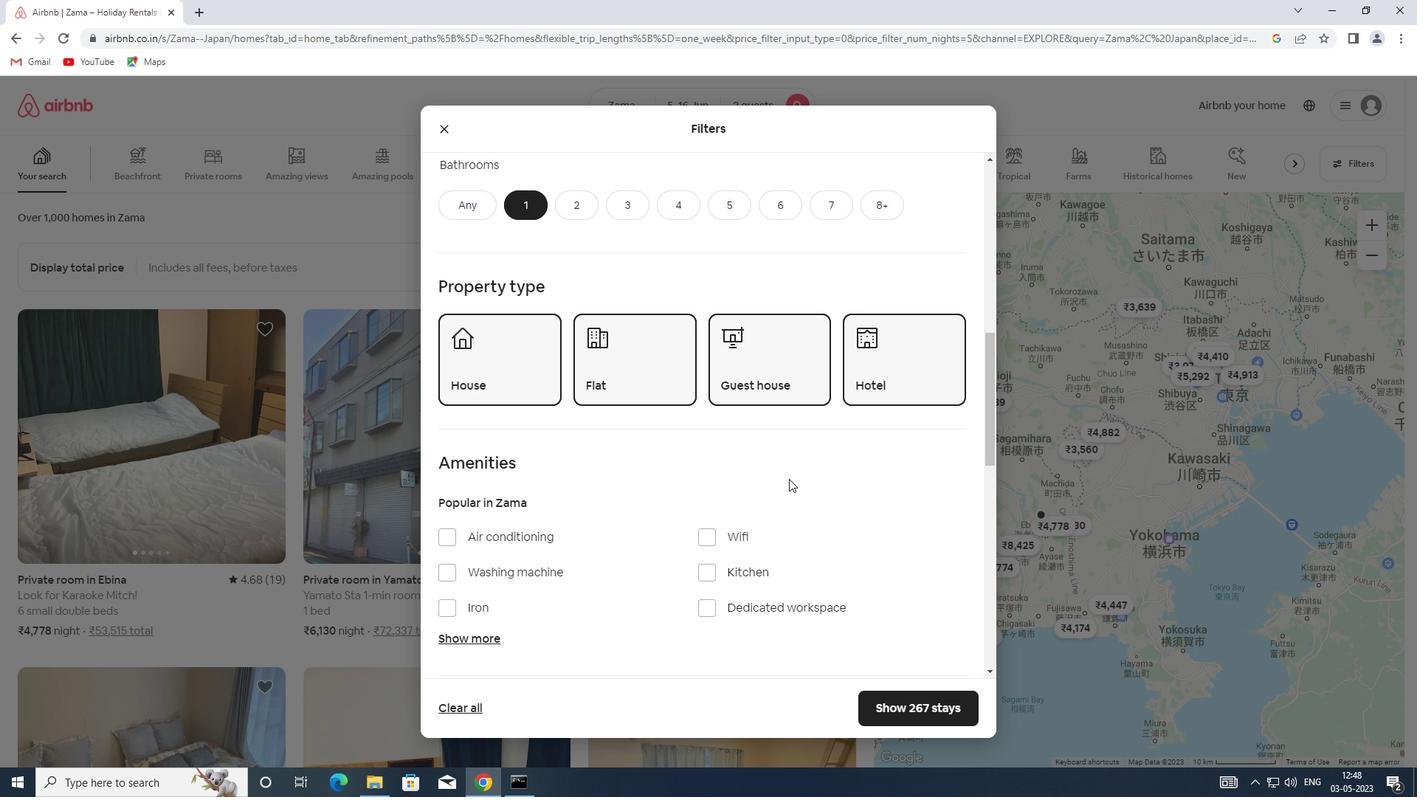 
Action: Mouse moved to (483, 423)
Screenshot: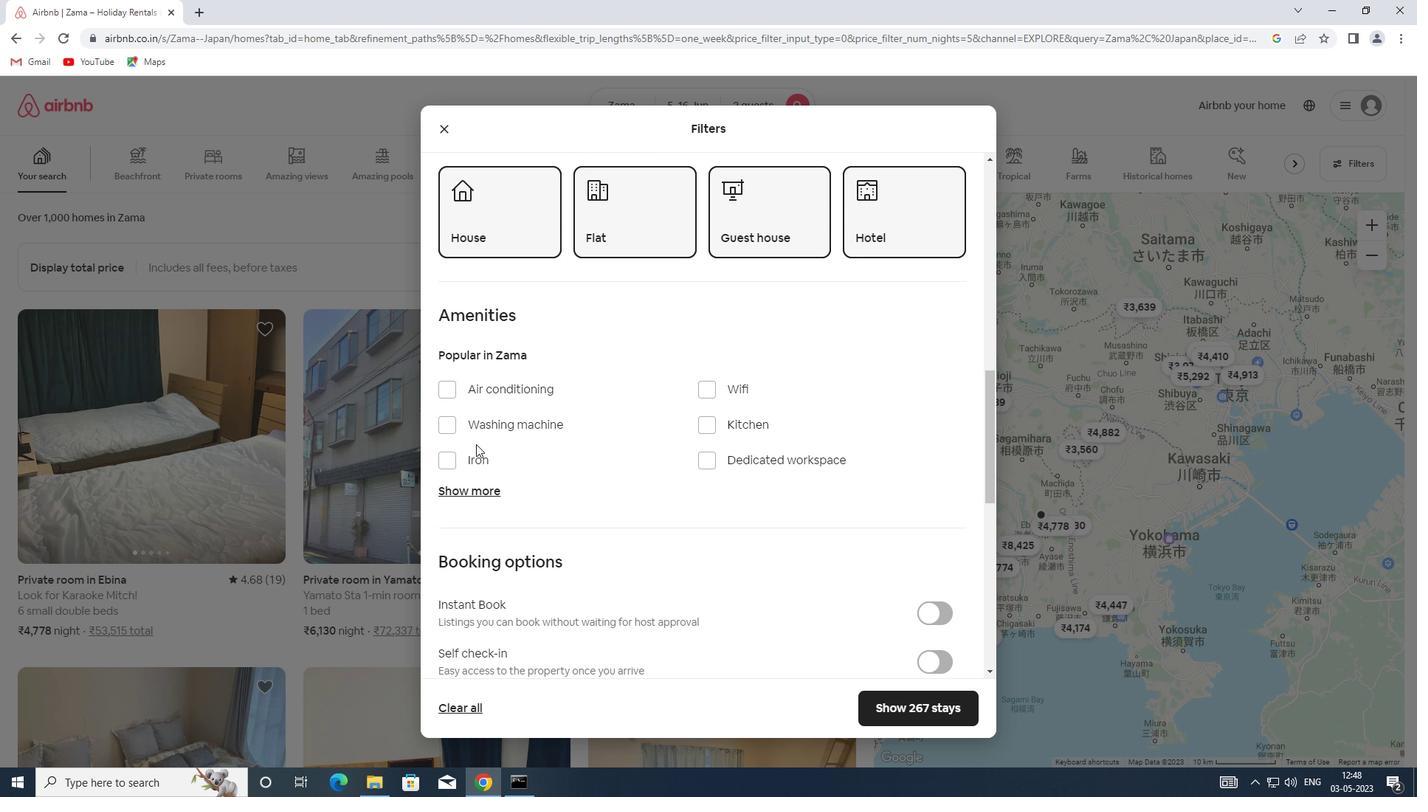 
Action: Mouse pressed left at (483, 423)
Screenshot: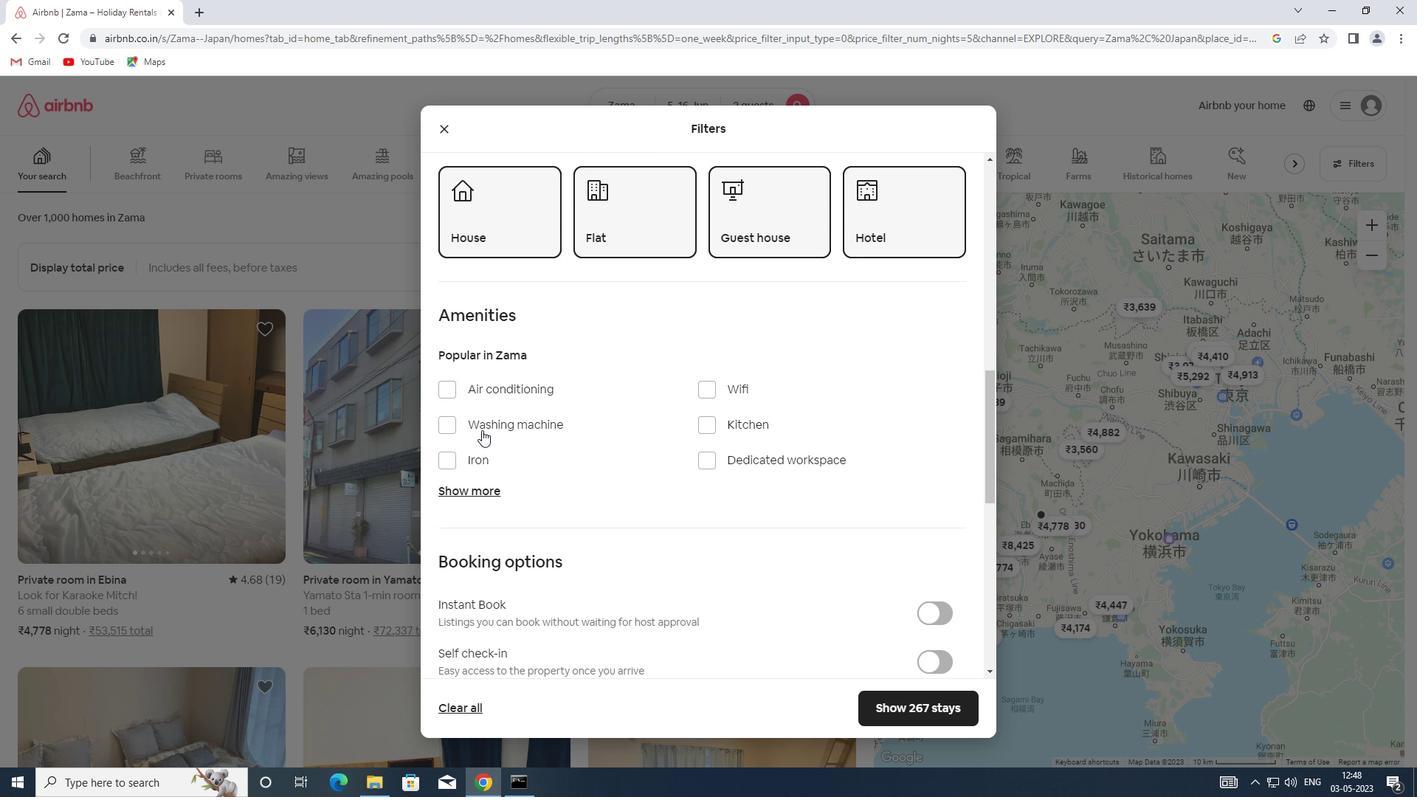
Action: Mouse moved to (500, 412)
Screenshot: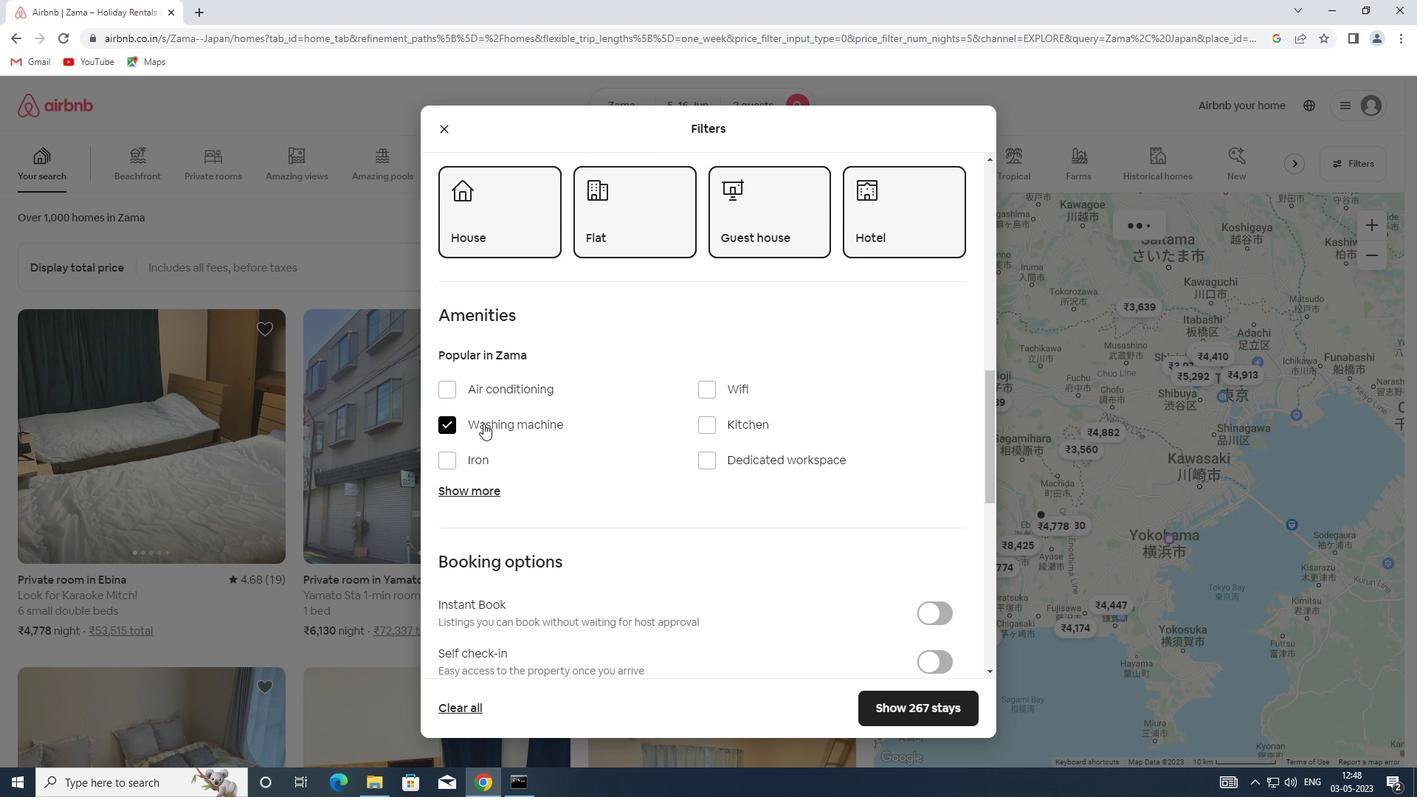 
Action: Mouse scrolled (500, 411) with delta (0, 0)
Screenshot: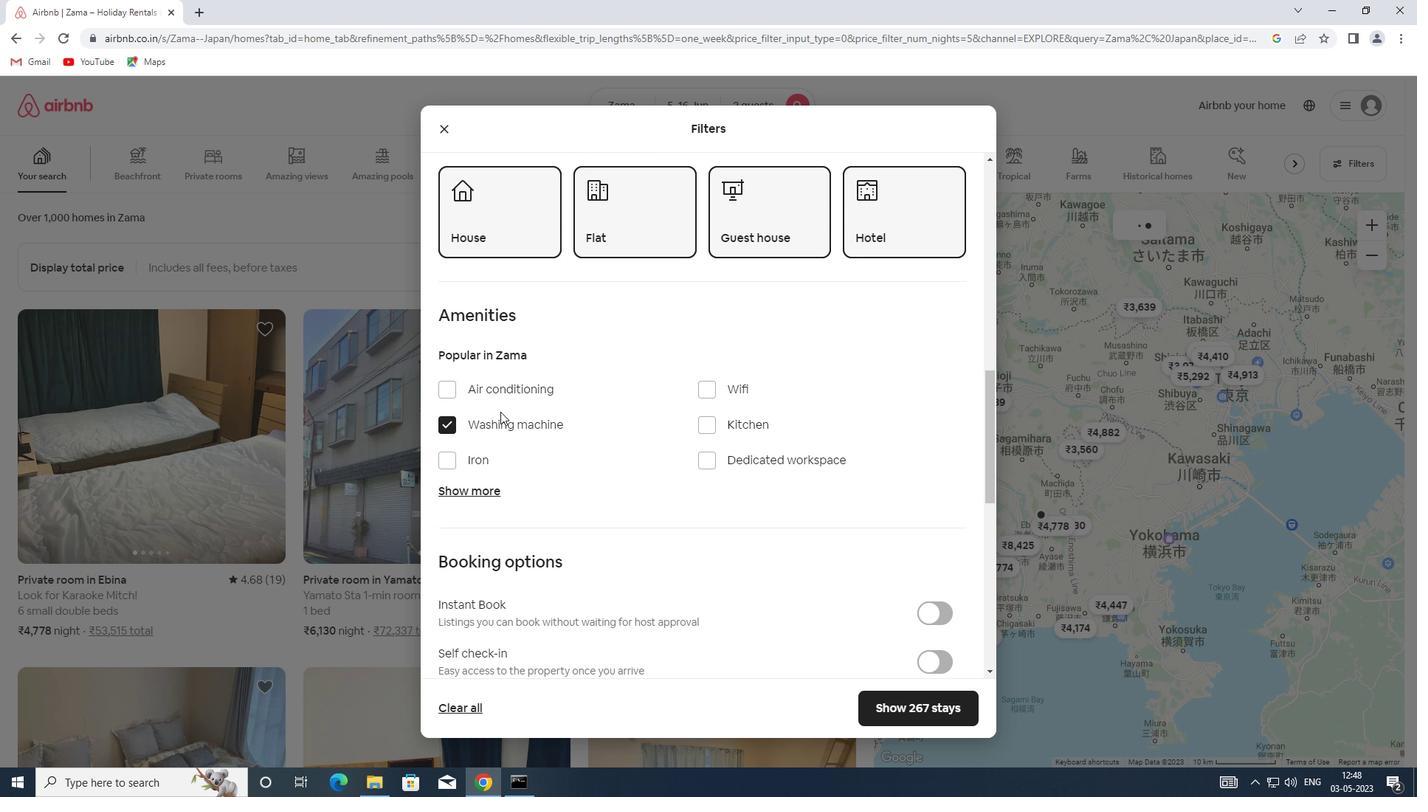 
Action: Mouse scrolled (500, 411) with delta (0, 0)
Screenshot: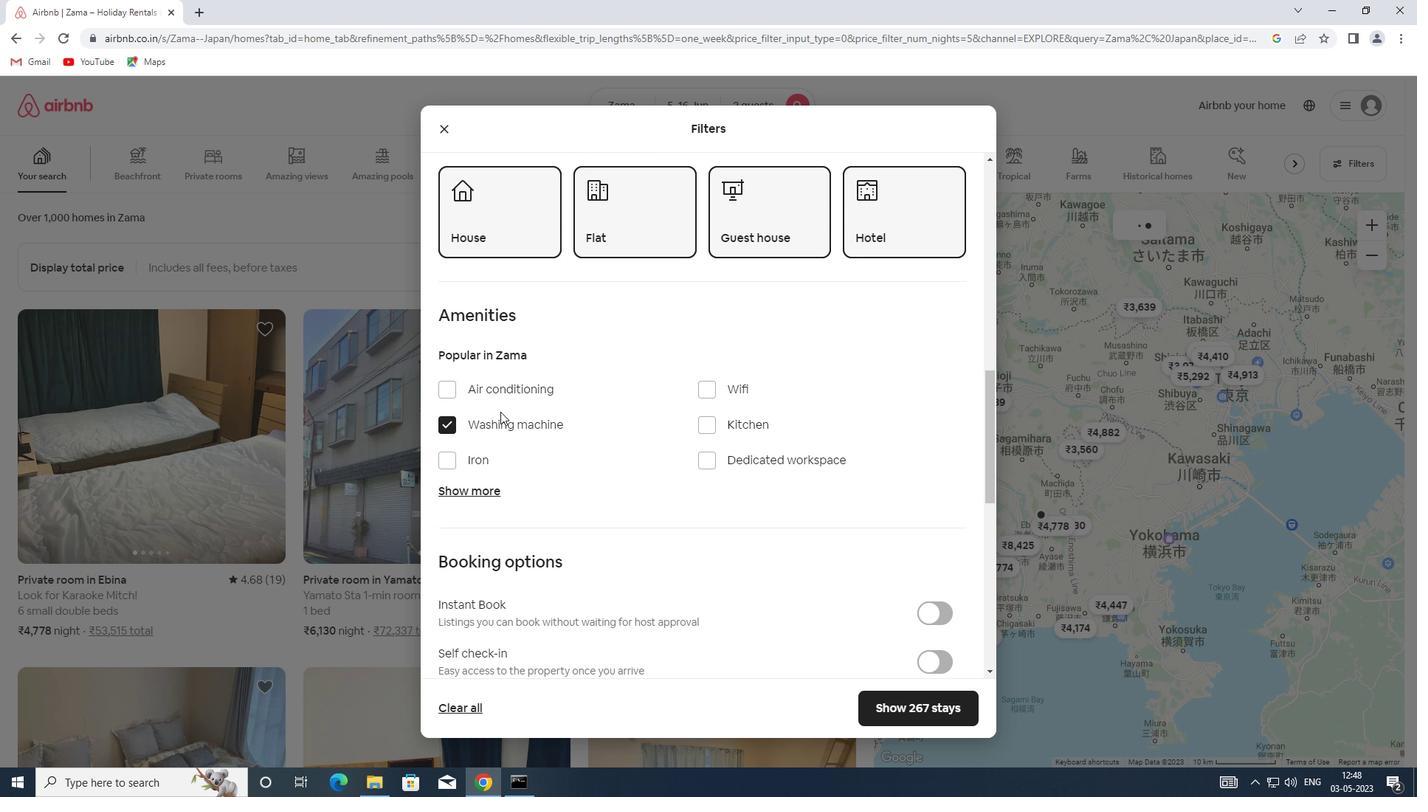 
Action: Mouse scrolled (500, 411) with delta (0, 0)
Screenshot: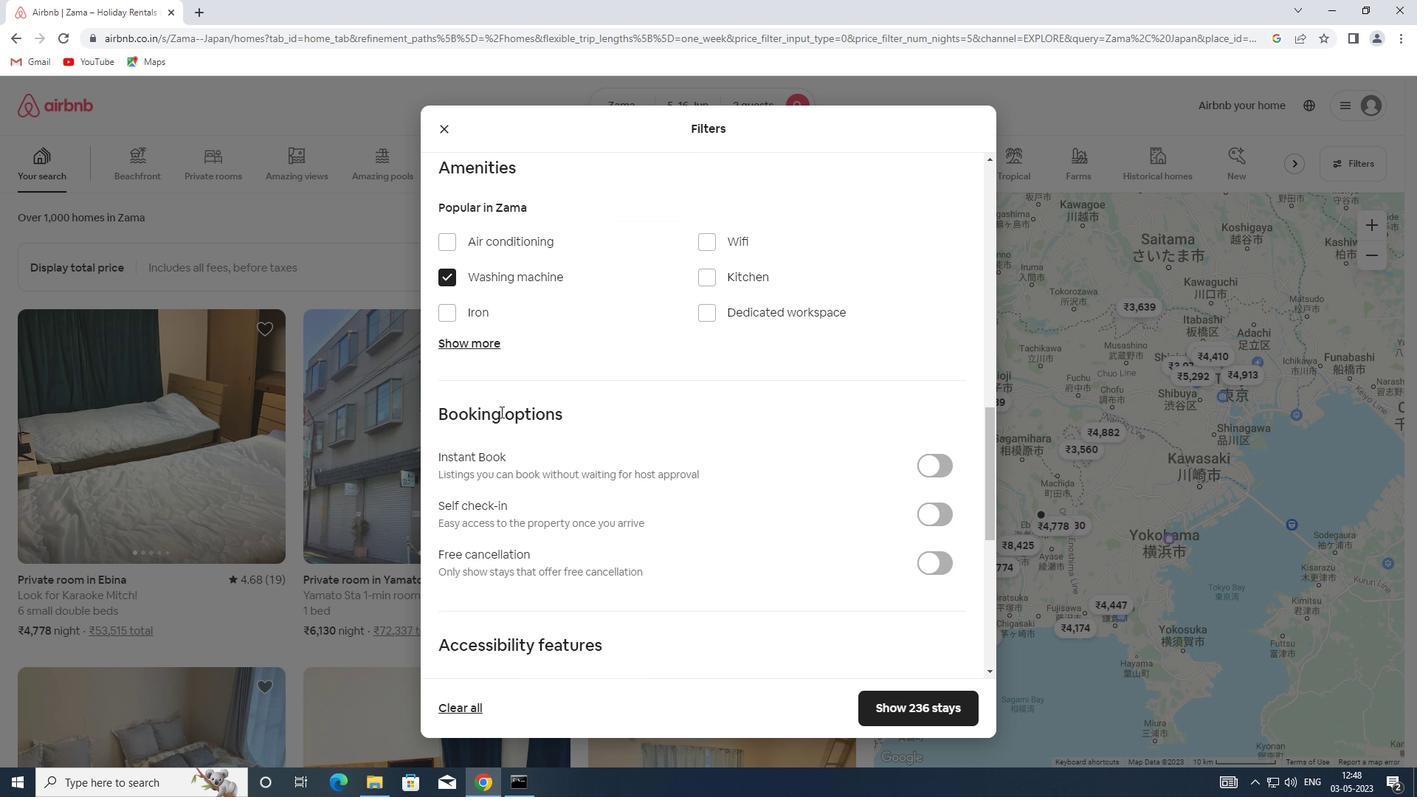 
Action: Mouse moved to (941, 438)
Screenshot: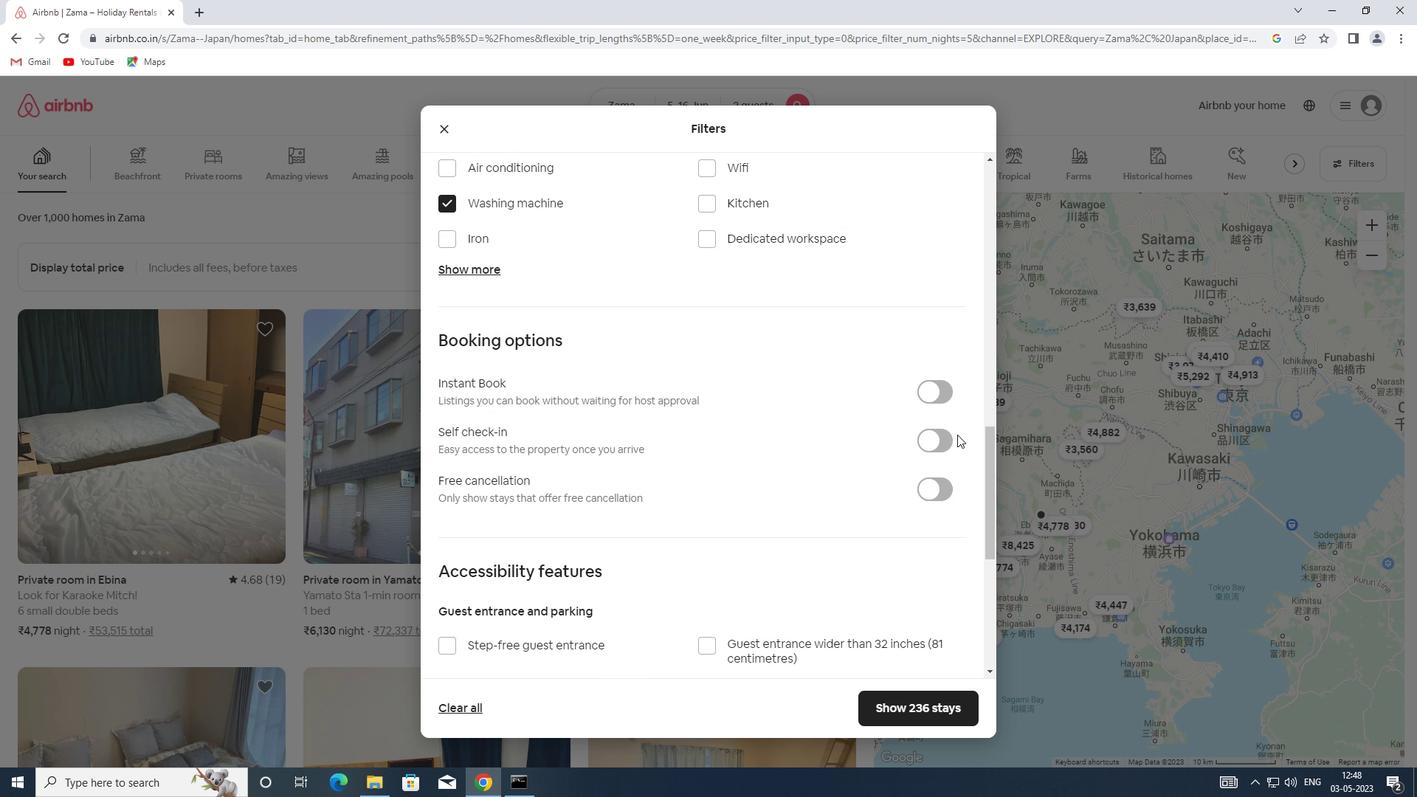 
Action: Mouse pressed left at (941, 438)
Screenshot: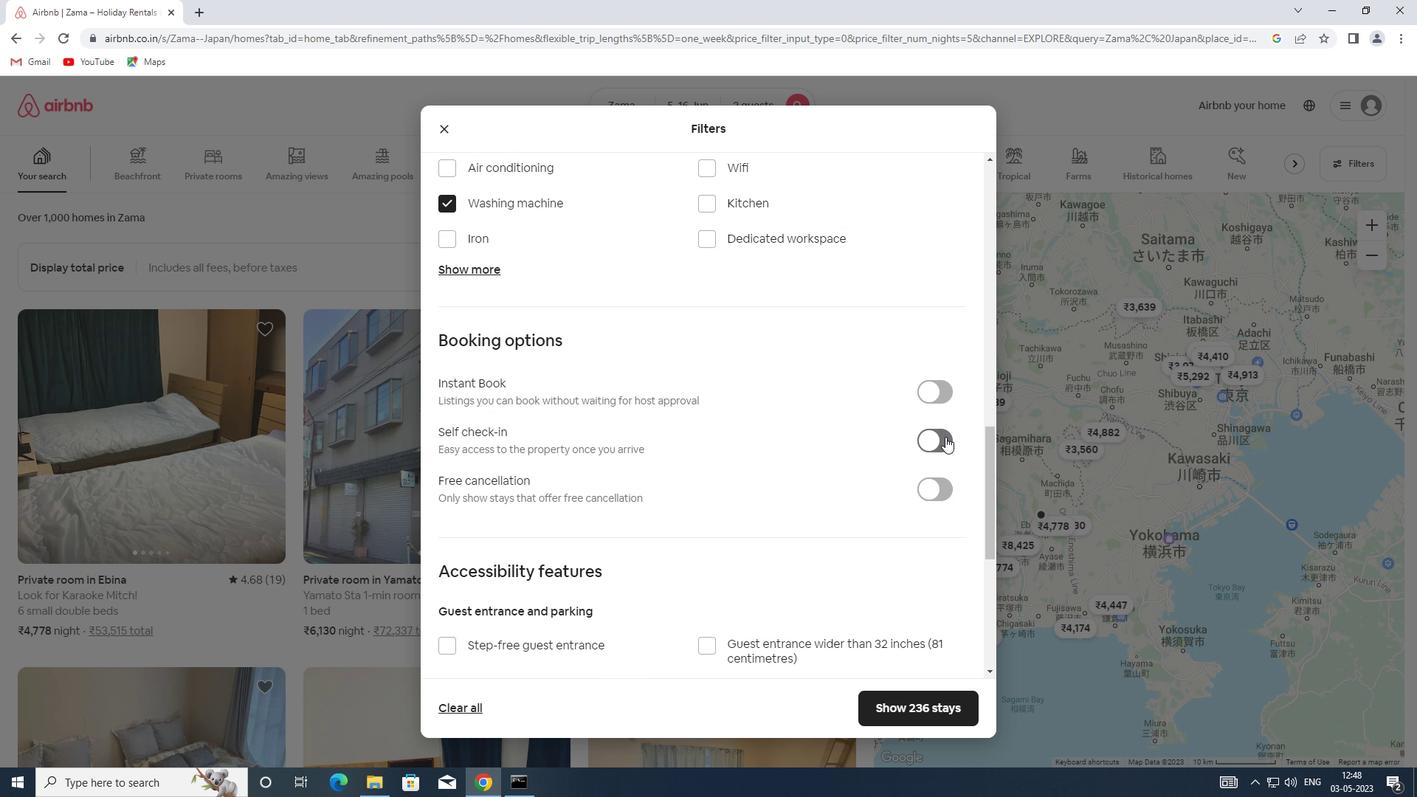 
Action: Mouse moved to (652, 456)
Screenshot: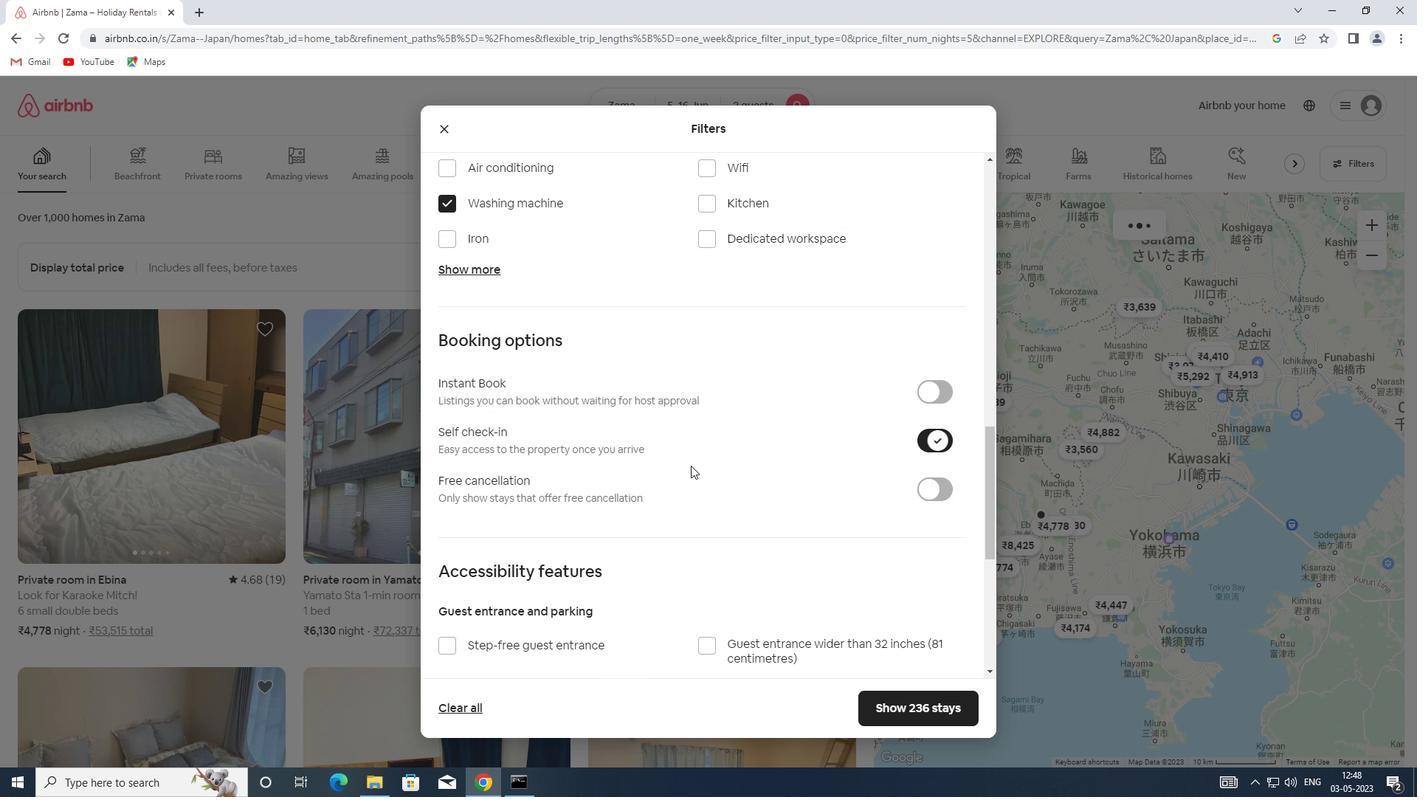 
Action: Mouse scrolled (652, 455) with delta (0, 0)
Screenshot: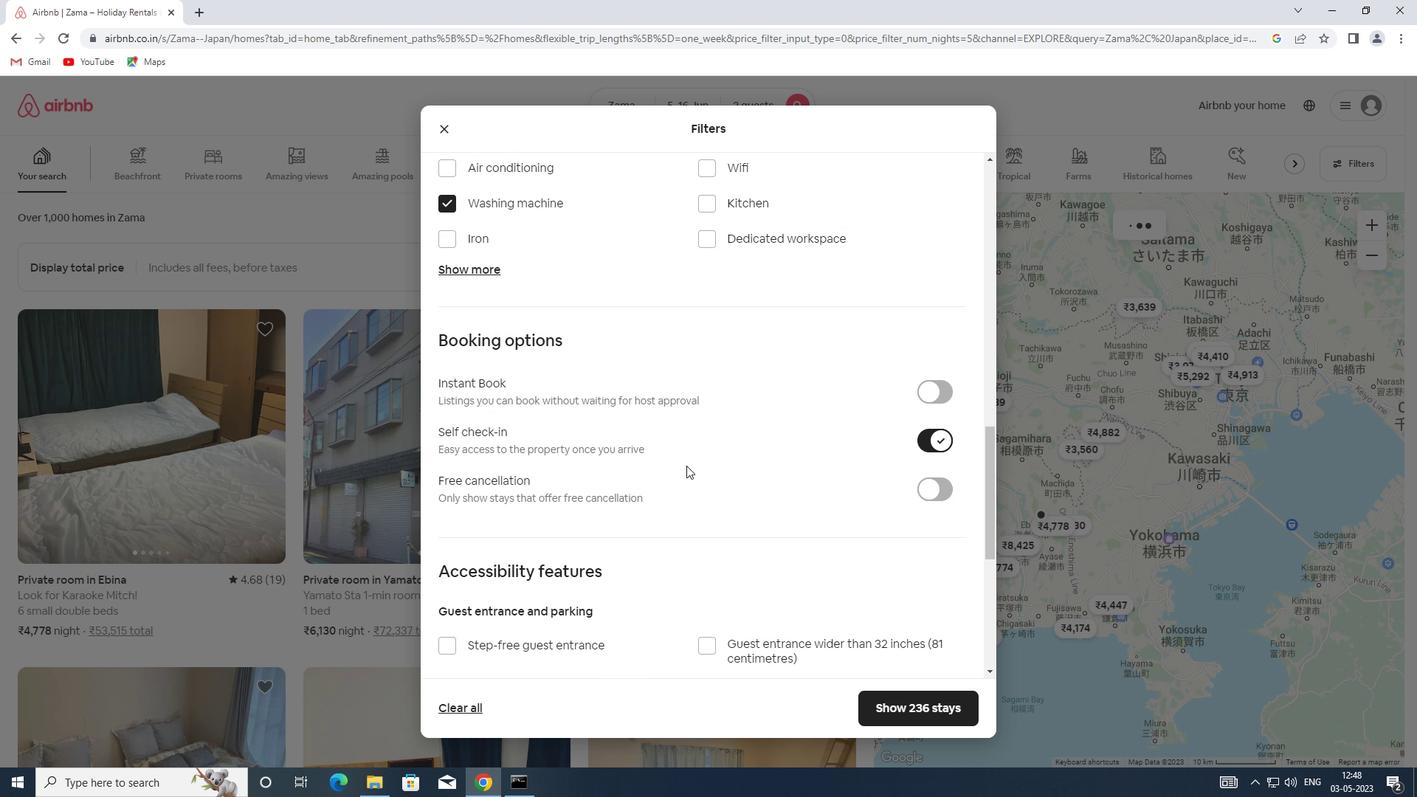 
Action: Mouse moved to (650, 456)
Screenshot: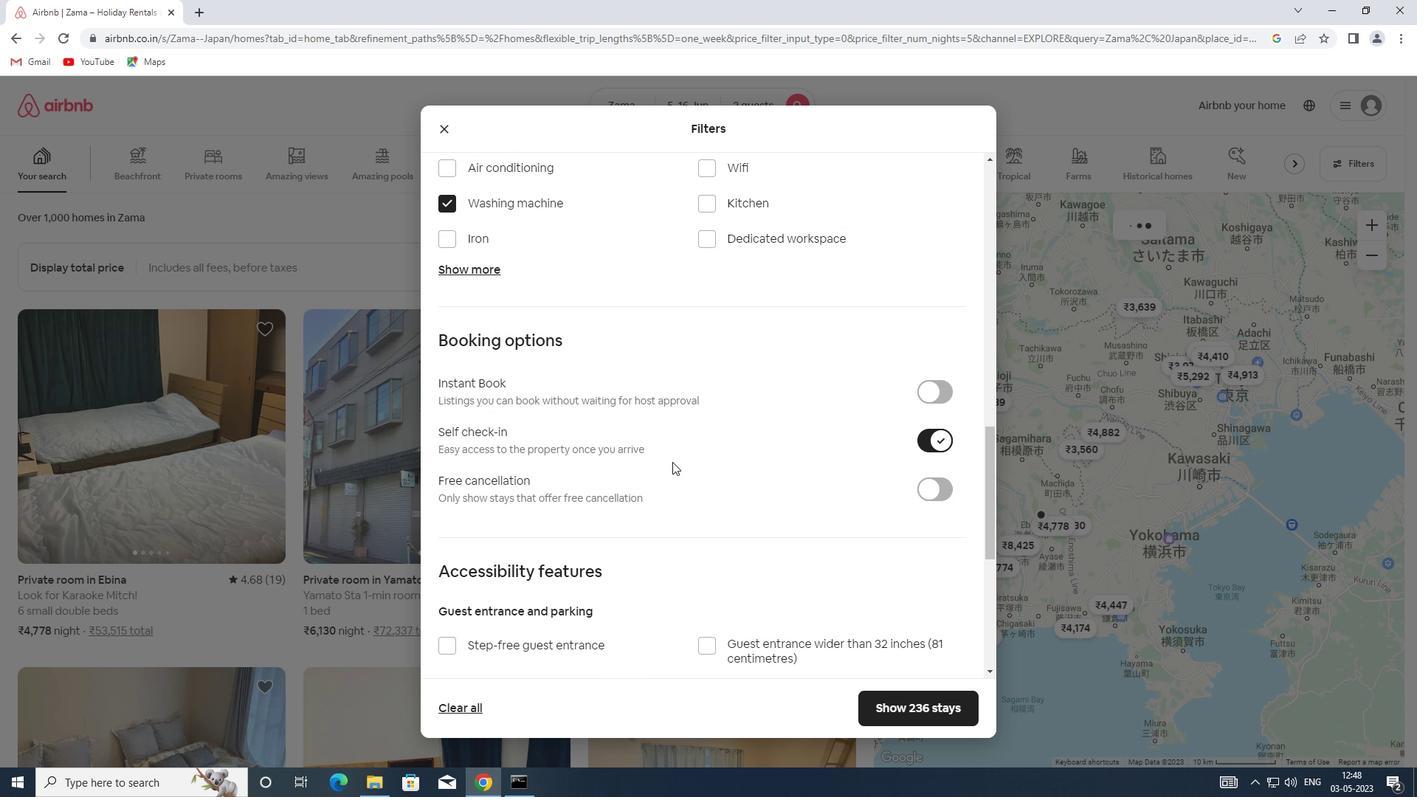 
Action: Mouse scrolled (650, 455) with delta (0, 0)
Screenshot: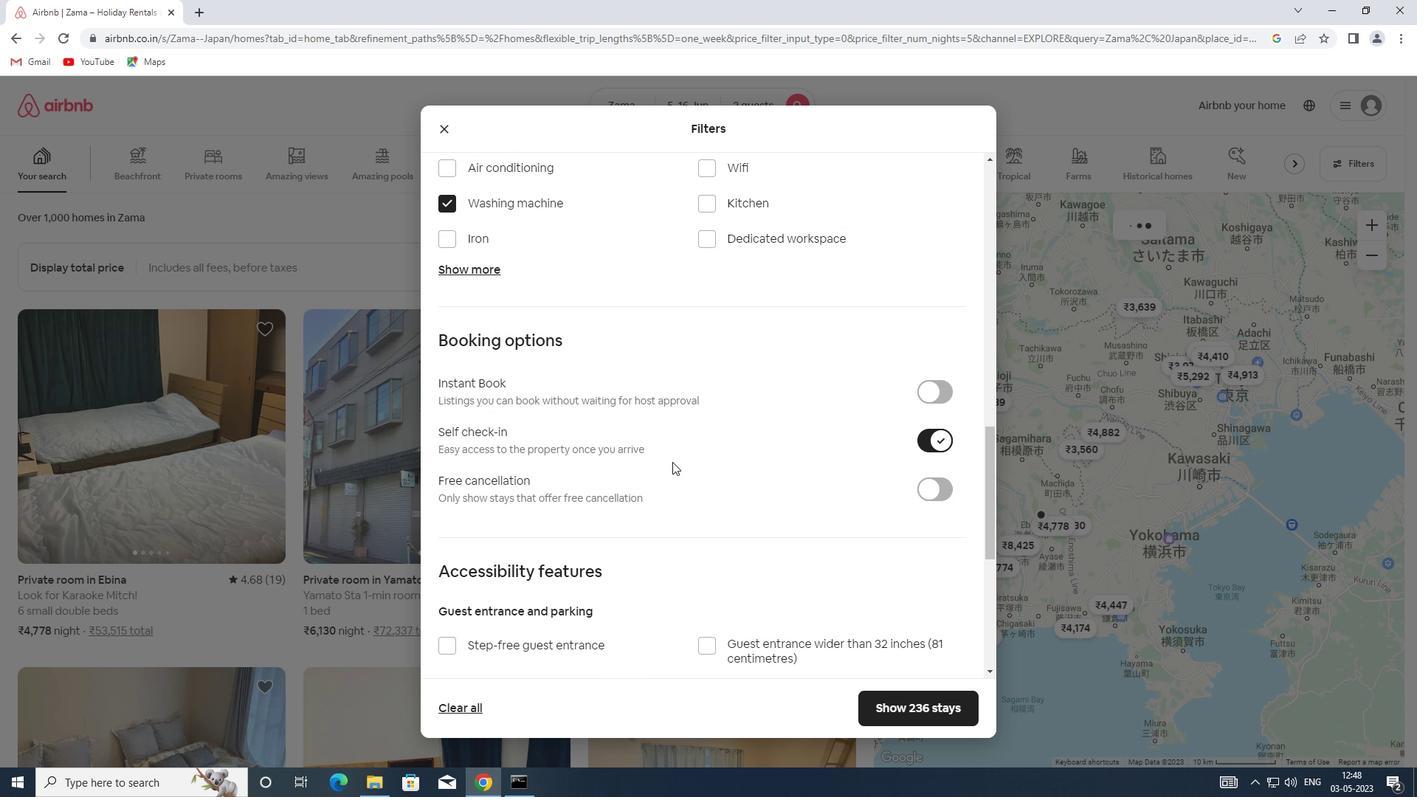 
Action: Mouse moved to (649, 456)
Screenshot: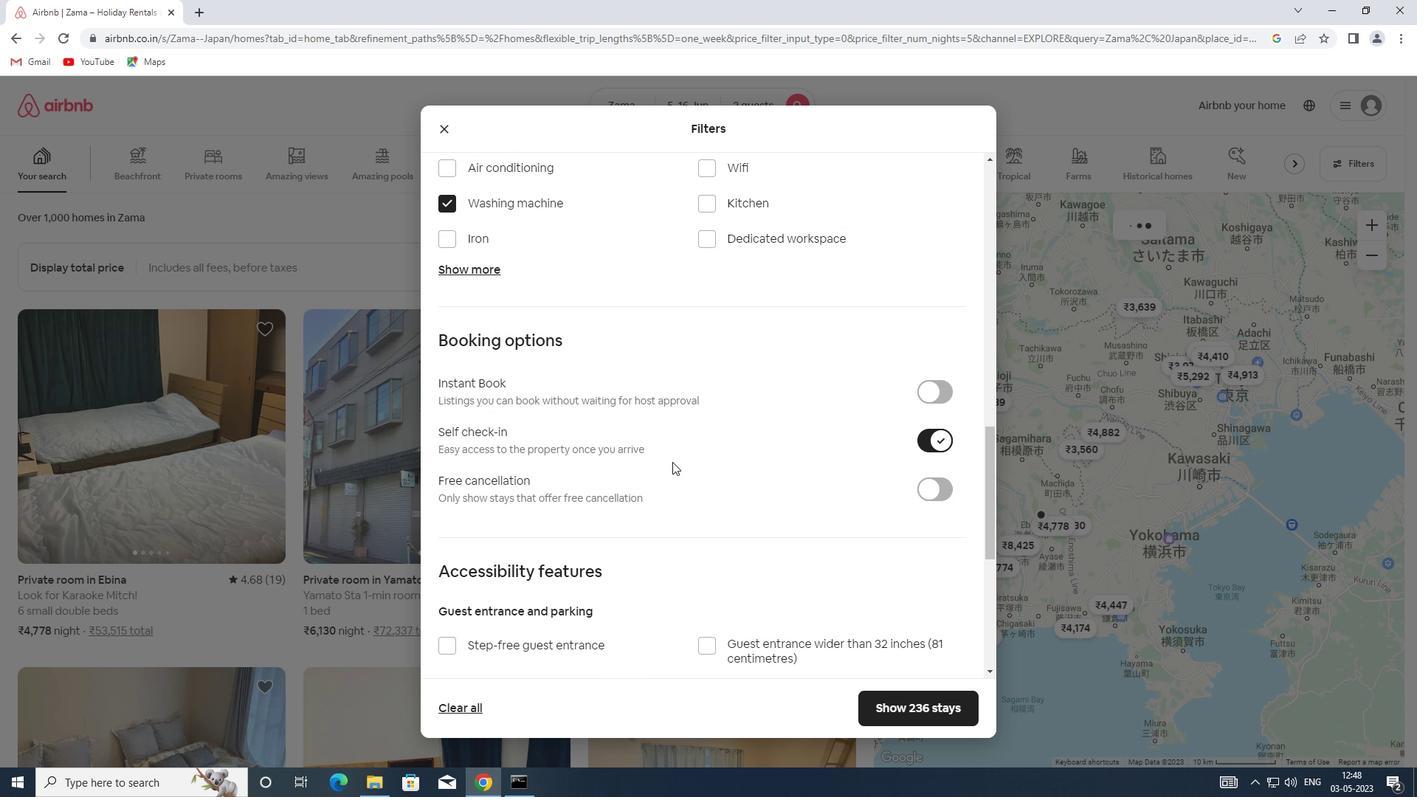 
Action: Mouse scrolled (649, 455) with delta (0, 0)
Screenshot: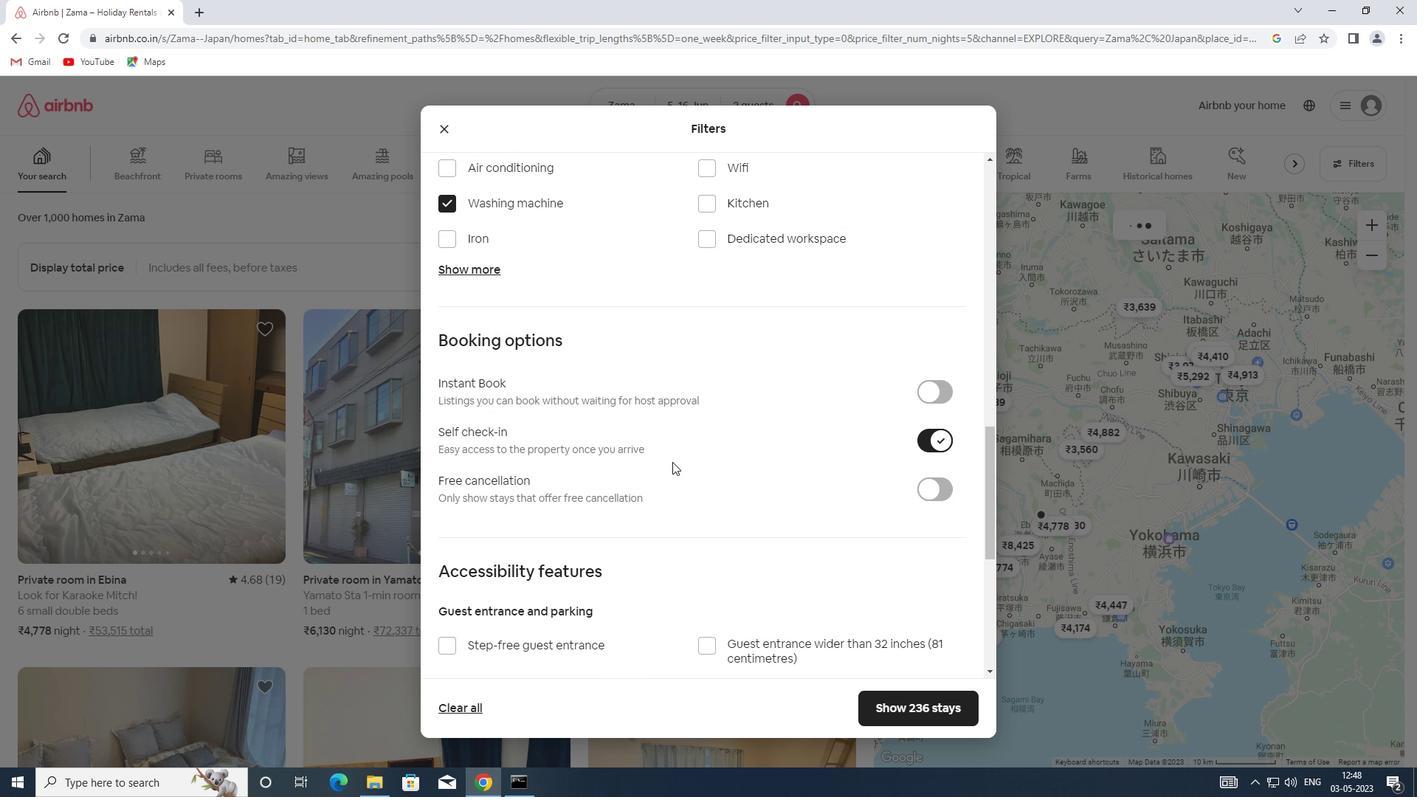 
Action: Mouse moved to (649, 456)
Screenshot: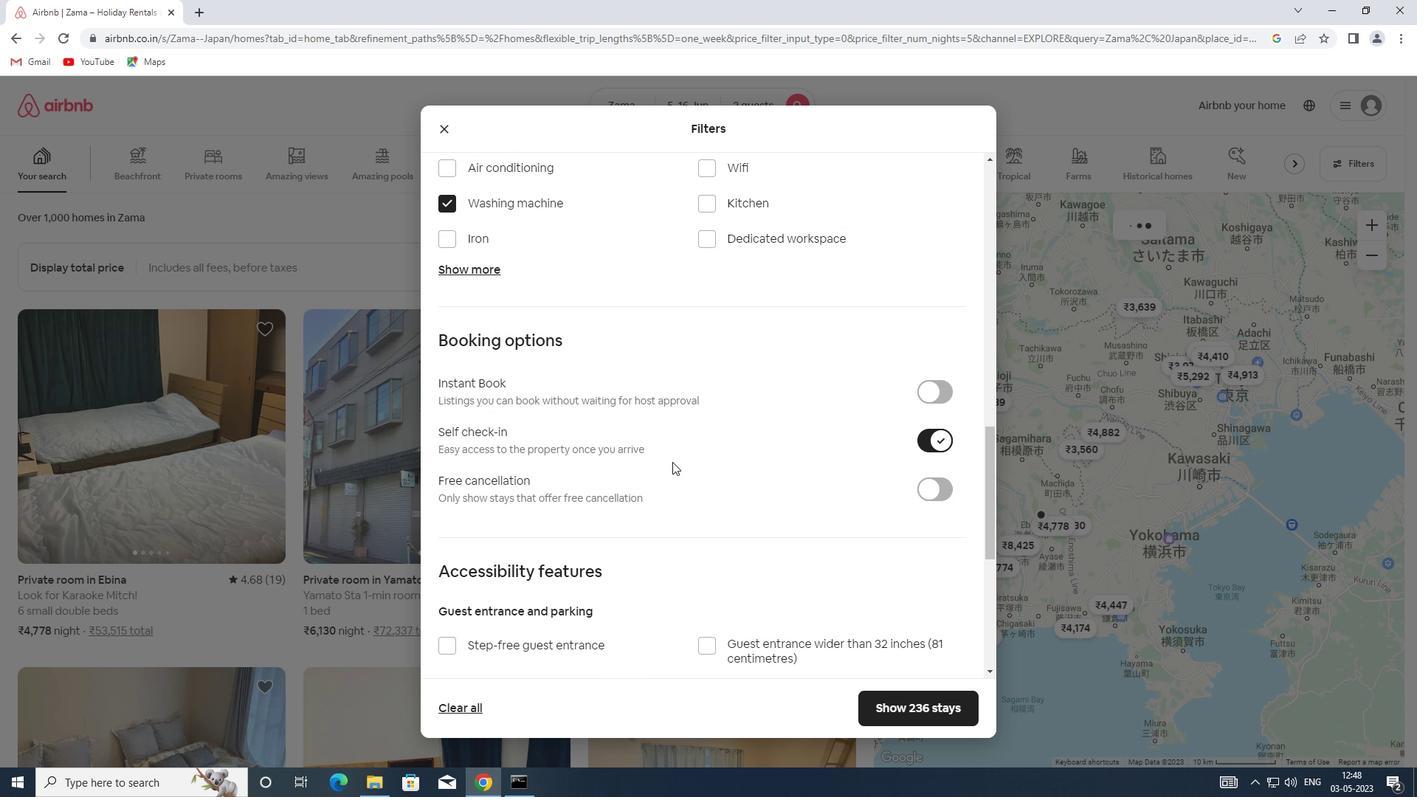 
Action: Mouse scrolled (649, 455) with delta (0, 0)
Screenshot: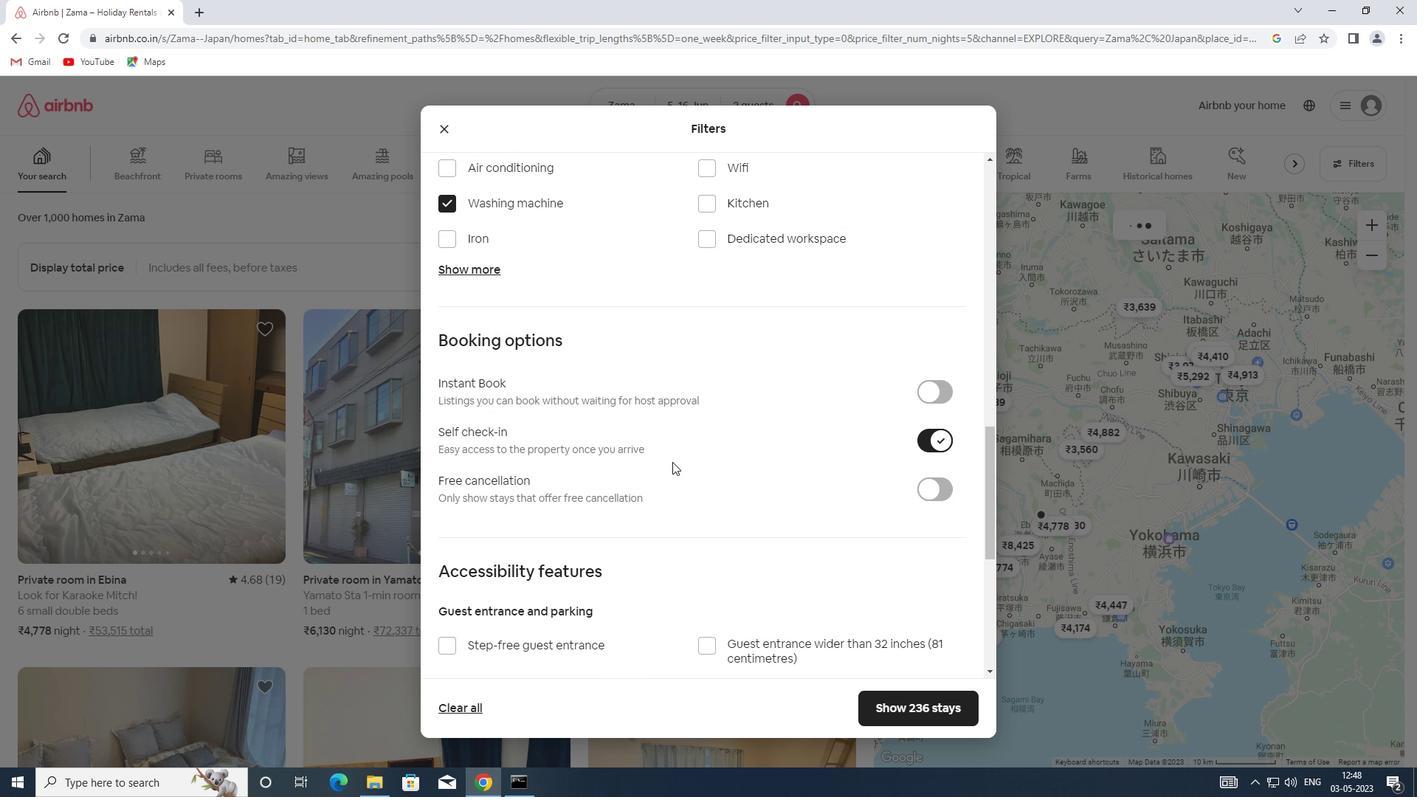 
Action: Mouse moved to (647, 457)
Screenshot: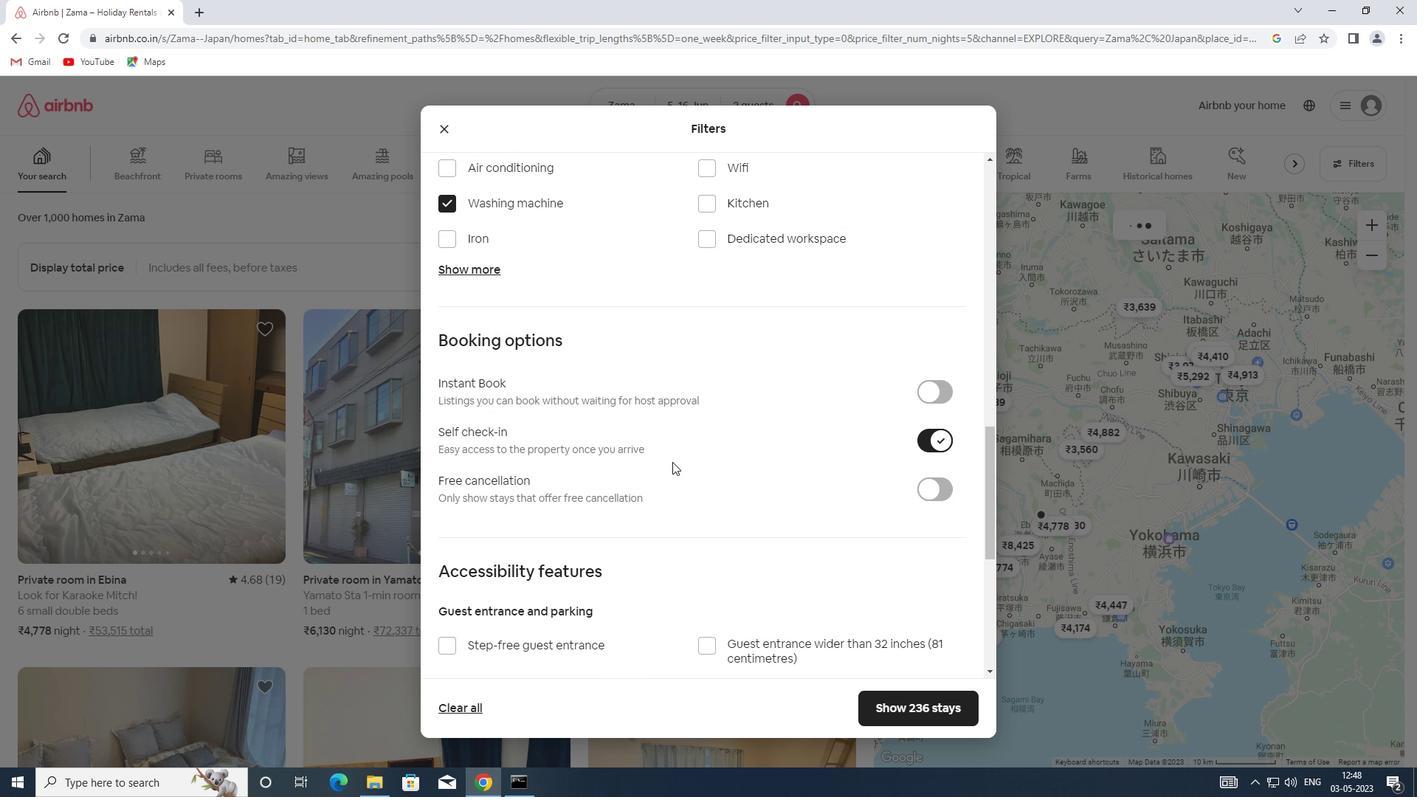 
Action: Mouse scrolled (647, 456) with delta (0, 0)
Screenshot: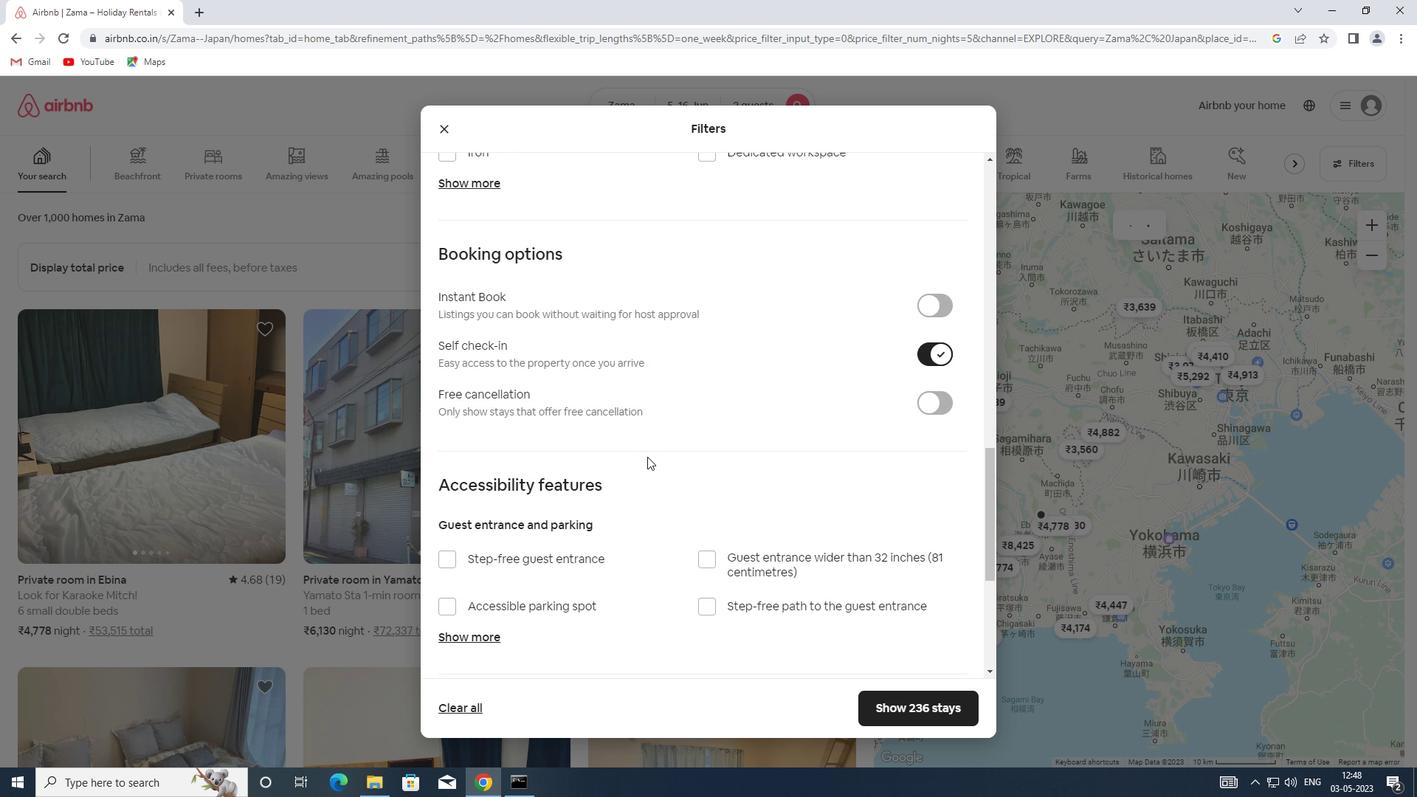 
Action: Mouse scrolled (647, 456) with delta (0, 0)
Screenshot: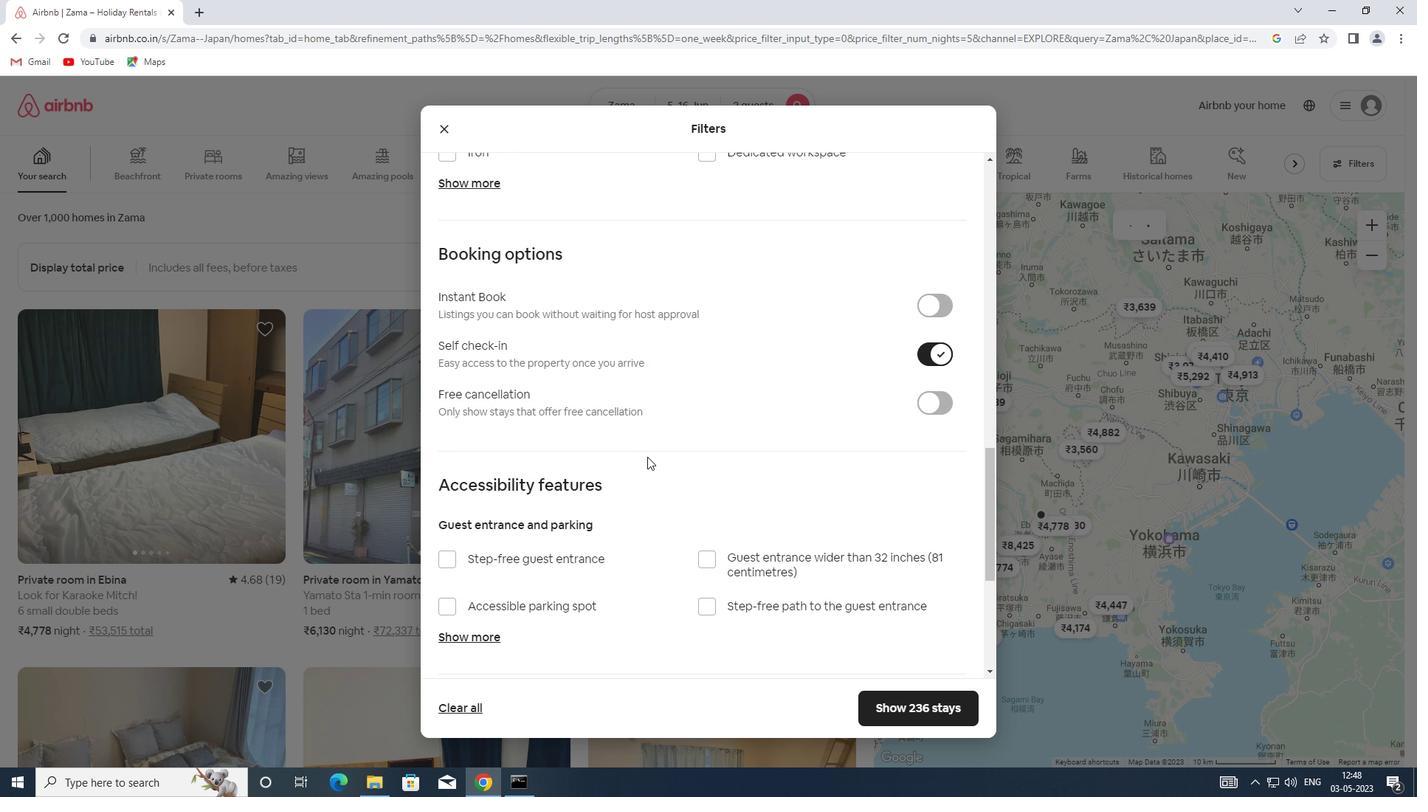 
Action: Mouse scrolled (647, 457) with delta (0, 0)
Screenshot: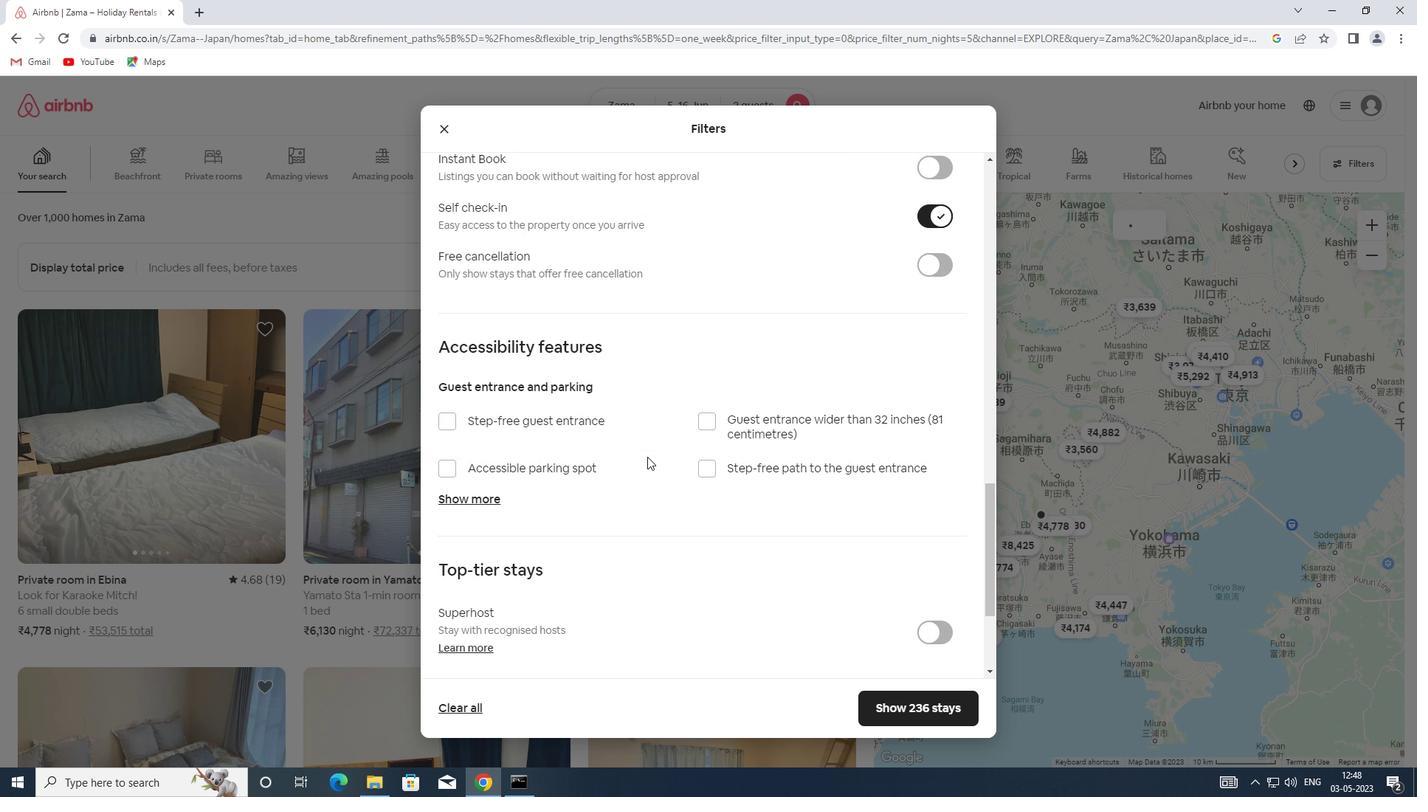 
Action: Mouse scrolled (647, 456) with delta (0, 0)
Screenshot: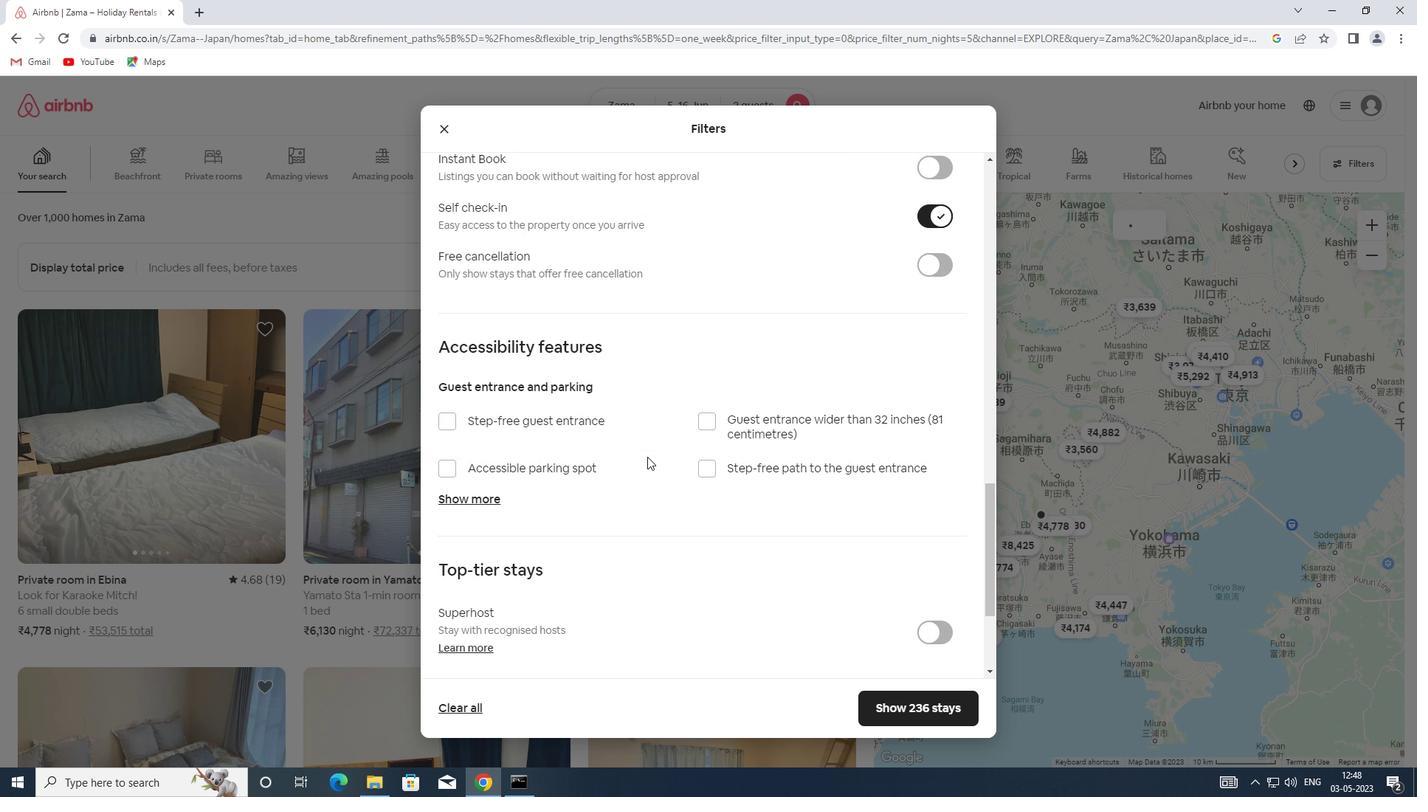 
Action: Mouse moved to (561, 530)
Screenshot: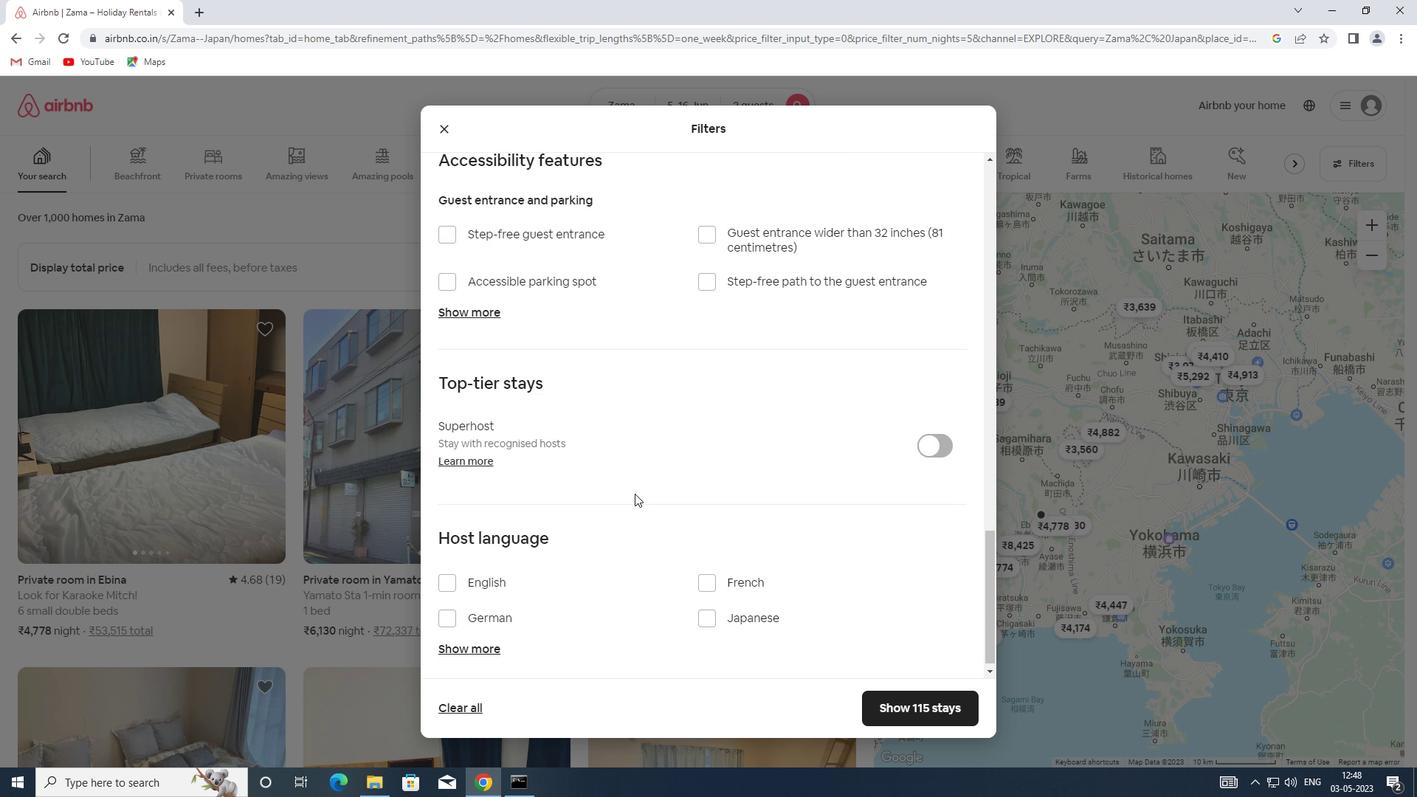 
Action: Mouse scrolled (561, 530) with delta (0, 0)
Screenshot: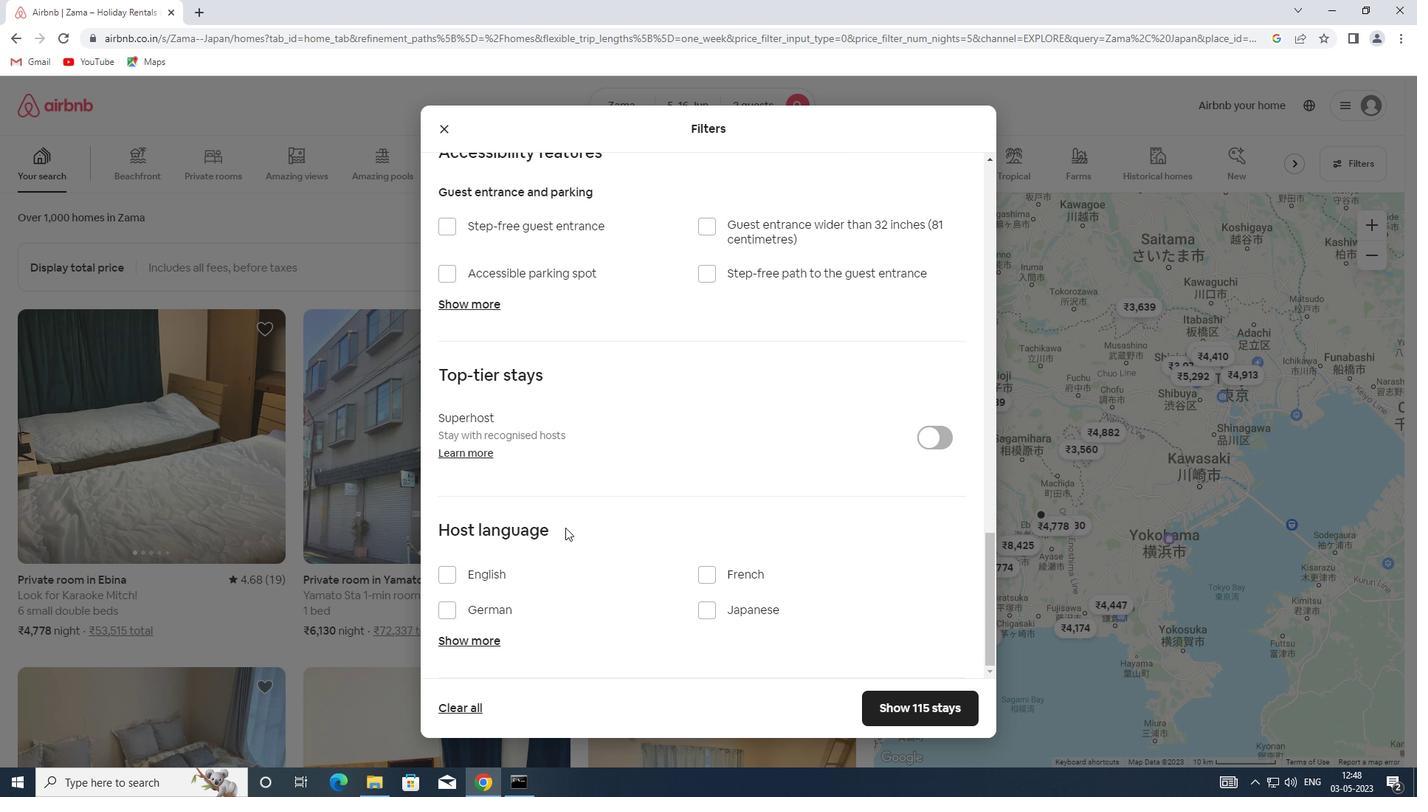 
Action: Mouse scrolled (561, 530) with delta (0, 0)
Screenshot: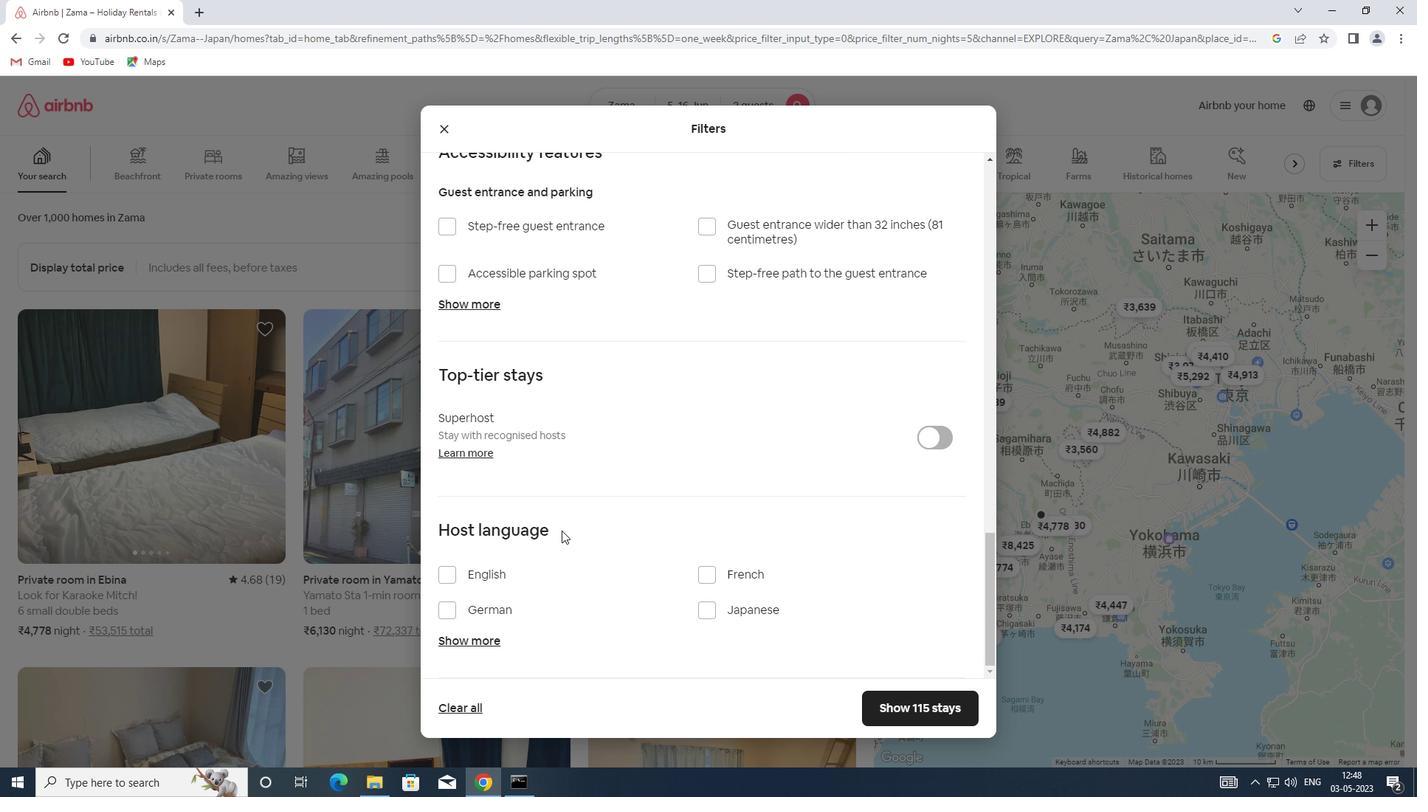 
Action: Mouse scrolled (561, 530) with delta (0, 0)
Screenshot: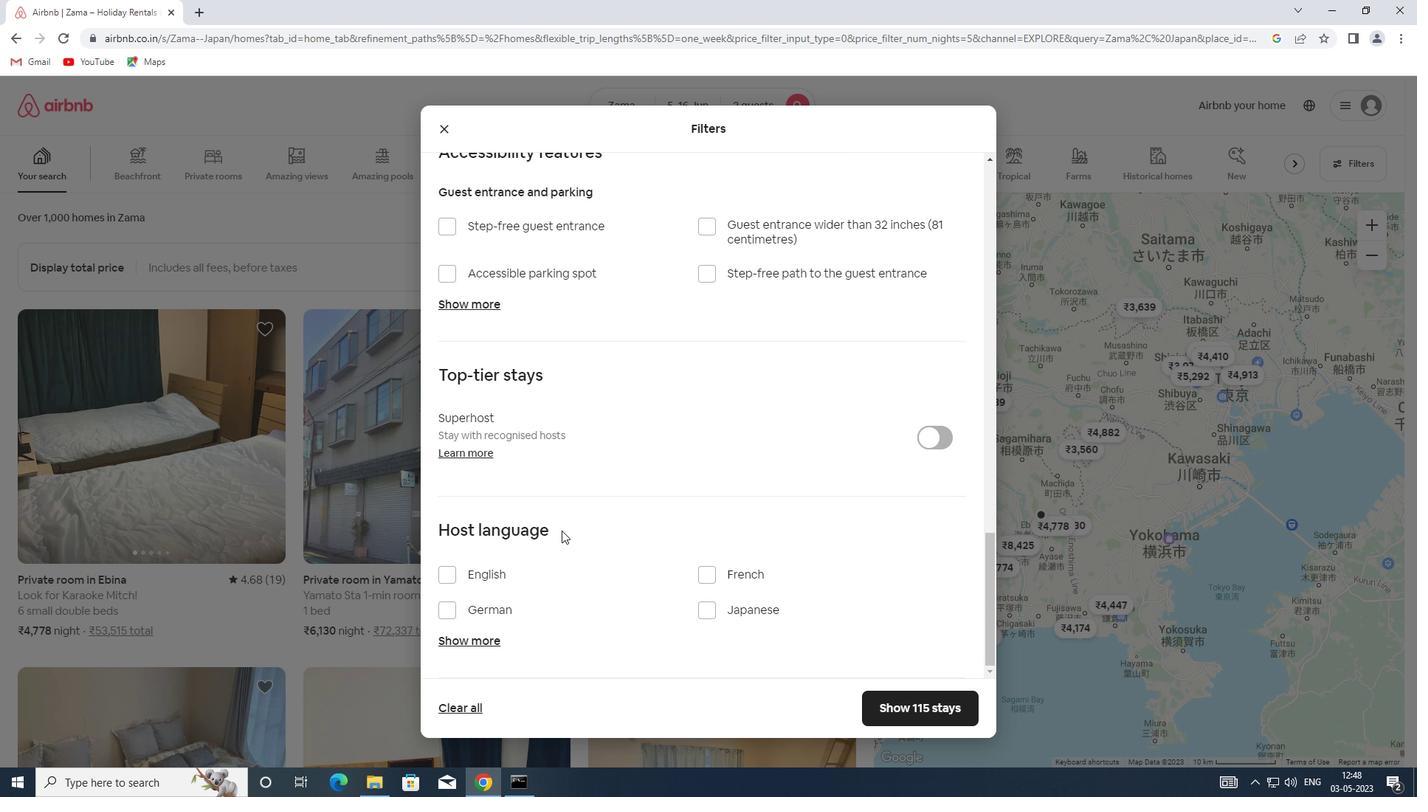
Action: Mouse moved to (486, 568)
Screenshot: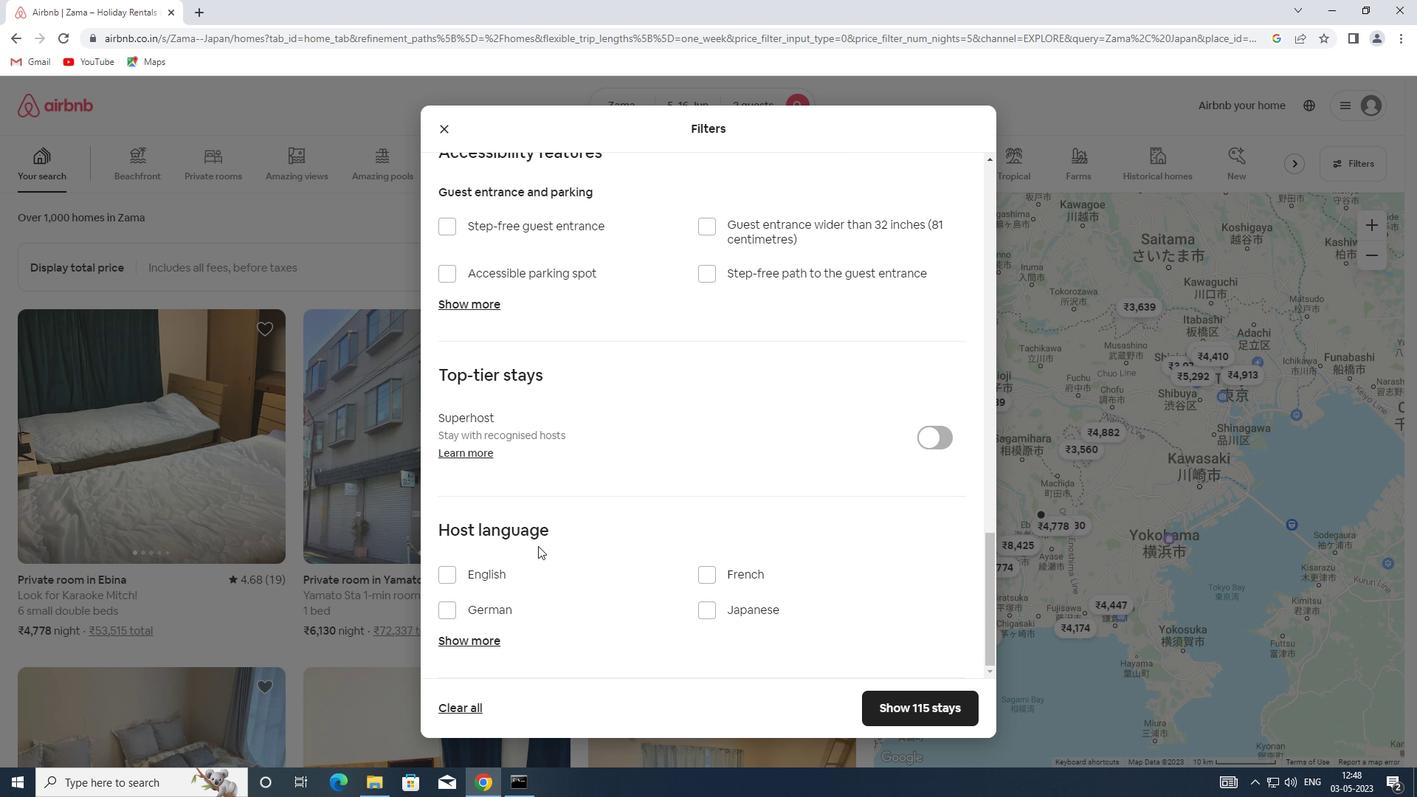 
Action: Mouse pressed left at (486, 568)
Screenshot: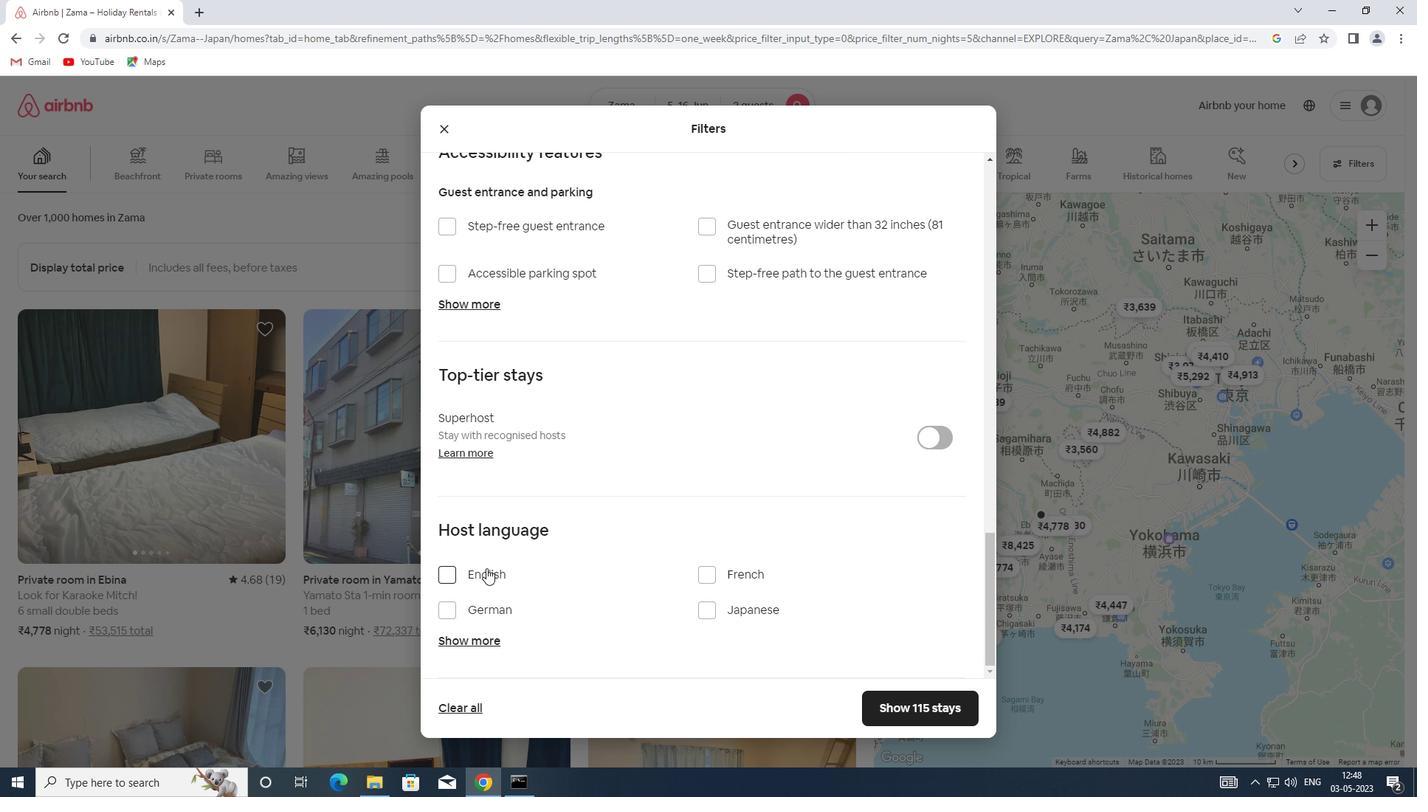 
Action: Mouse moved to (899, 711)
Screenshot: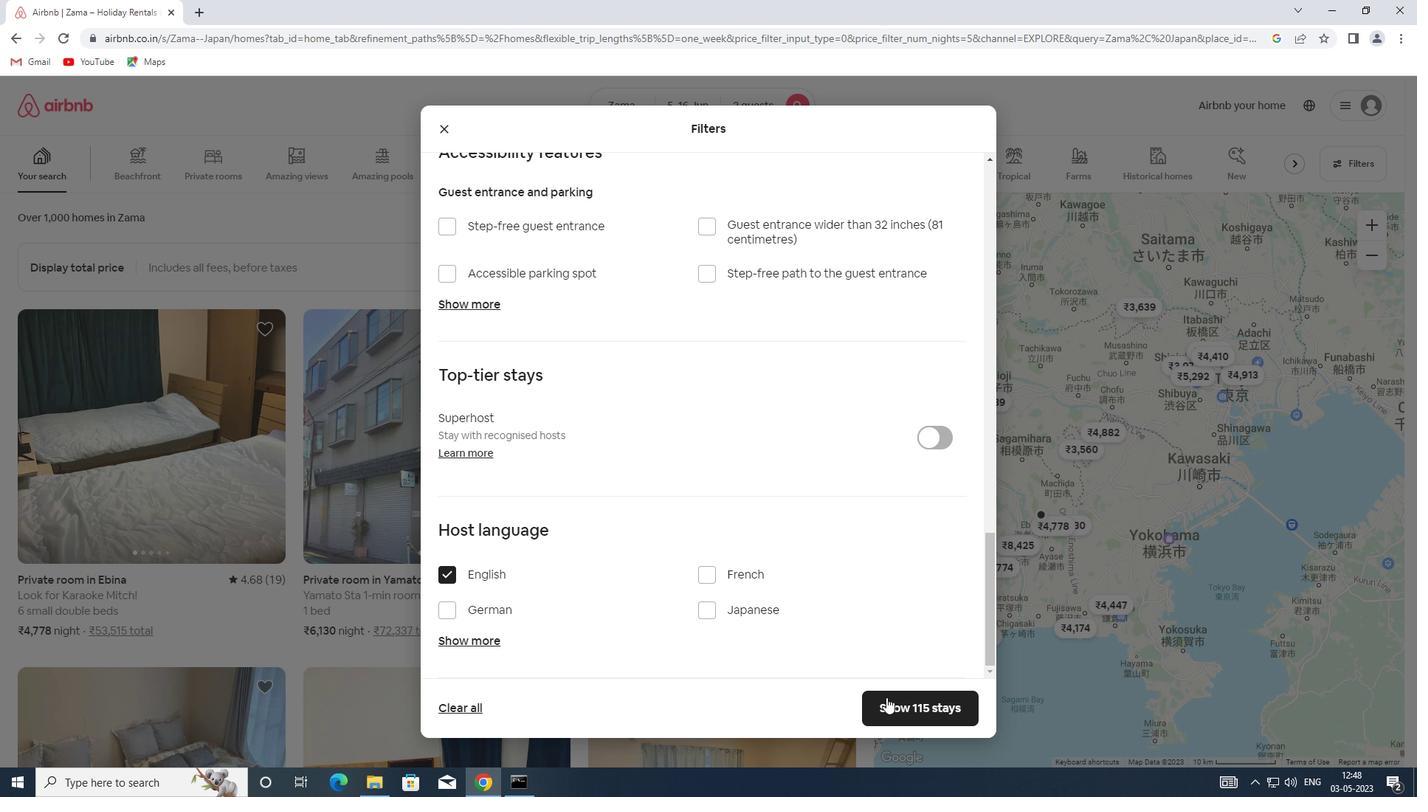 
Action: Mouse pressed left at (899, 711)
Screenshot: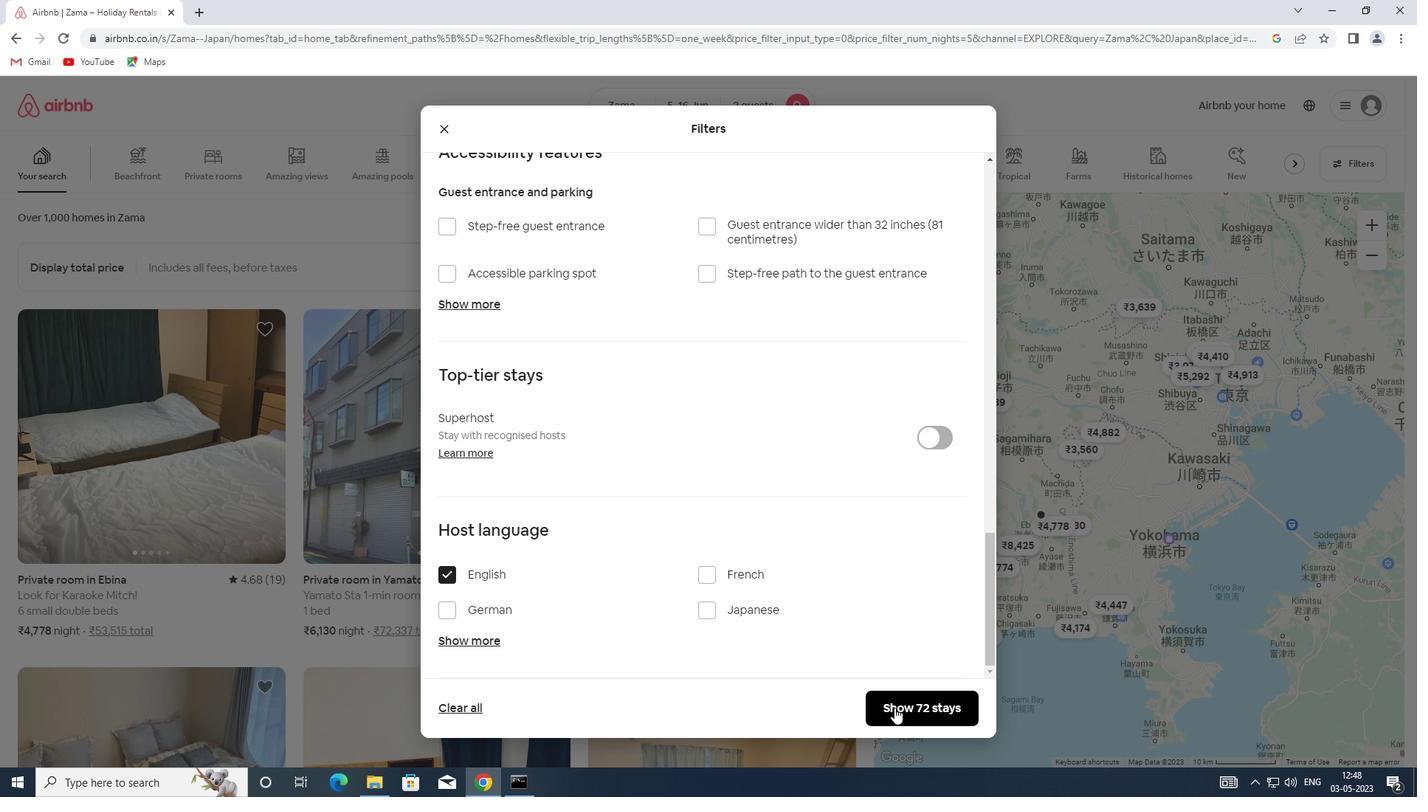 
Action: Mouse moved to (900, 711)
Screenshot: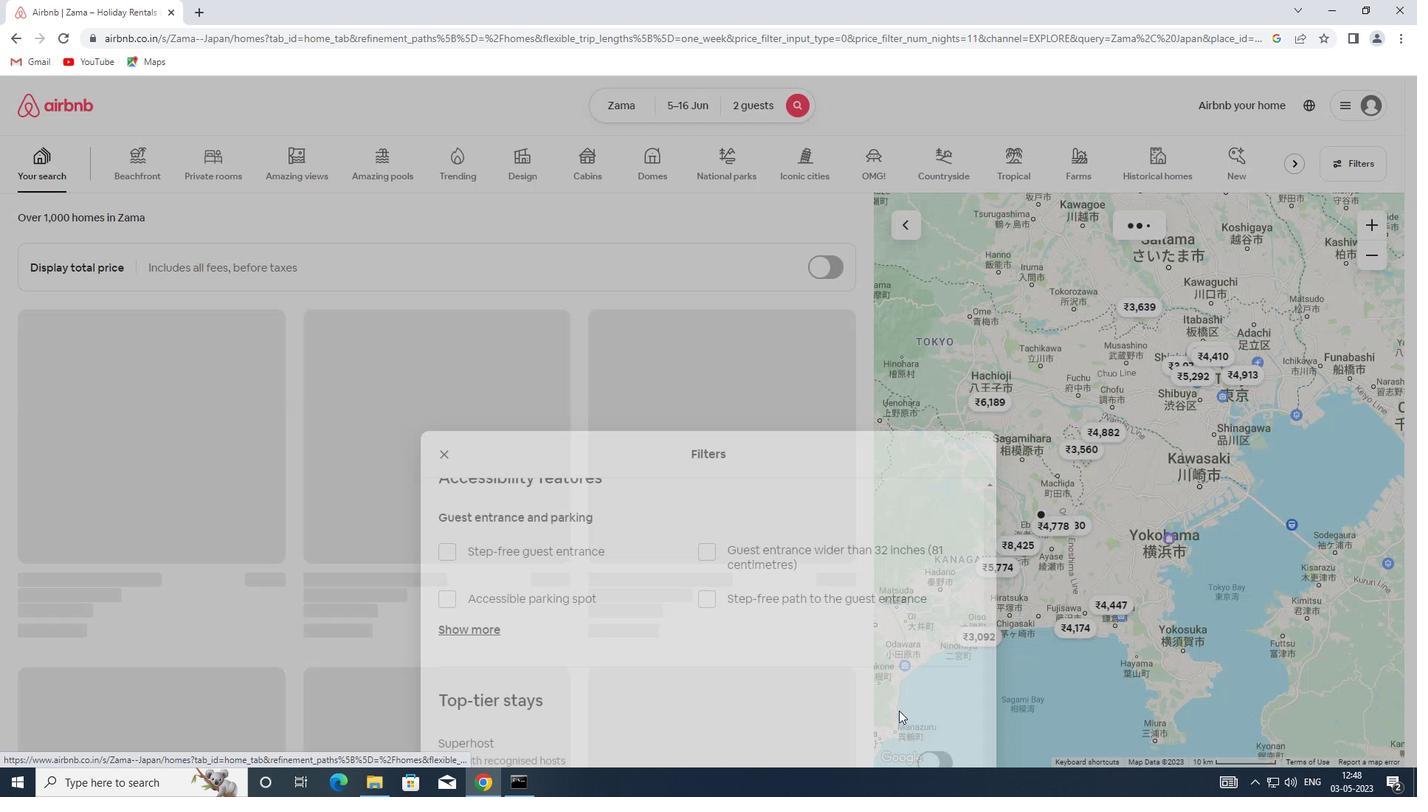 
